 Task: Find connections with filter location Sarāi Ākil with filter topic #coronawith filter profile language Potuguese with filter current company CA/CS/CMA Hiring : Campus and Offcampus  with filter school Emlyon business school with filter industry Manufacturing with filter service category Consulting with filter keywords title Accounts Payable/Receivable Clerk
Action: Mouse moved to (543, 76)
Screenshot: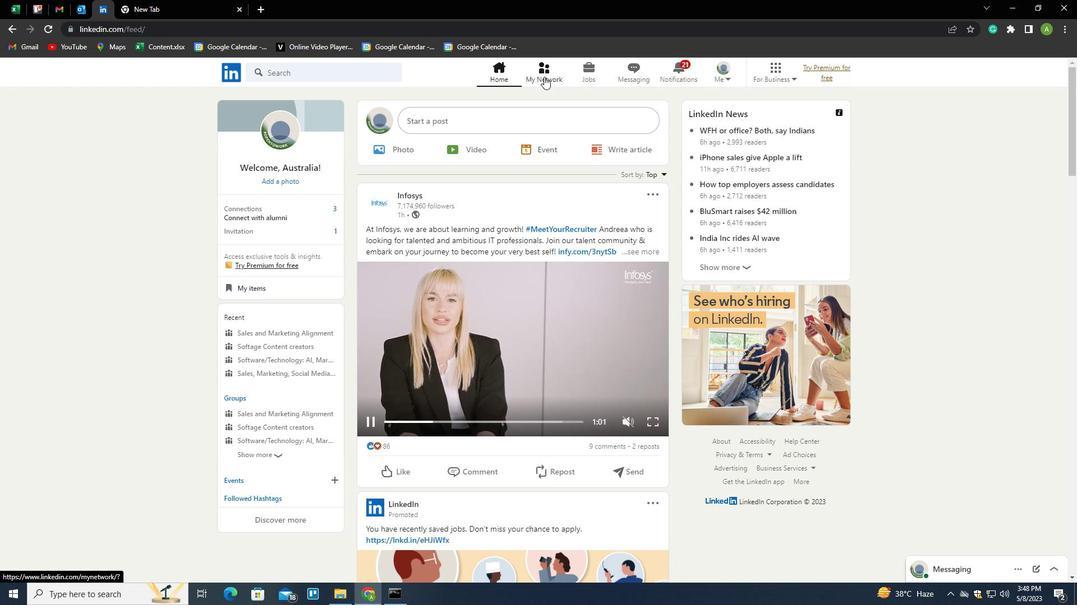 
Action: Mouse pressed left at (543, 76)
Screenshot: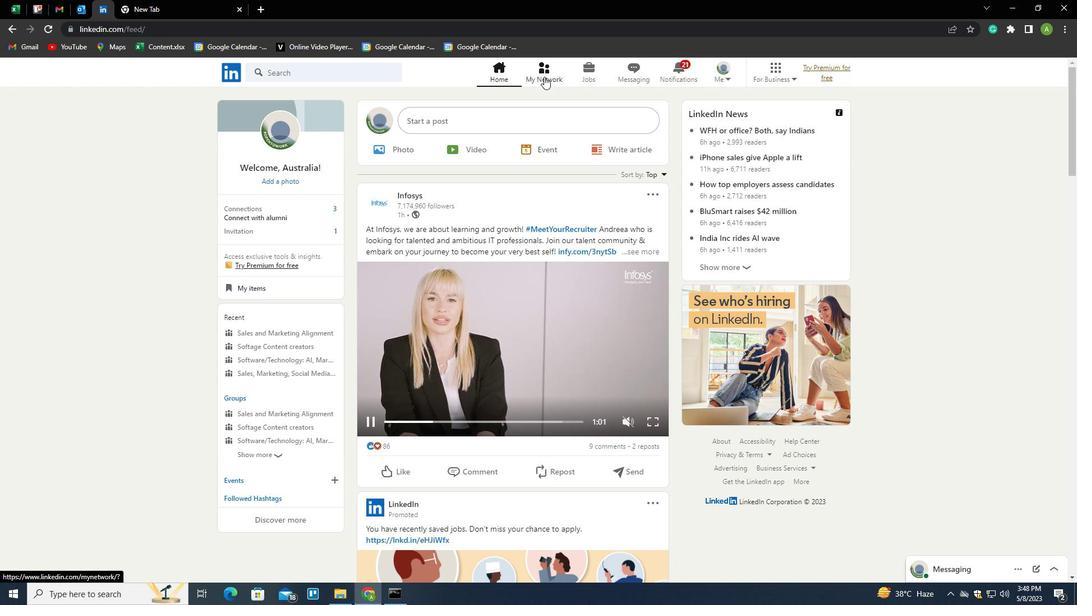 
Action: Mouse moved to (299, 131)
Screenshot: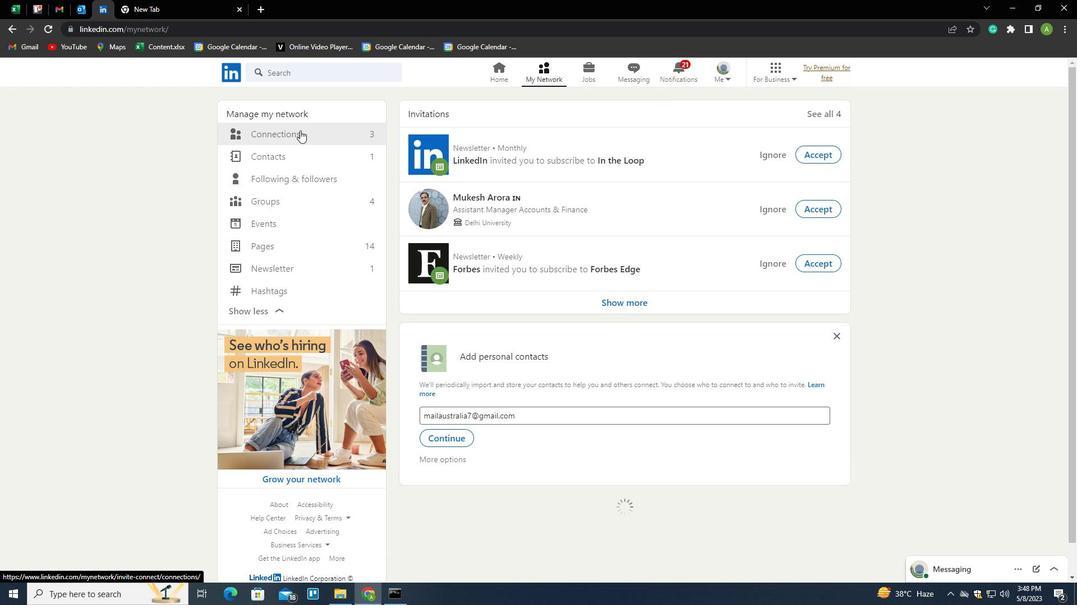 
Action: Mouse pressed left at (299, 131)
Screenshot: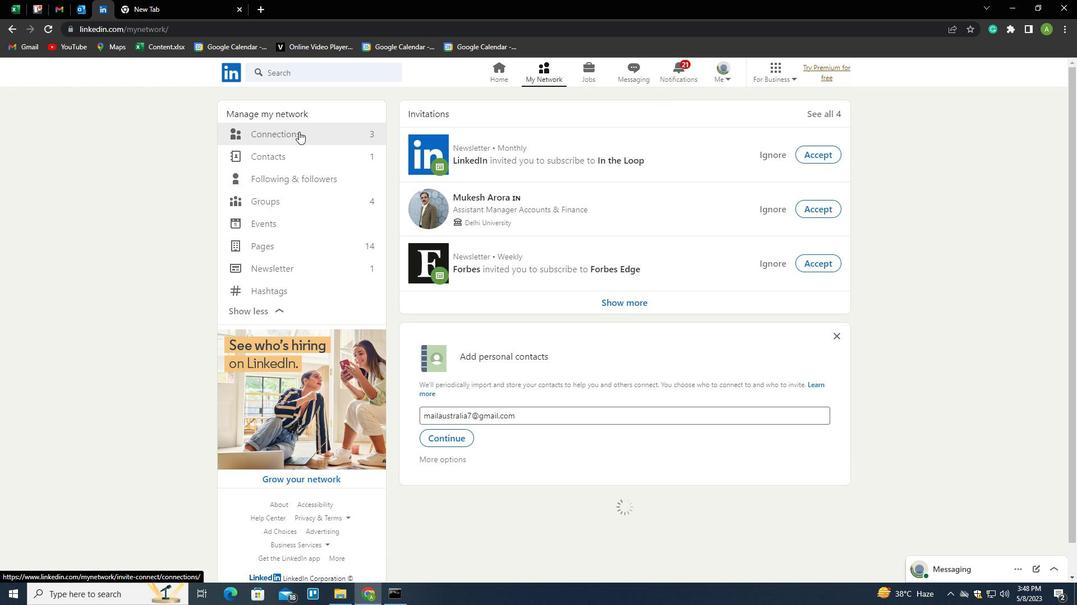 
Action: Mouse moved to (598, 133)
Screenshot: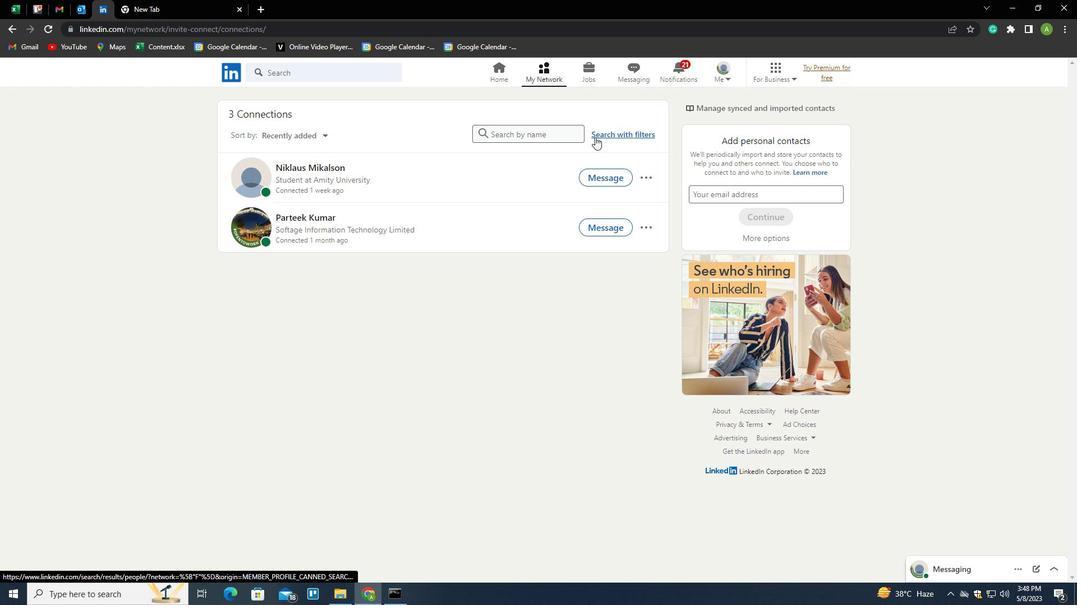 
Action: Mouse pressed left at (598, 133)
Screenshot: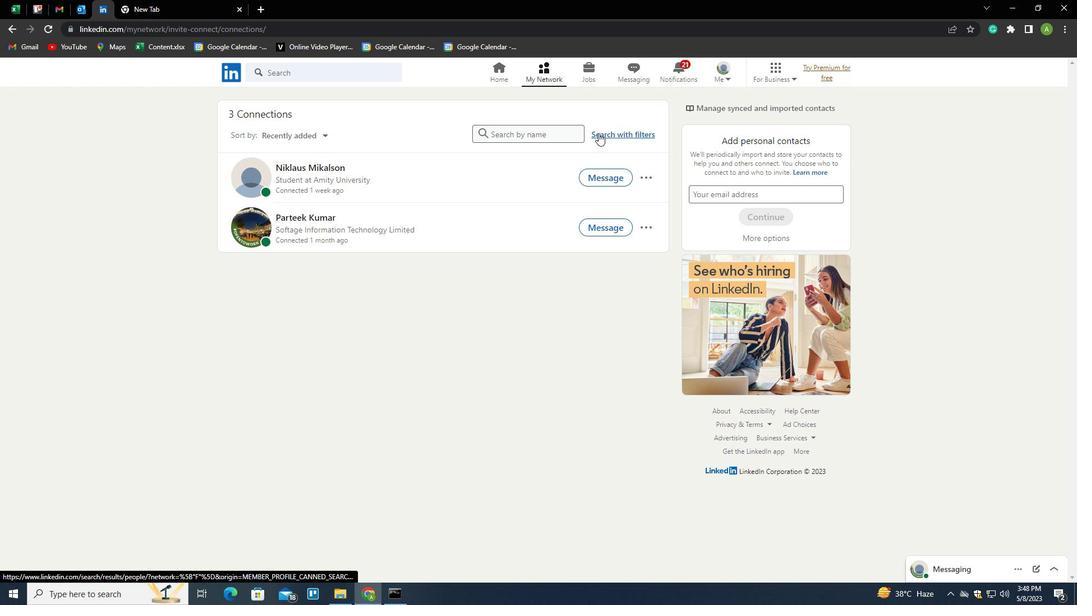 
Action: Mouse moved to (571, 103)
Screenshot: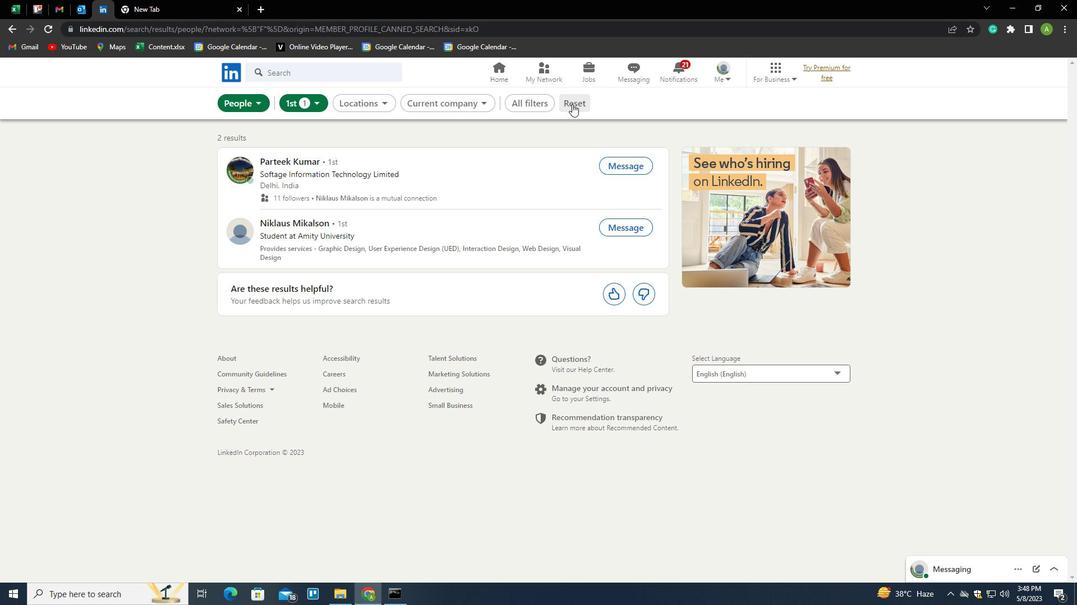 
Action: Mouse pressed left at (571, 103)
Screenshot: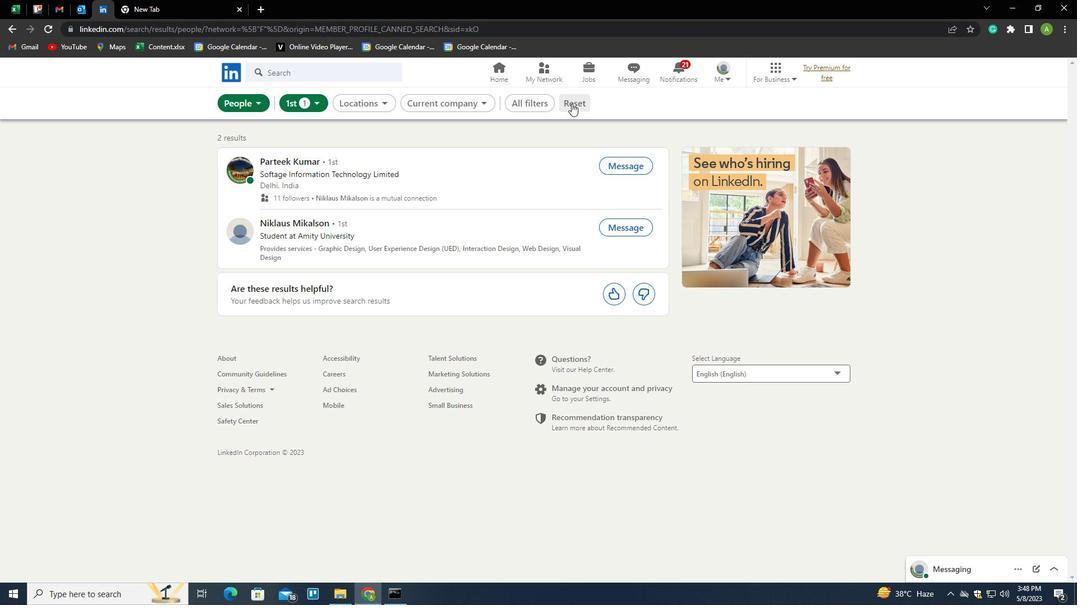 
Action: Mouse moved to (564, 103)
Screenshot: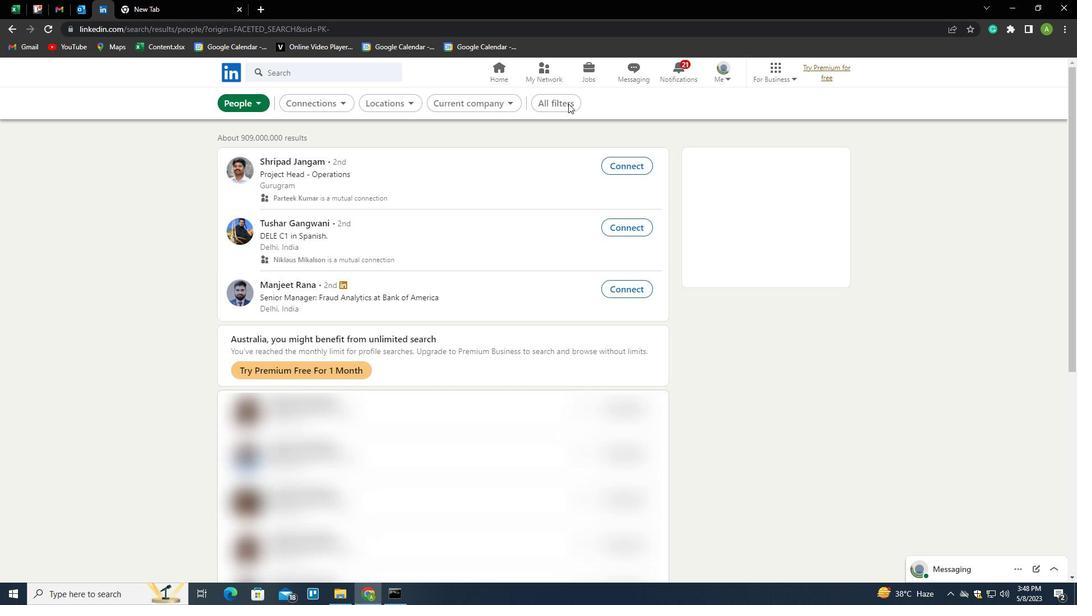 
Action: Mouse pressed left at (564, 103)
Screenshot: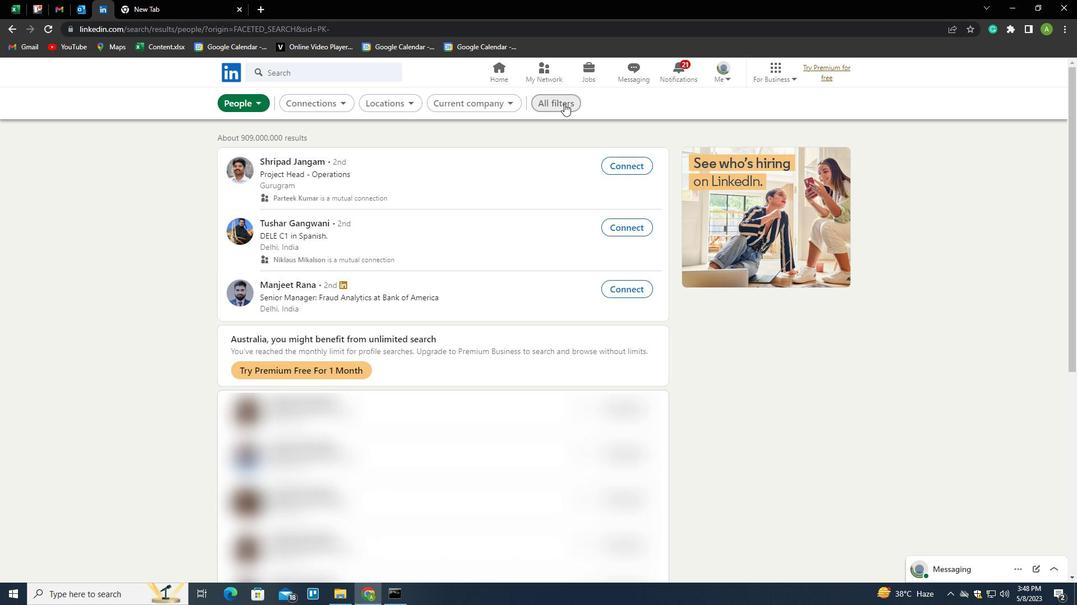 
Action: Mouse moved to (899, 356)
Screenshot: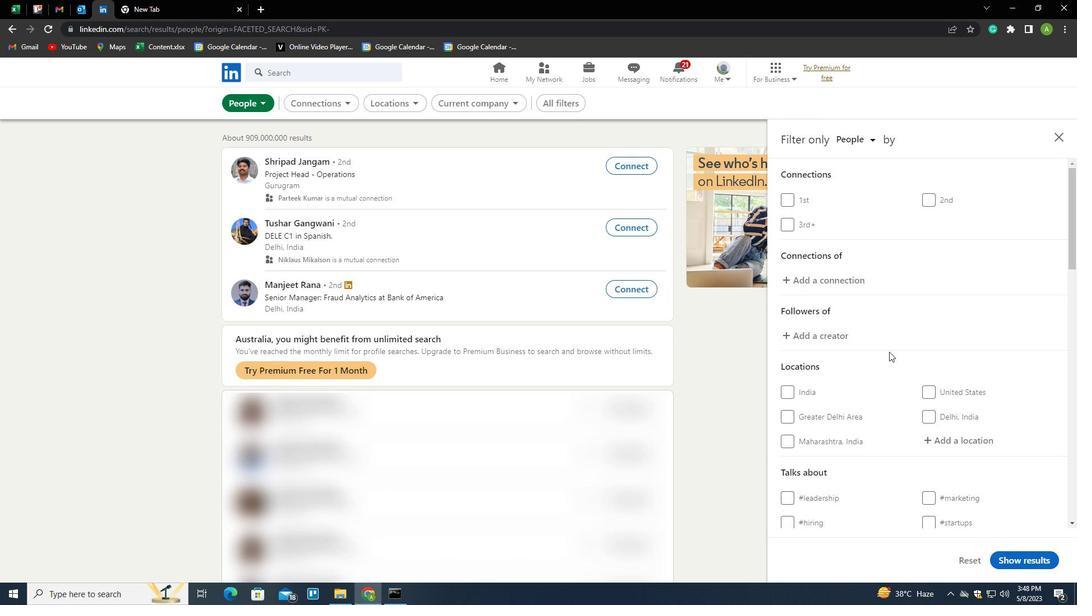 
Action: Mouse scrolled (899, 355) with delta (0, 0)
Screenshot: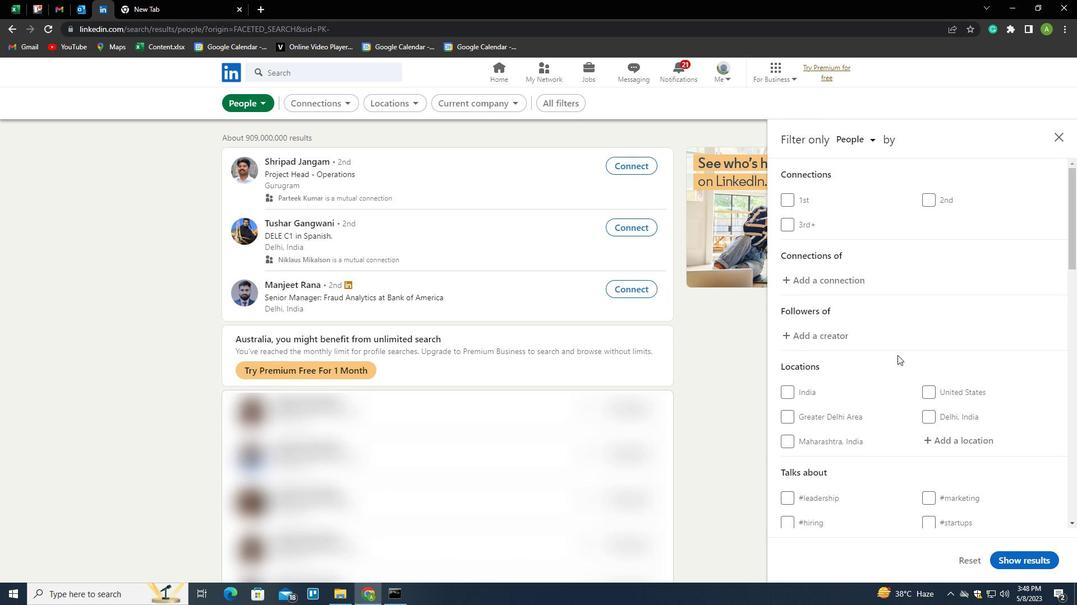 
Action: Mouse scrolled (899, 355) with delta (0, 0)
Screenshot: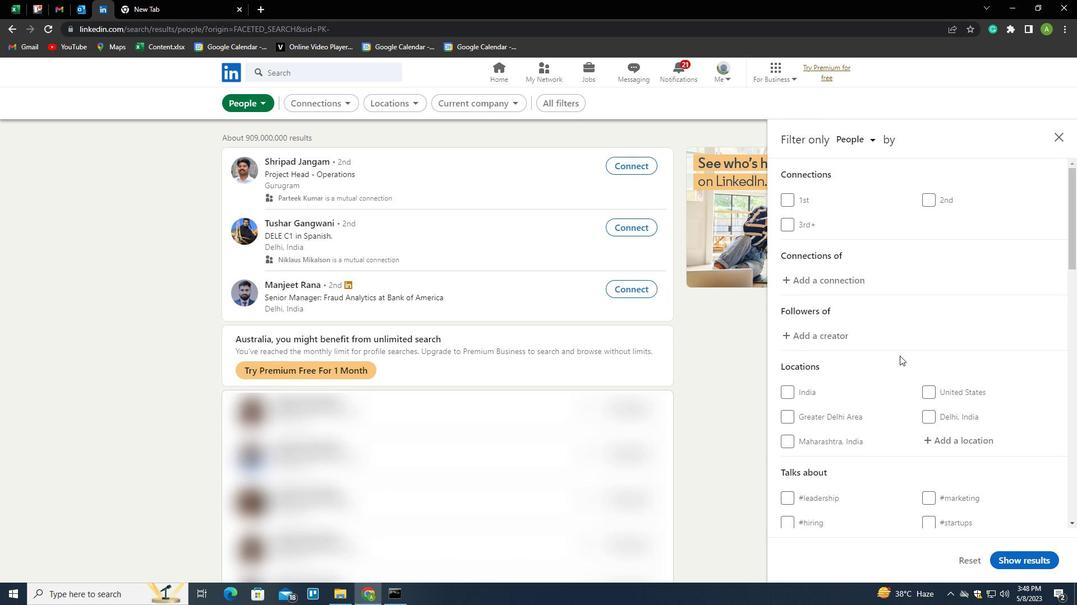 
Action: Mouse moved to (941, 338)
Screenshot: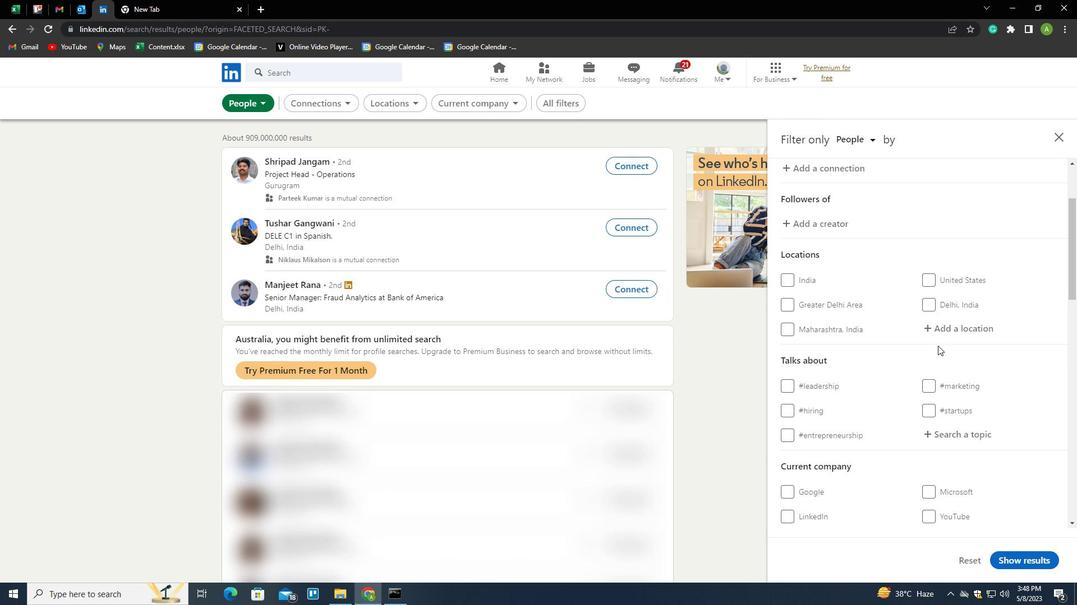 
Action: Mouse pressed left at (941, 338)
Screenshot: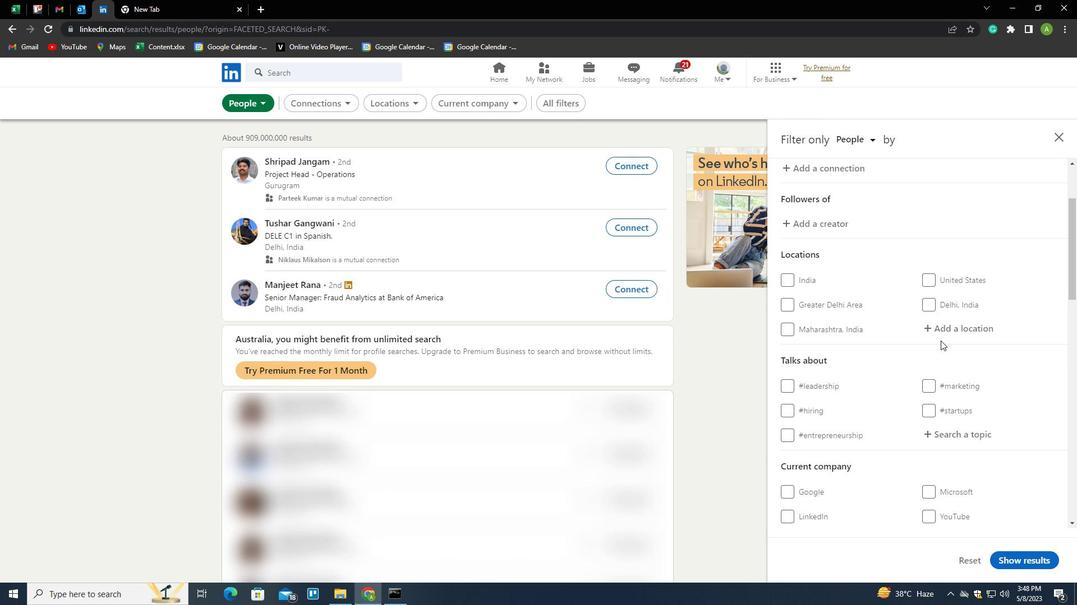 
Action: Key pressed <Key.shift>
Screenshot: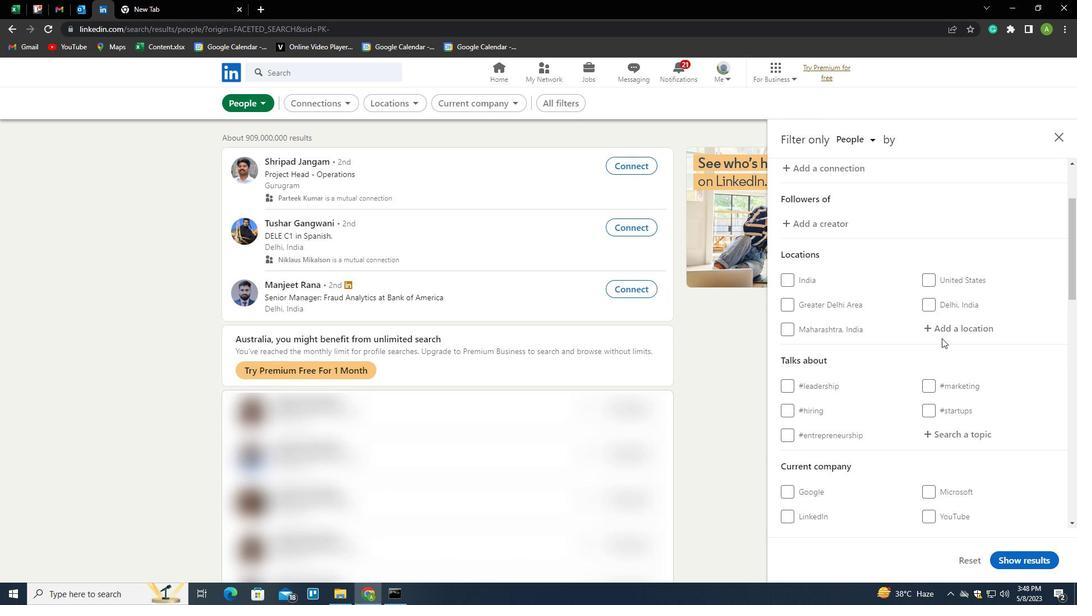 
Action: Mouse moved to (942, 331)
Screenshot: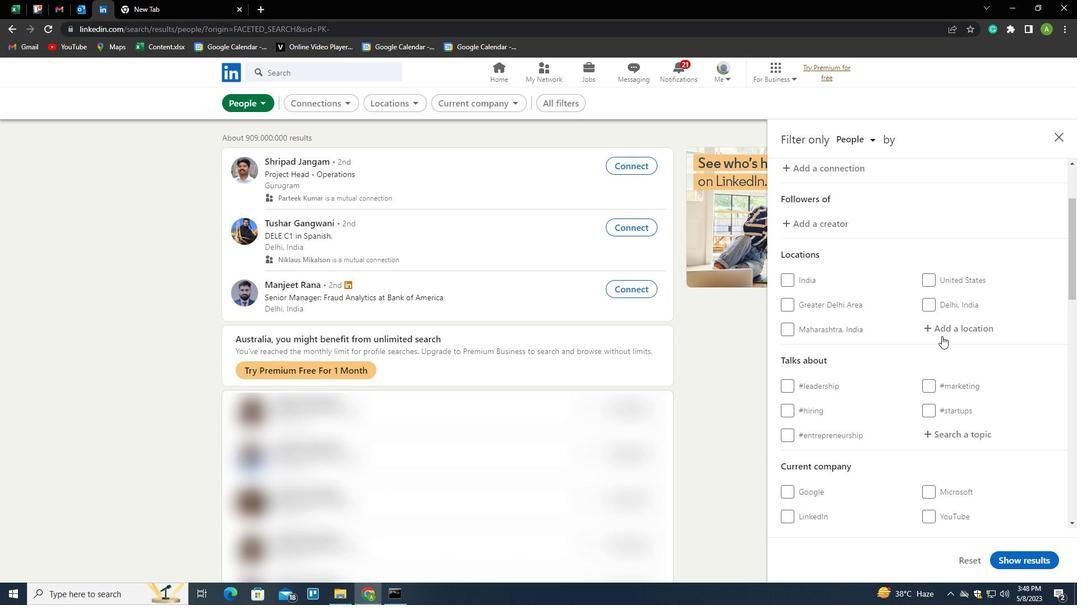 
Action: Mouse pressed left at (942, 331)
Screenshot: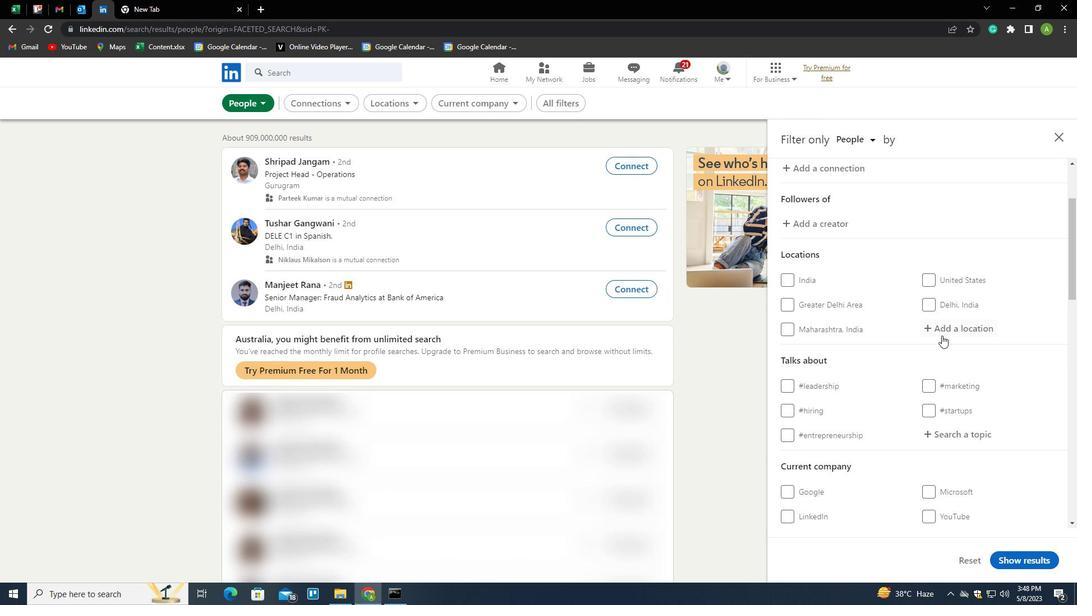
Action: Key pressed <Key.shift>SA
Screenshot: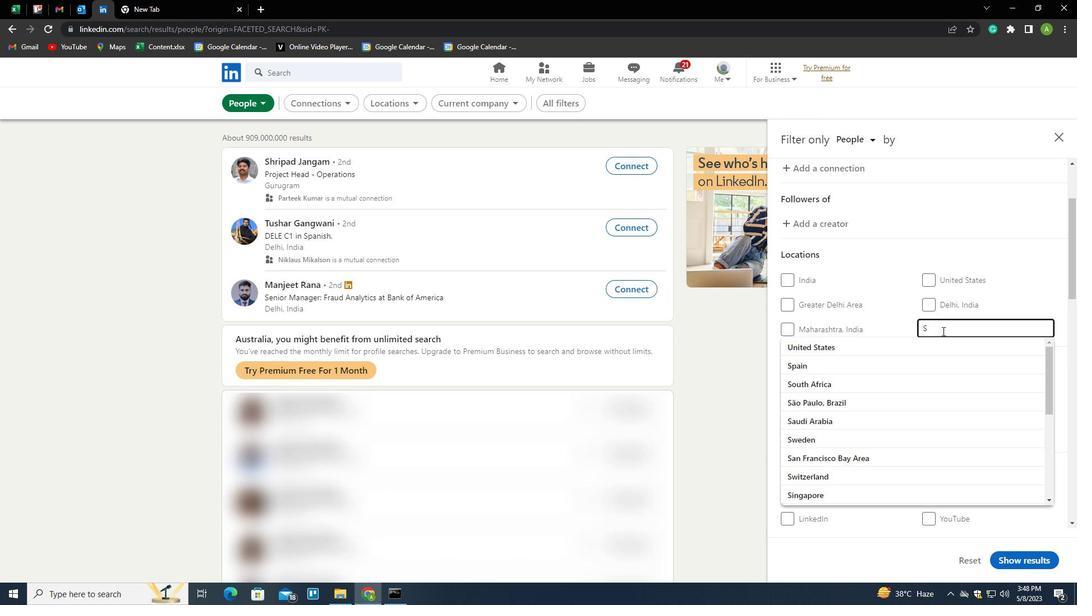 
Action: Mouse moved to (1004, 293)
Screenshot: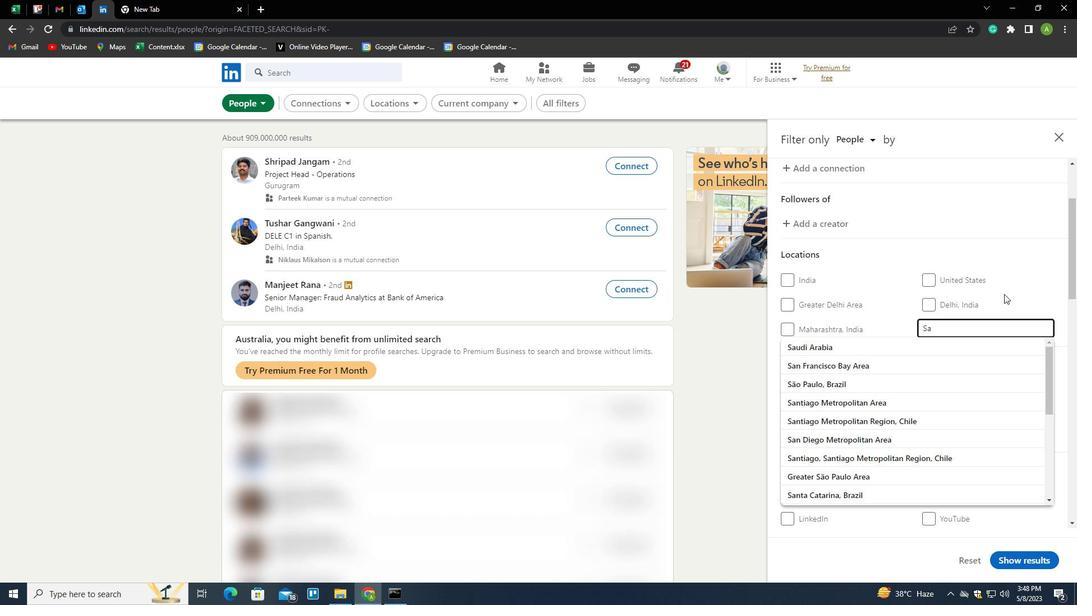 
Action: Key pressed RAI<Key.space><Key.shift>AKIL
Screenshot: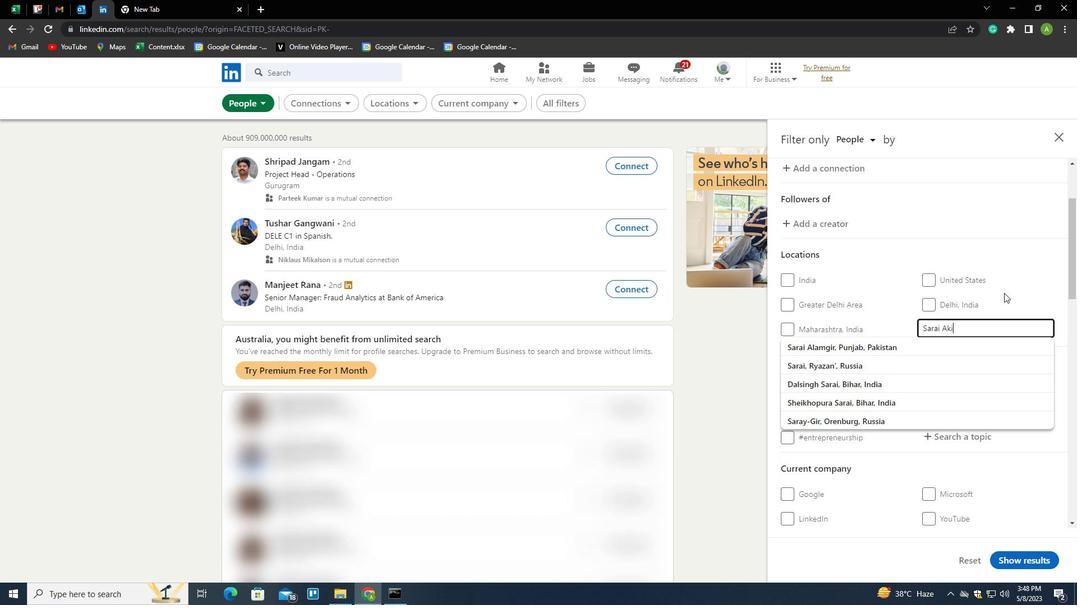
Action: Mouse moved to (1058, 361)
Screenshot: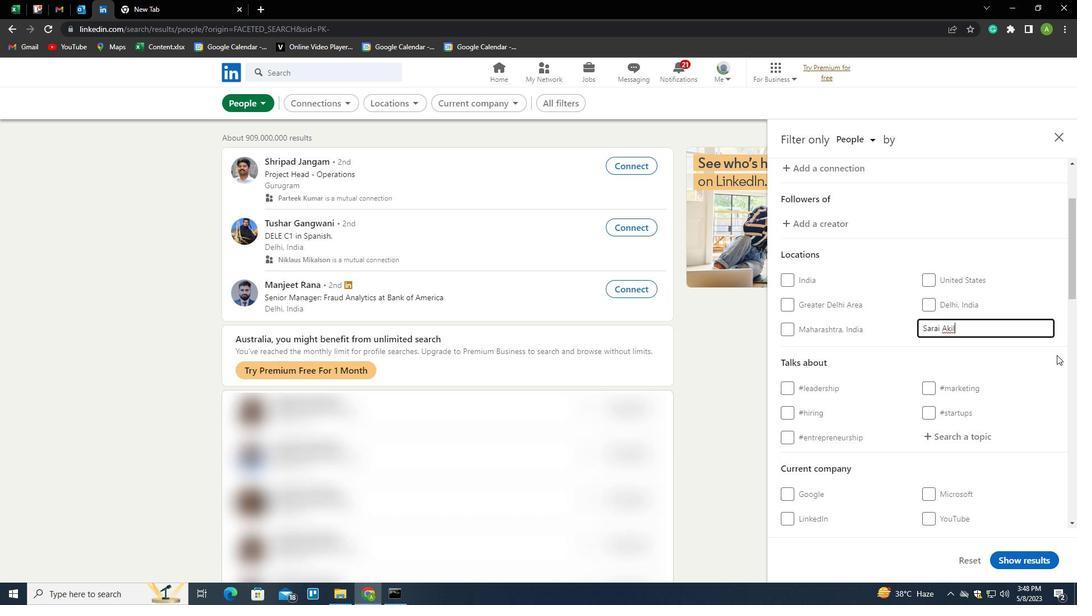 
Action: Mouse pressed left at (1058, 361)
Screenshot: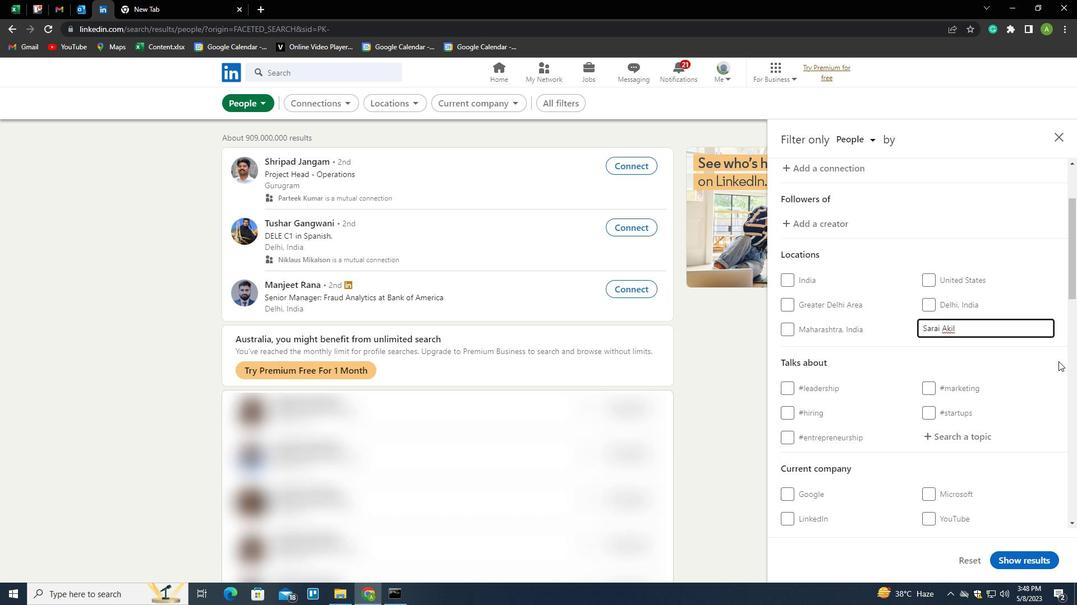 
Action: Mouse moved to (974, 438)
Screenshot: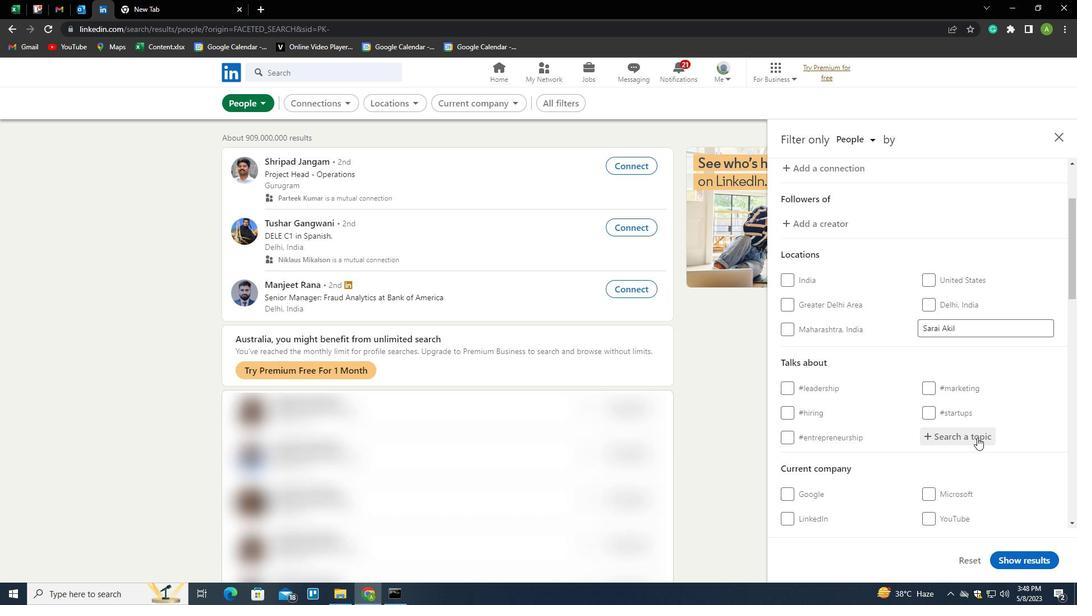
Action: Mouse pressed left at (974, 438)
Screenshot: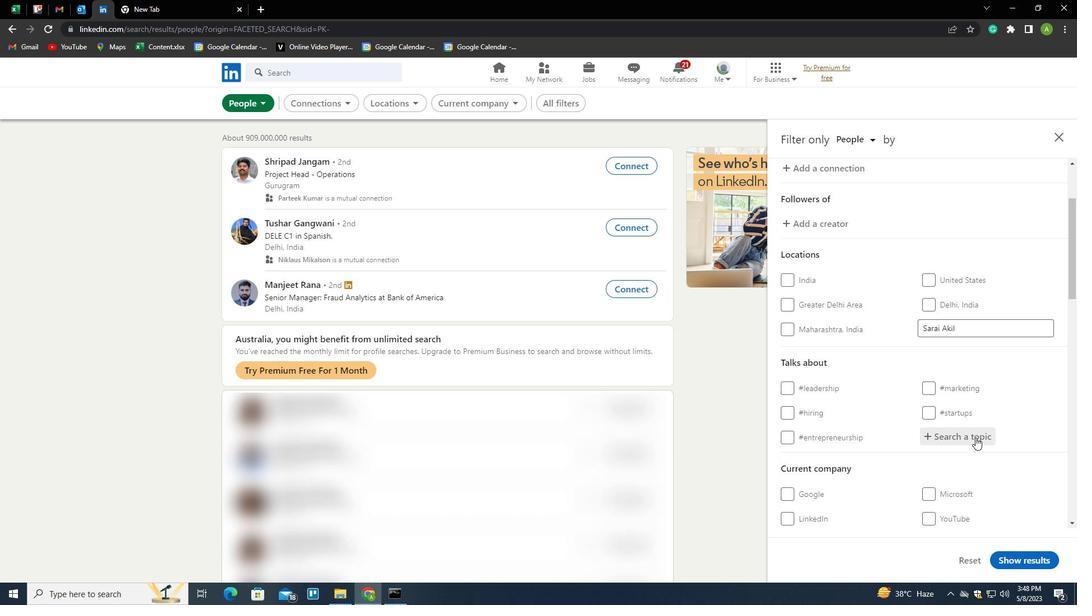
Action: Mouse moved to (973, 438)
Screenshot: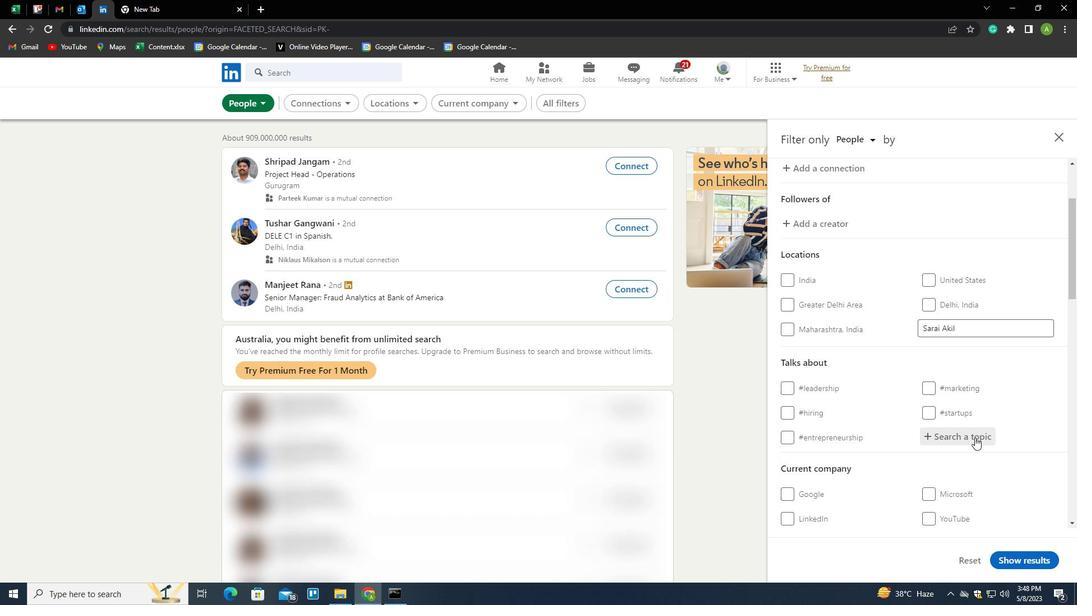
Action: Key pressed CORONA<Key.down><Key.down><Key.down><Key.down><Key.enter>
Screenshot: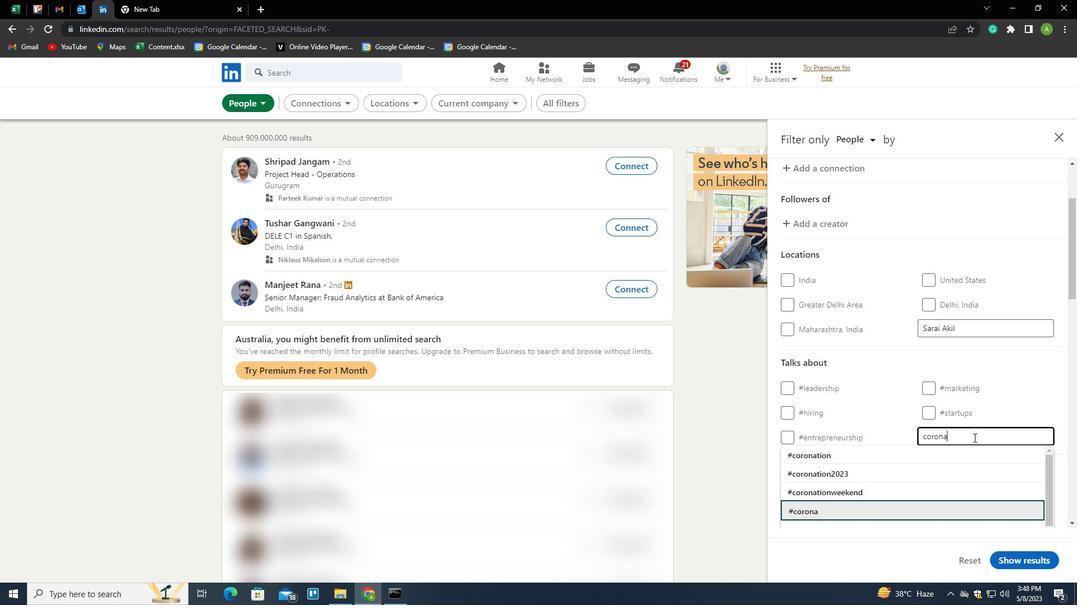 
Action: Mouse moved to (973, 437)
Screenshot: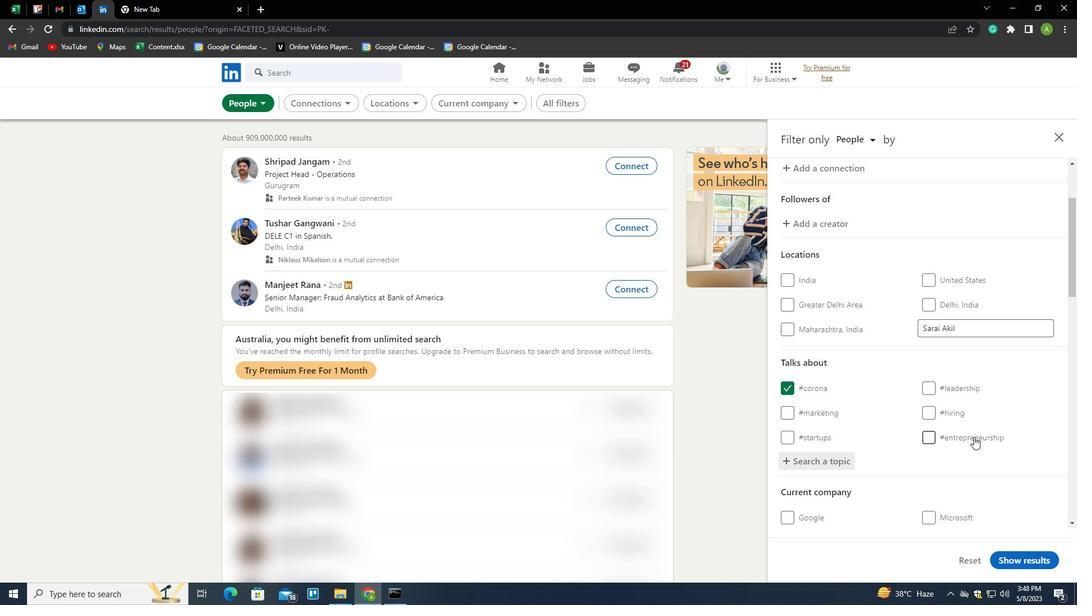 
Action: Mouse scrolled (973, 437) with delta (0, 0)
Screenshot: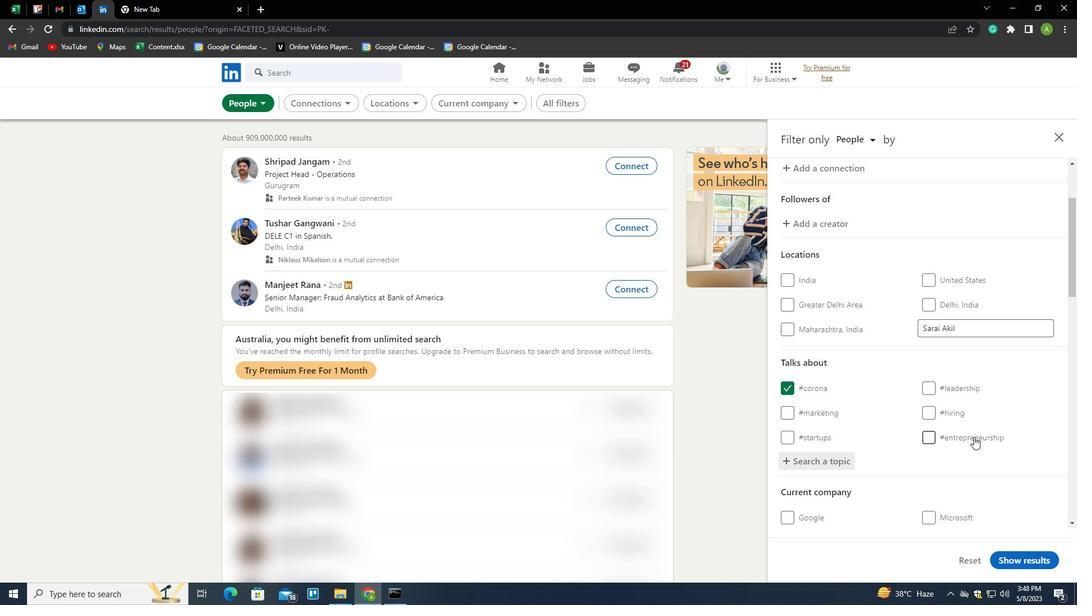 
Action: Mouse scrolled (973, 437) with delta (0, 0)
Screenshot: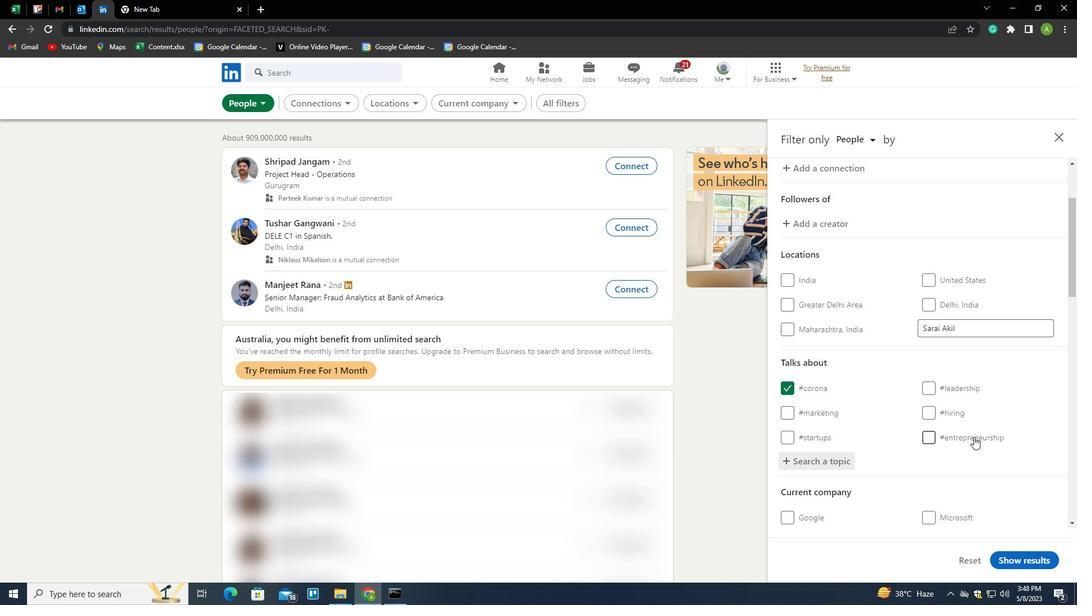 
Action: Mouse scrolled (973, 437) with delta (0, 0)
Screenshot: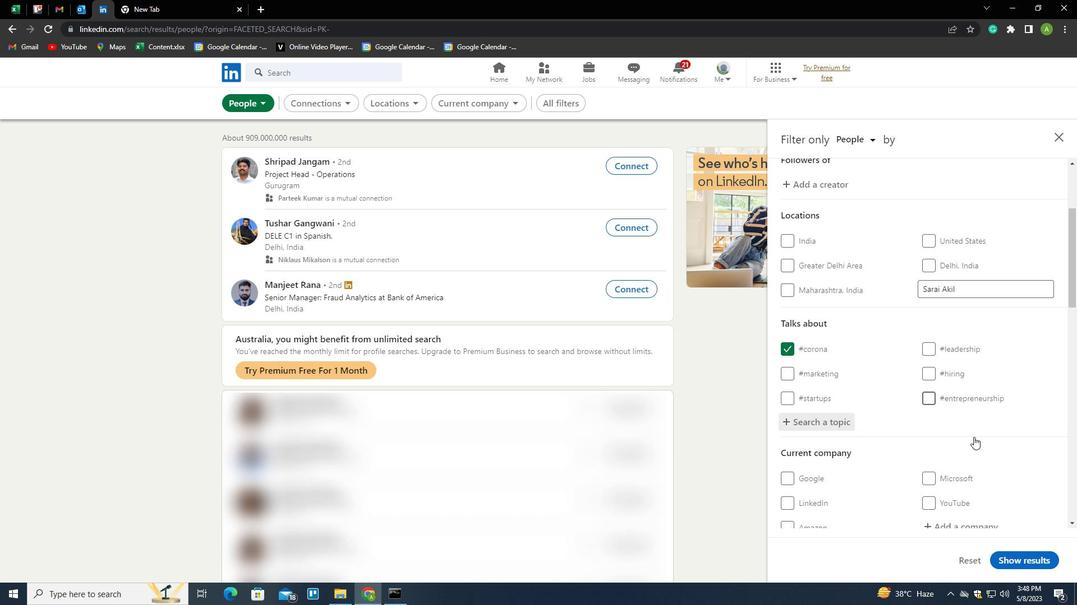 
Action: Mouse moved to (973, 438)
Screenshot: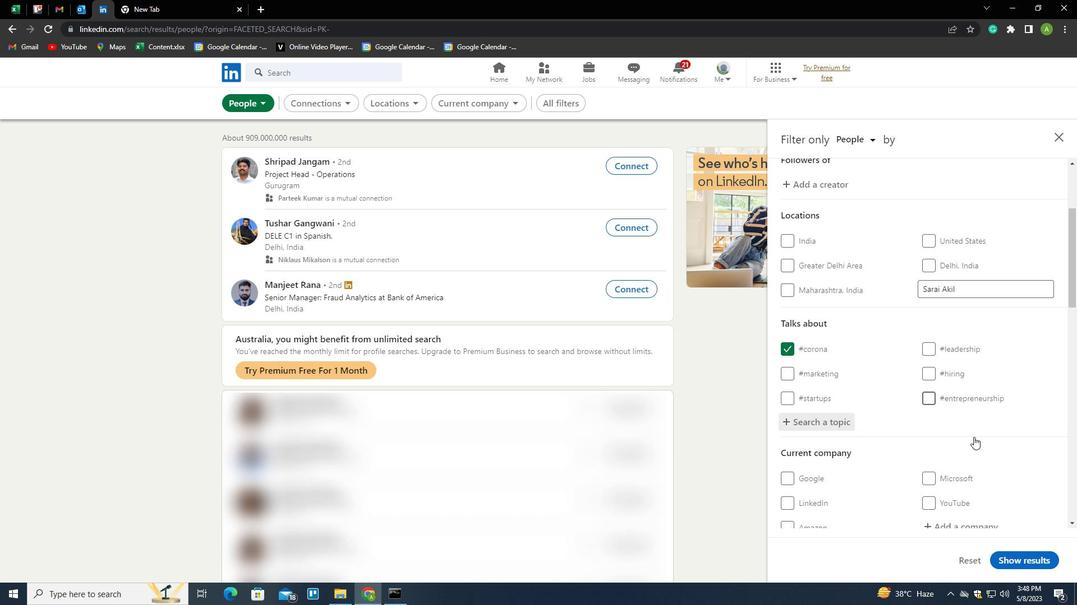 
Action: Mouse scrolled (973, 437) with delta (0, 0)
Screenshot: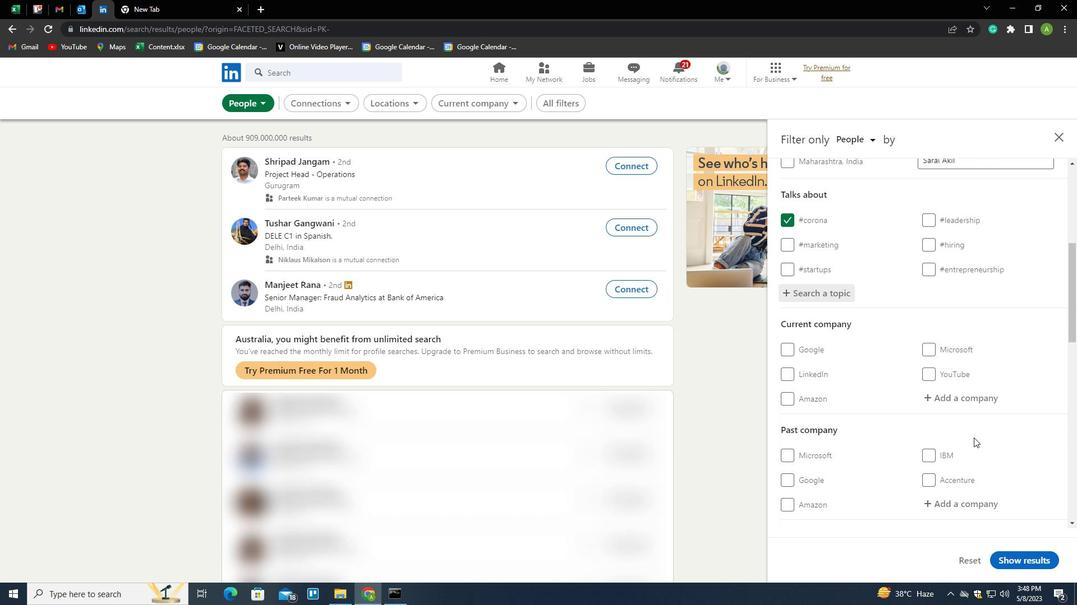 
Action: Mouse scrolled (973, 437) with delta (0, 0)
Screenshot: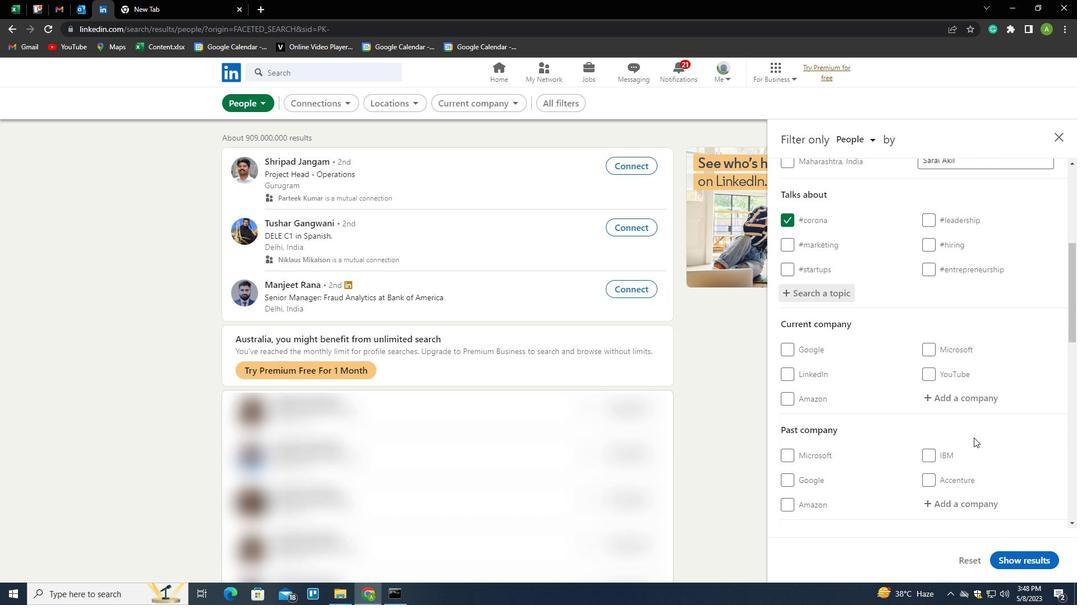 
Action: Mouse moved to (973, 438)
Screenshot: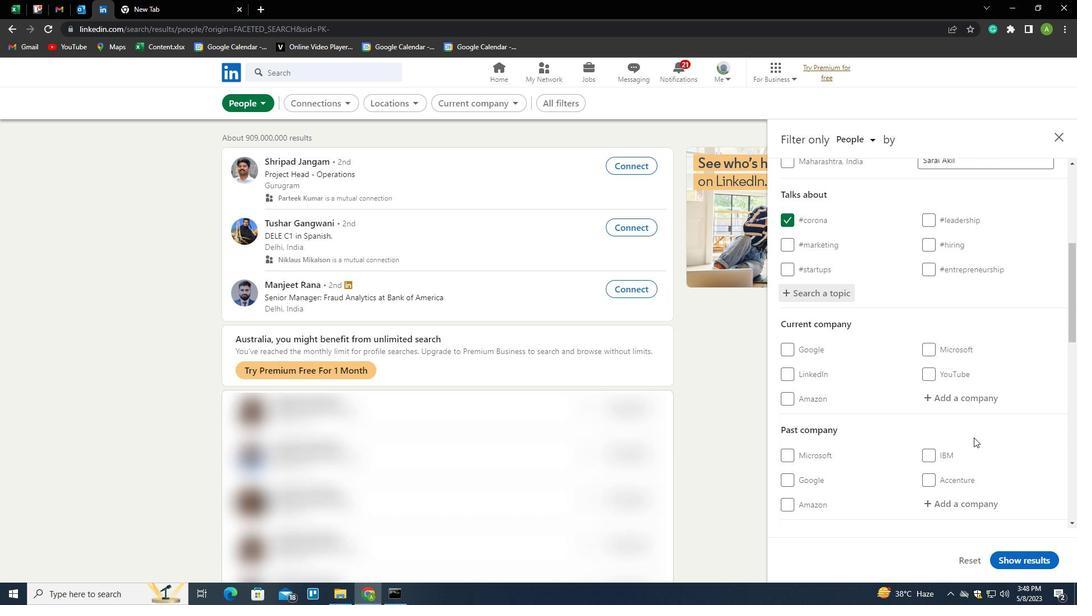 
Action: Mouse scrolled (973, 438) with delta (0, 0)
Screenshot: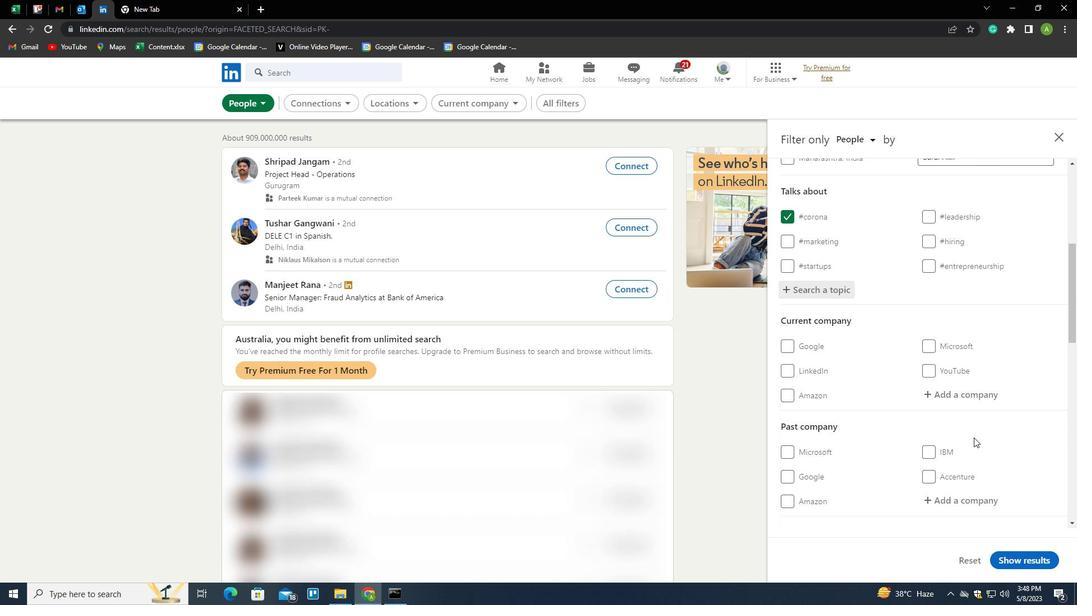
Action: Mouse scrolled (973, 438) with delta (0, 0)
Screenshot: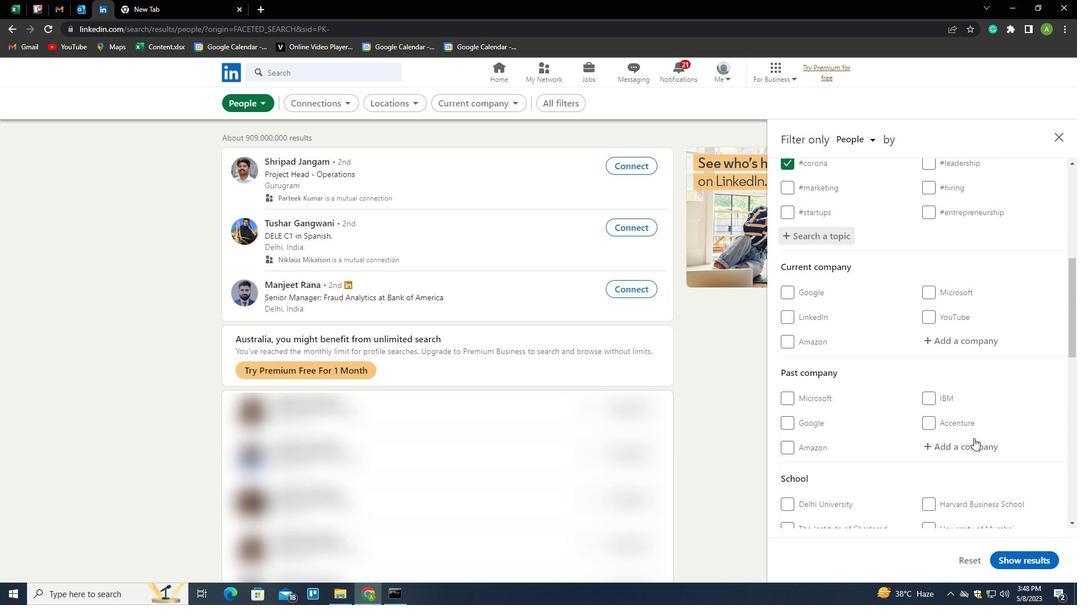 
Action: Mouse moved to (973, 439)
Screenshot: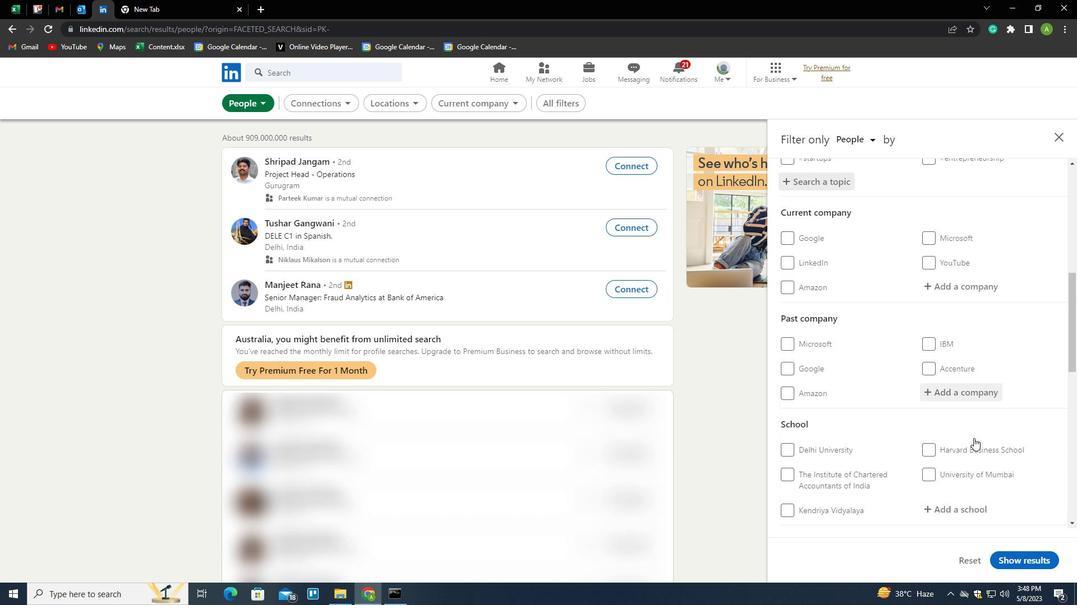 
Action: Mouse scrolled (973, 438) with delta (0, 0)
Screenshot: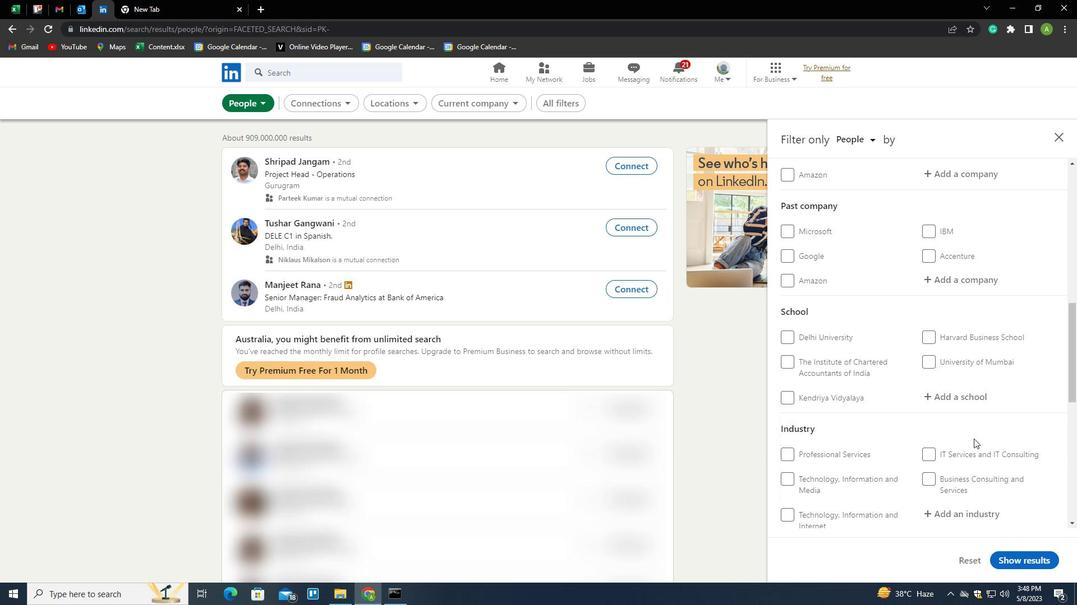 
Action: Mouse scrolled (973, 438) with delta (0, 0)
Screenshot: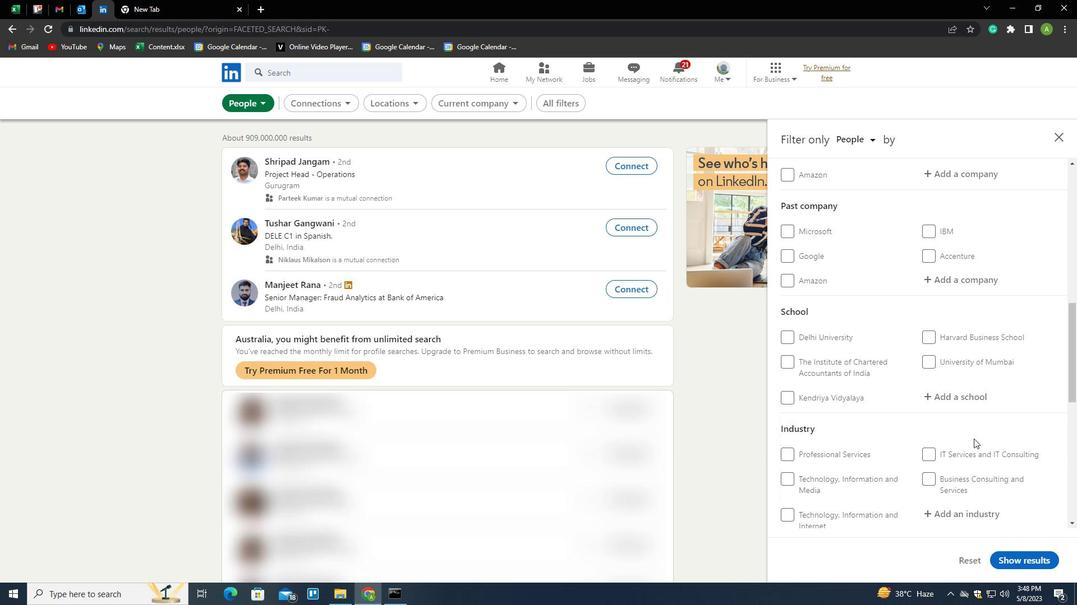 
Action: Mouse scrolled (973, 438) with delta (0, 0)
Screenshot: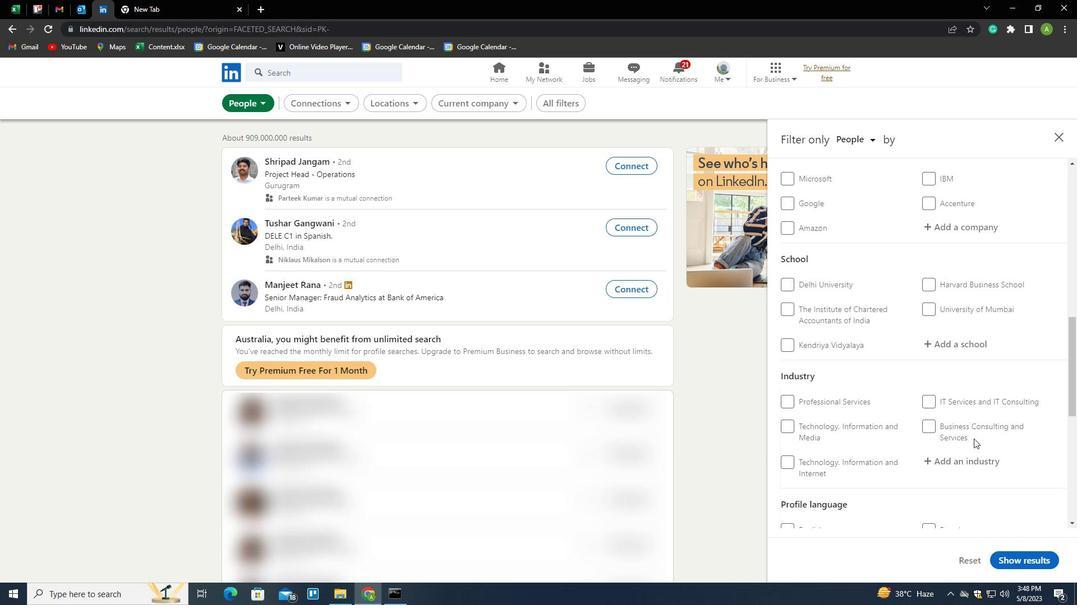
Action: Mouse scrolled (973, 438) with delta (0, 0)
Screenshot: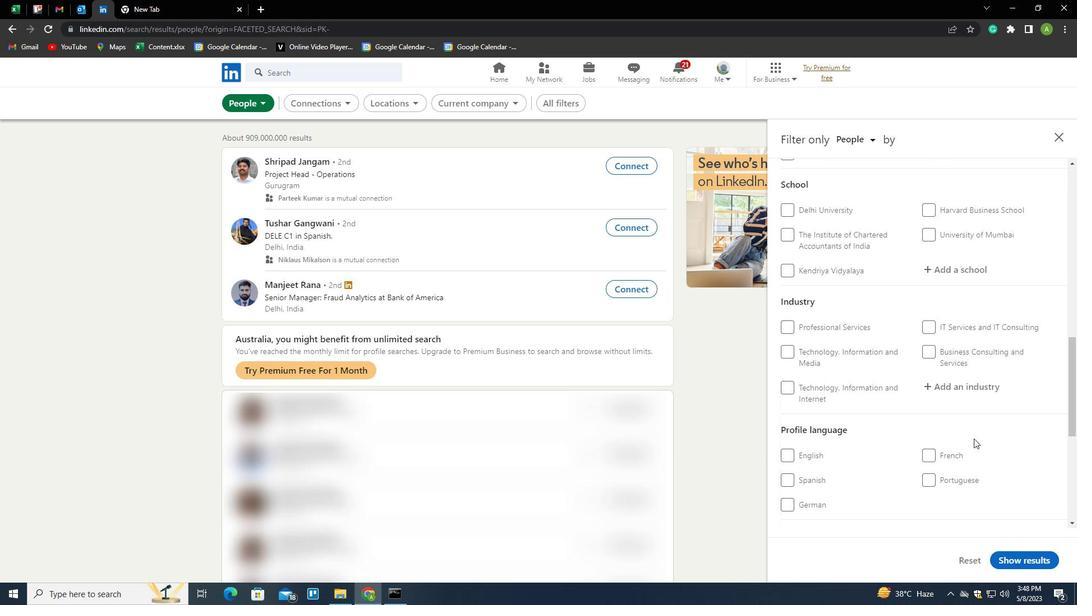 
Action: Mouse moved to (940, 383)
Screenshot: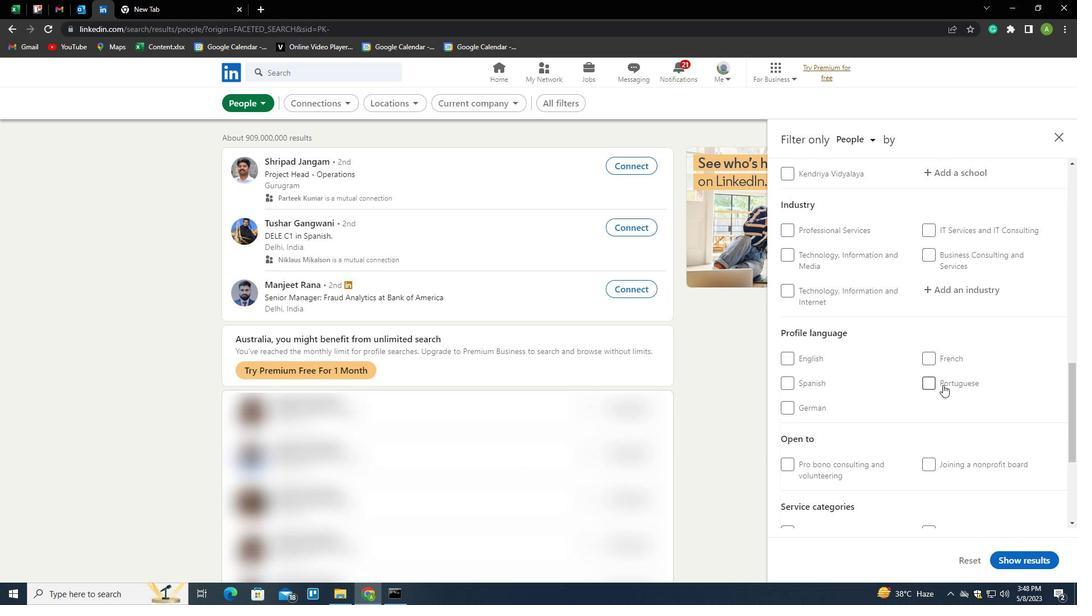 
Action: Mouse pressed left at (940, 383)
Screenshot: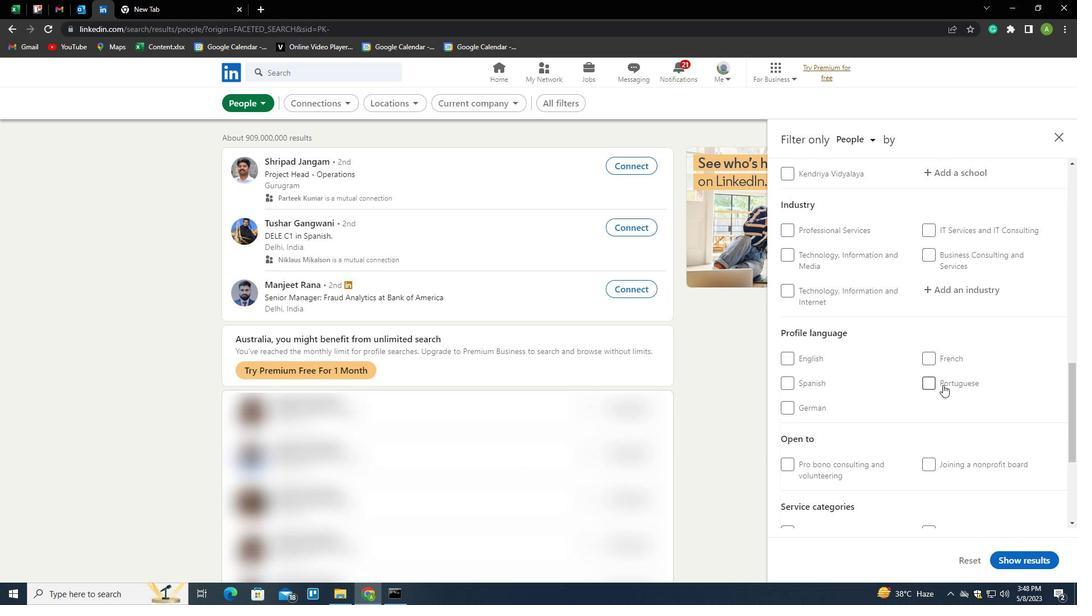 
Action: Mouse moved to (983, 369)
Screenshot: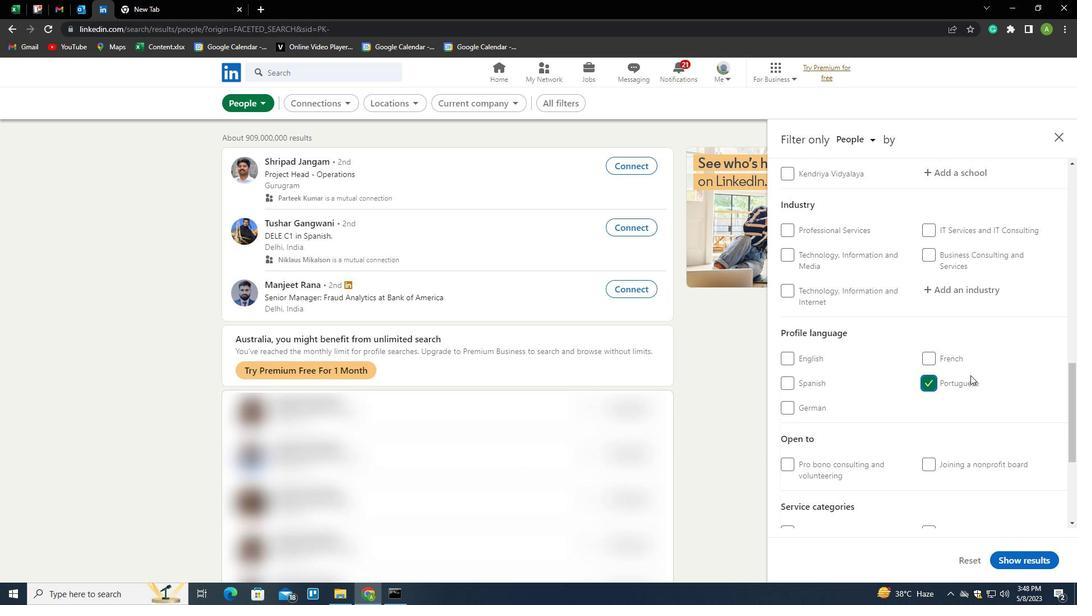 
Action: Mouse scrolled (983, 369) with delta (0, 0)
Screenshot: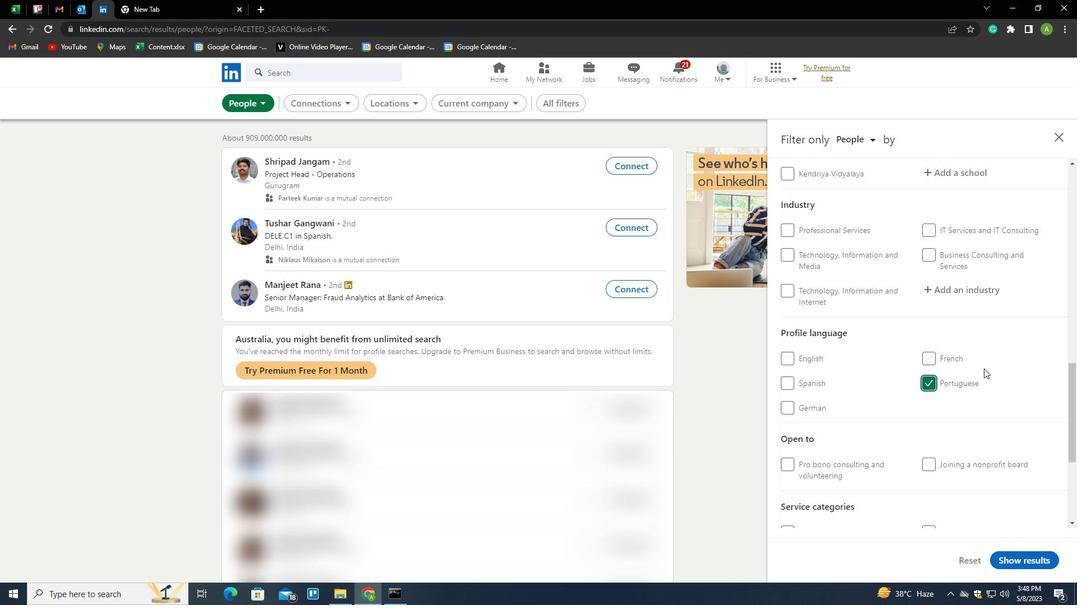 
Action: Mouse scrolled (983, 369) with delta (0, 0)
Screenshot: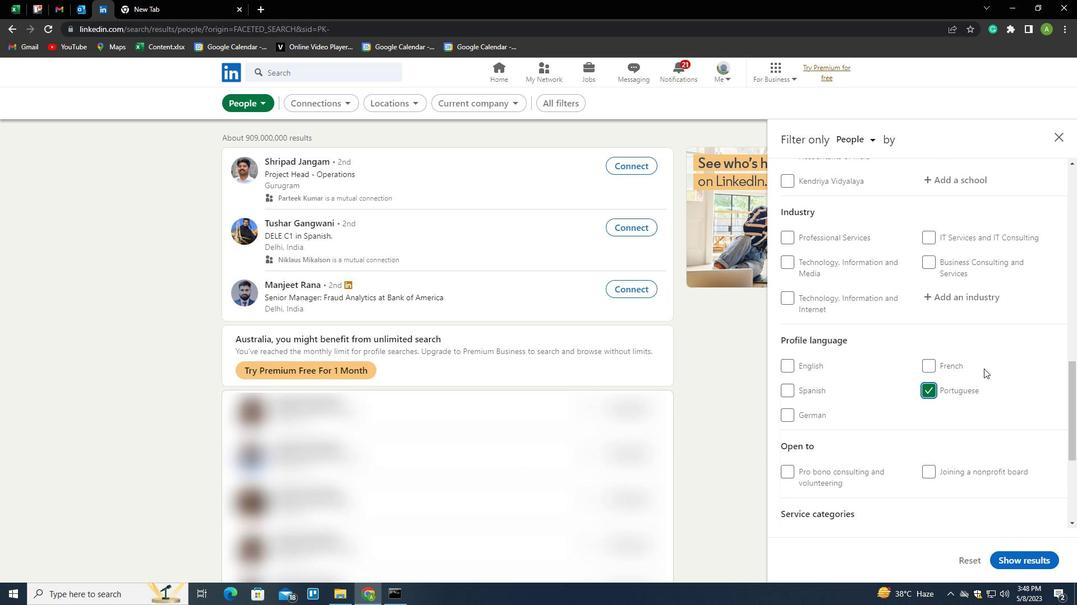 
Action: Mouse scrolled (983, 369) with delta (0, 0)
Screenshot: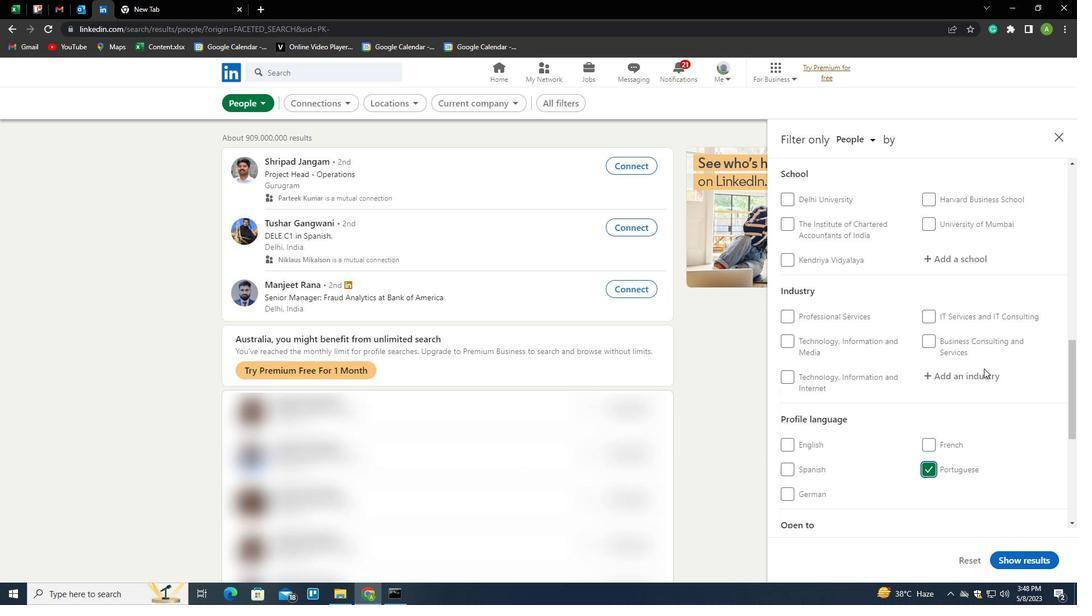 
Action: Mouse scrolled (983, 369) with delta (0, 0)
Screenshot: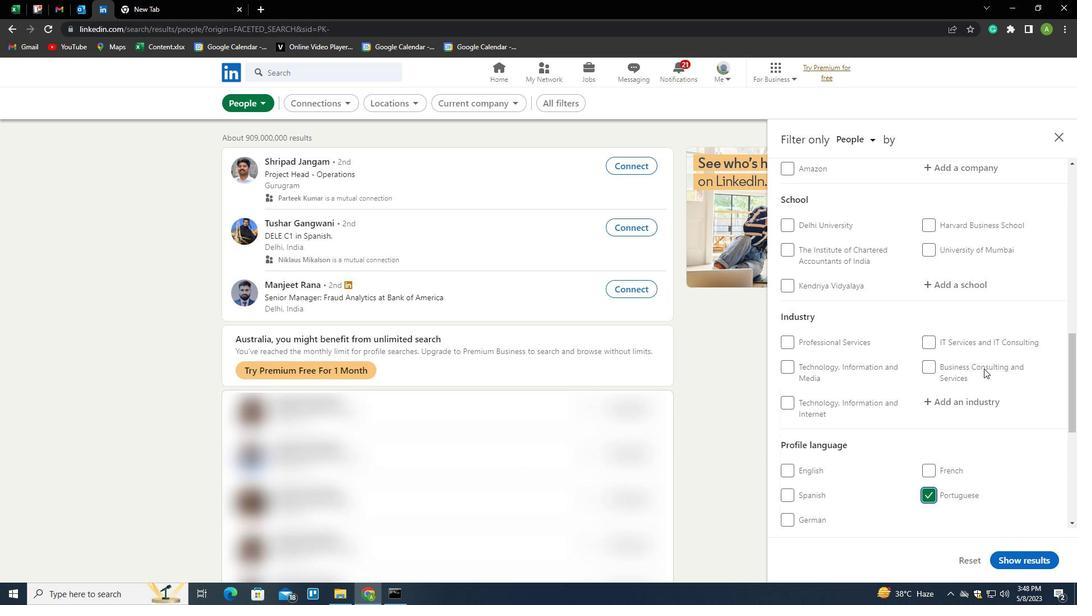 
Action: Mouse scrolled (983, 369) with delta (0, 0)
Screenshot: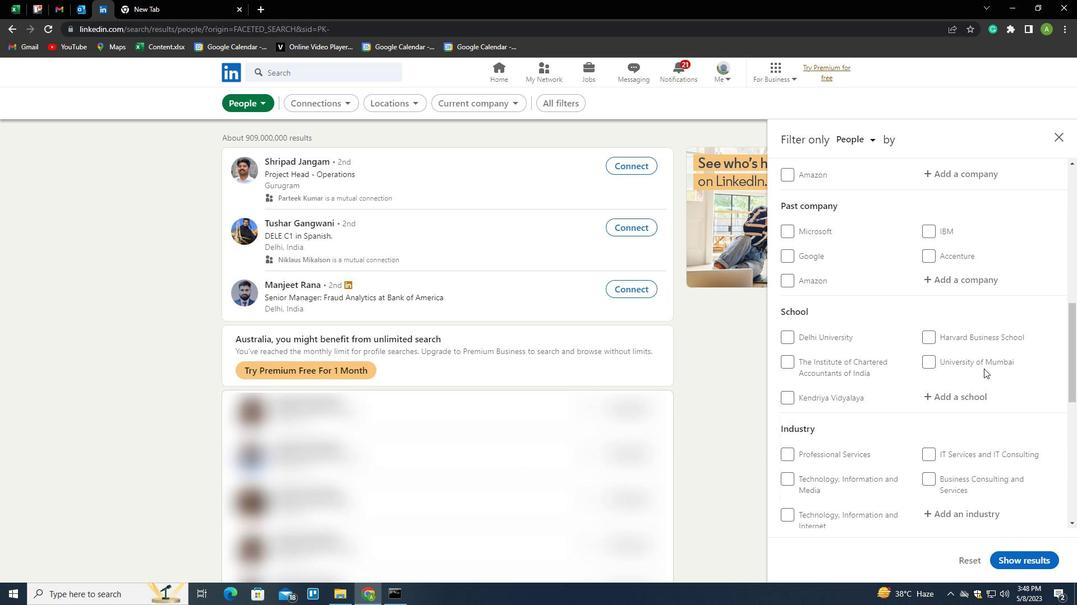 
Action: Mouse scrolled (983, 369) with delta (0, 0)
Screenshot: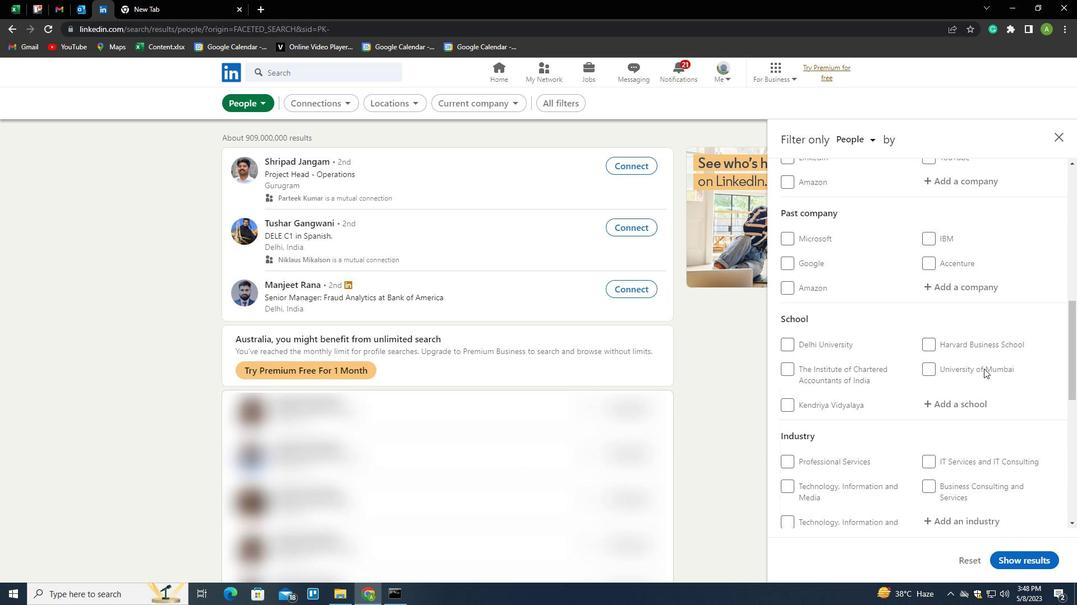 
Action: Mouse scrolled (983, 369) with delta (0, 0)
Screenshot: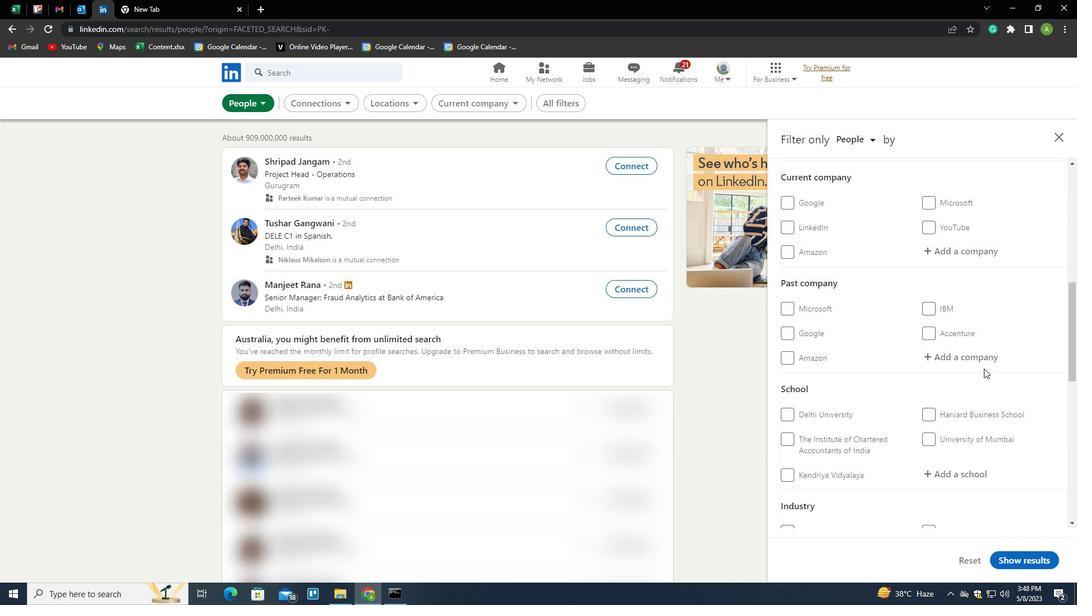 
Action: Mouse moved to (957, 339)
Screenshot: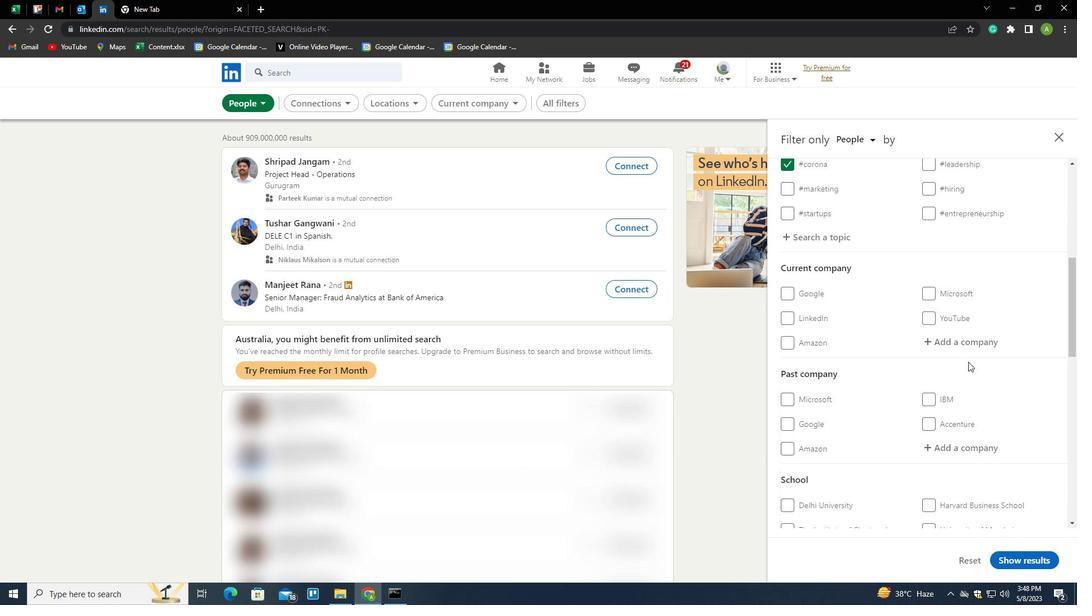 
Action: Mouse pressed left at (957, 339)
Screenshot: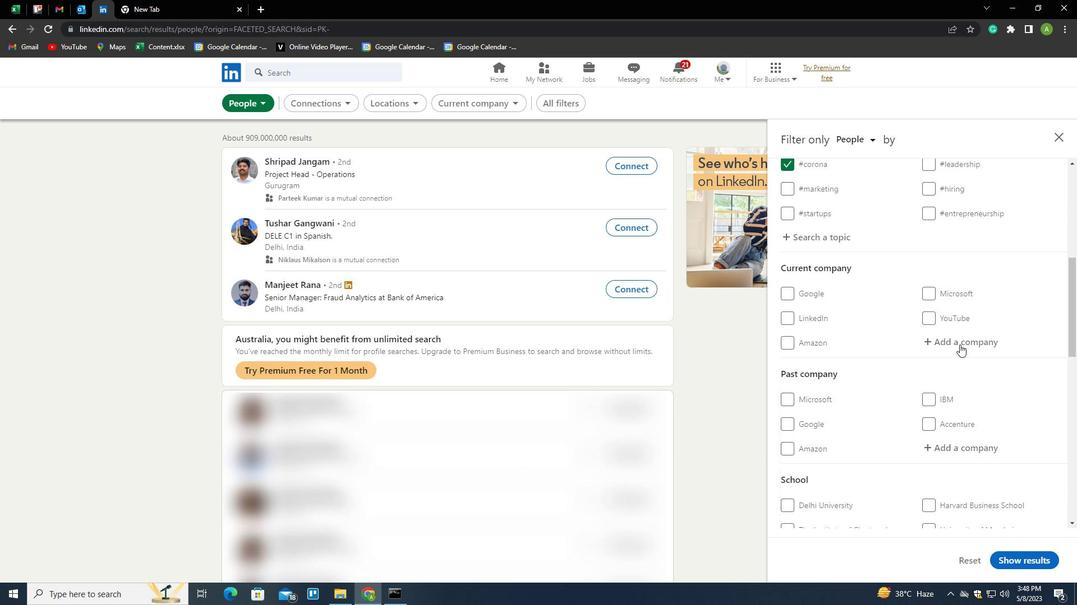 
Action: Mouse moved to (957, 339)
Screenshot: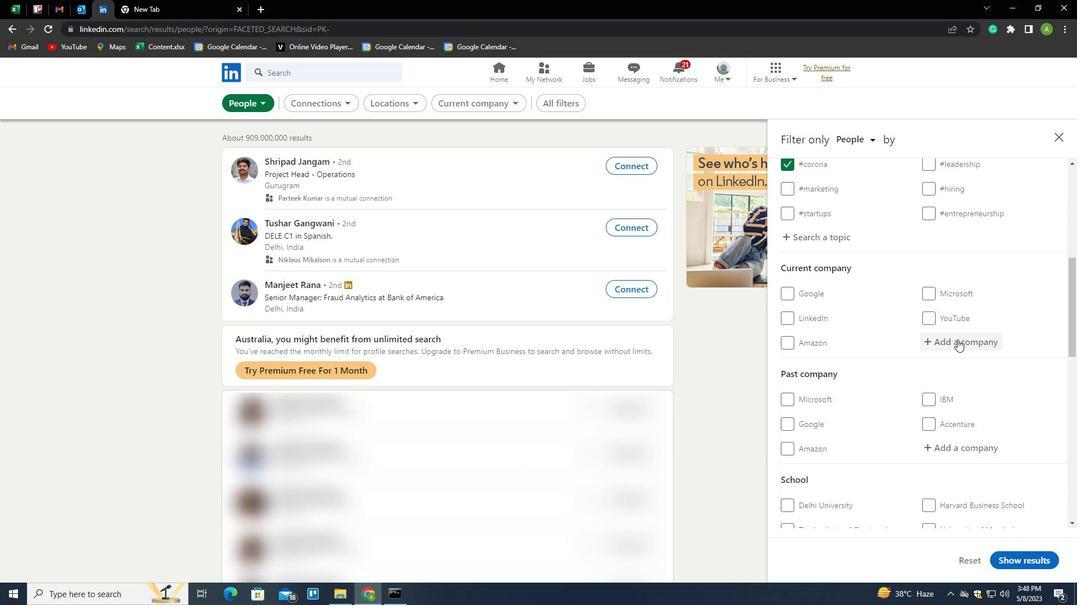 
Action: Key pressed <Key.shift>
Screenshot: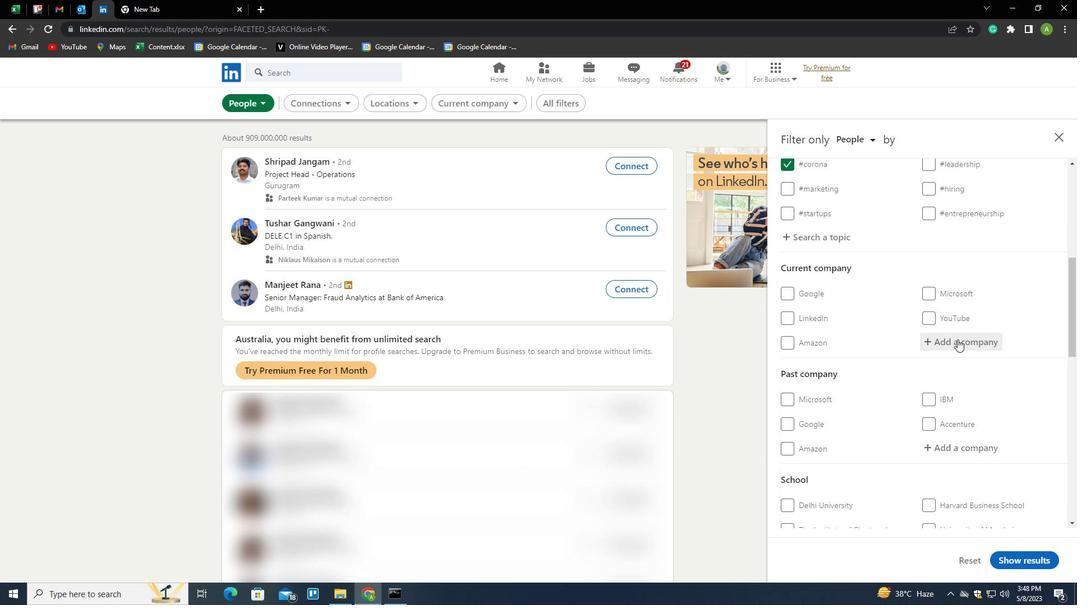 
Action: Mouse moved to (955, 339)
Screenshot: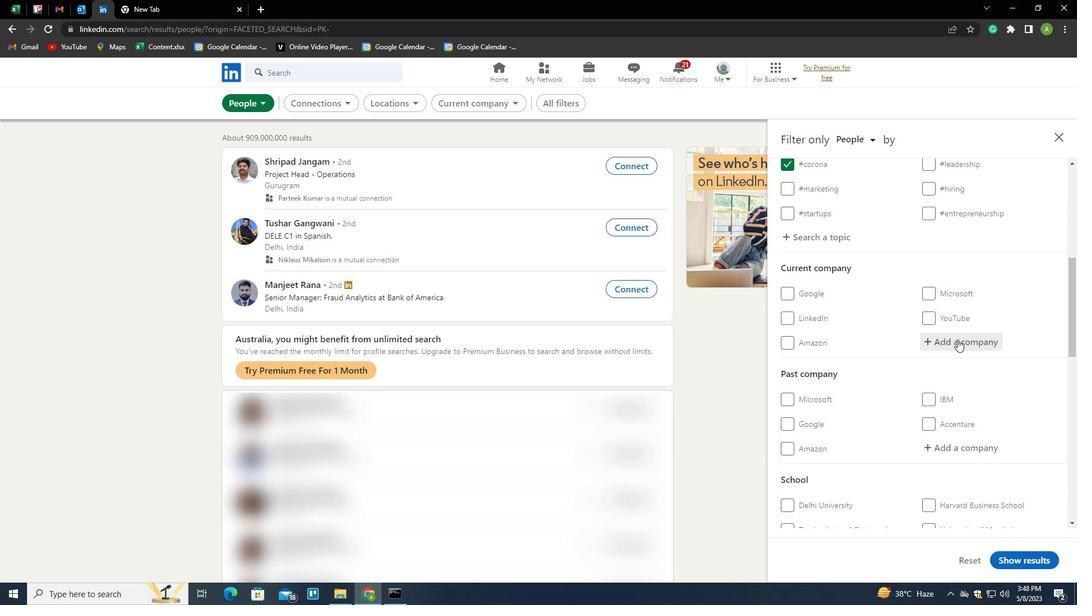 
Action: Key pressed CA
Screenshot: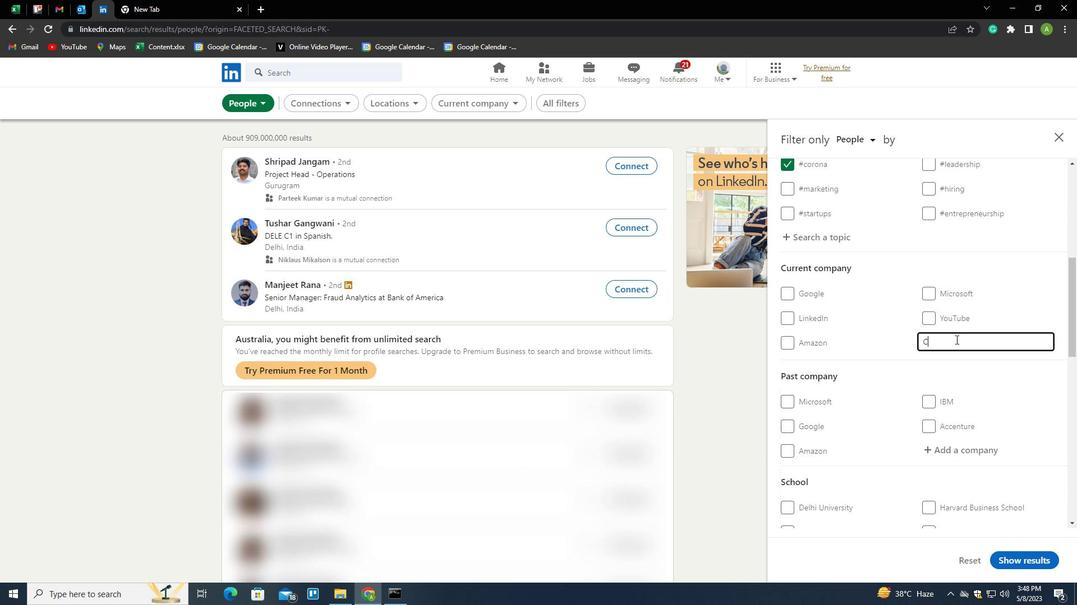 
Action: Mouse moved to (955, 339)
Screenshot: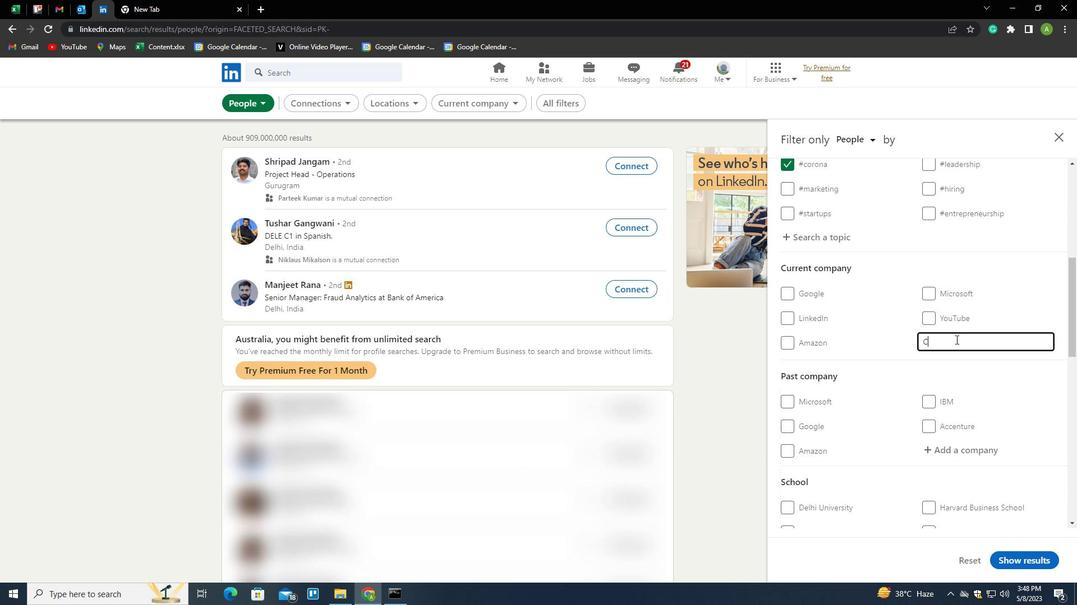 
Action: Key pressed /<Key.shift><Key.shift>CS/<Key.shift>CMA<Key.space><Key.shift>HIRING<Key.space><Key.shift>:<Key.space><Key.shift>CAMPUR<Key.backspace>S<Key.space>AND<Key.space><Key.shift>O<Key.backspace>O<Key.backspace><Key.shift>OFFCAMPUS<Key.down><Key.enter>
Screenshot: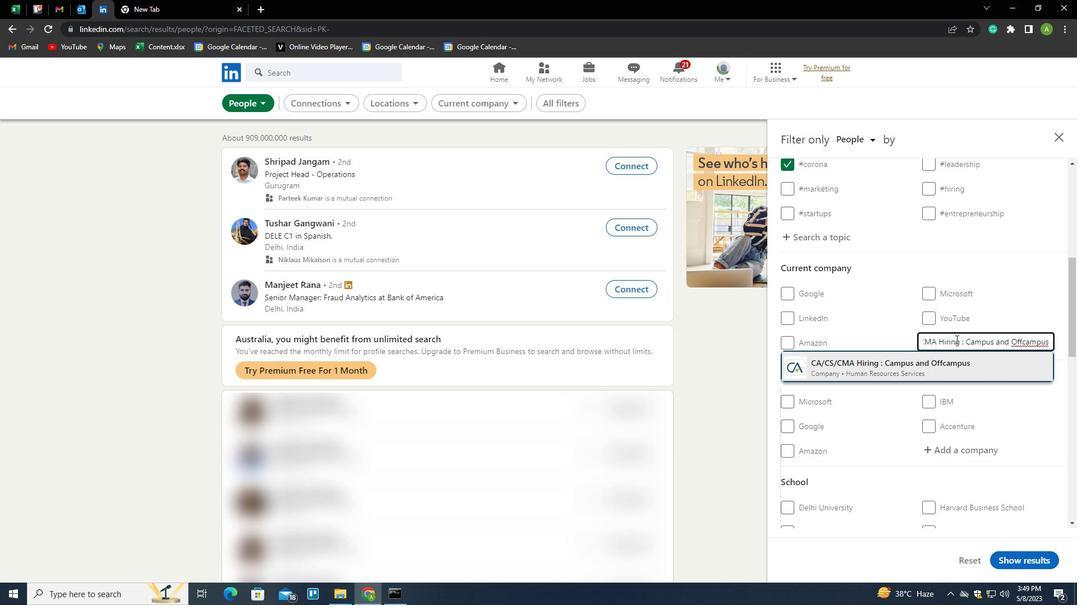 
Action: Mouse scrolled (955, 339) with delta (0, 0)
Screenshot: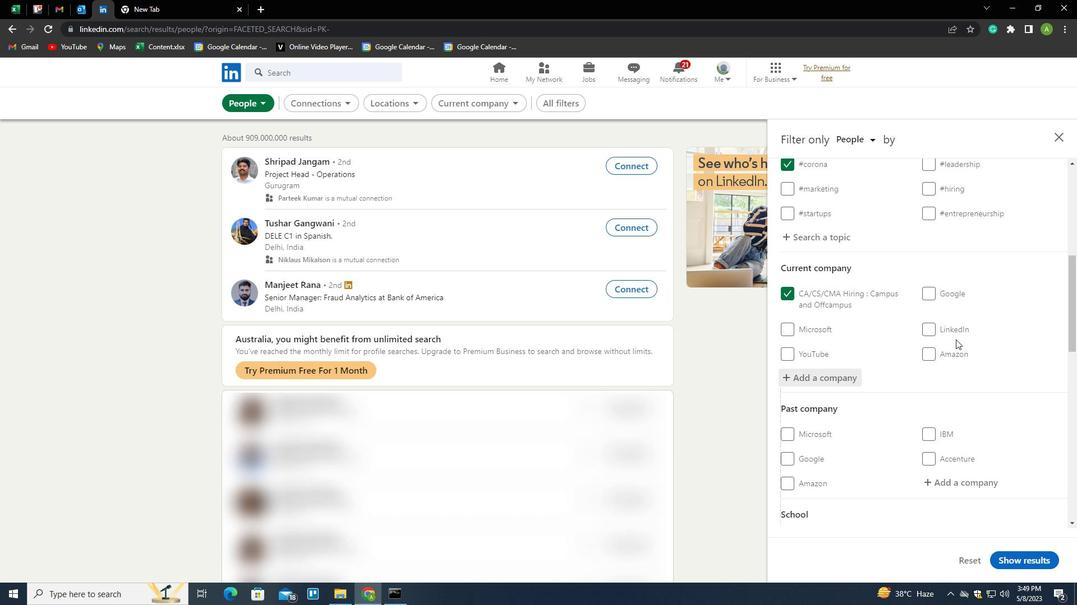 
Action: Mouse scrolled (955, 339) with delta (0, 0)
Screenshot: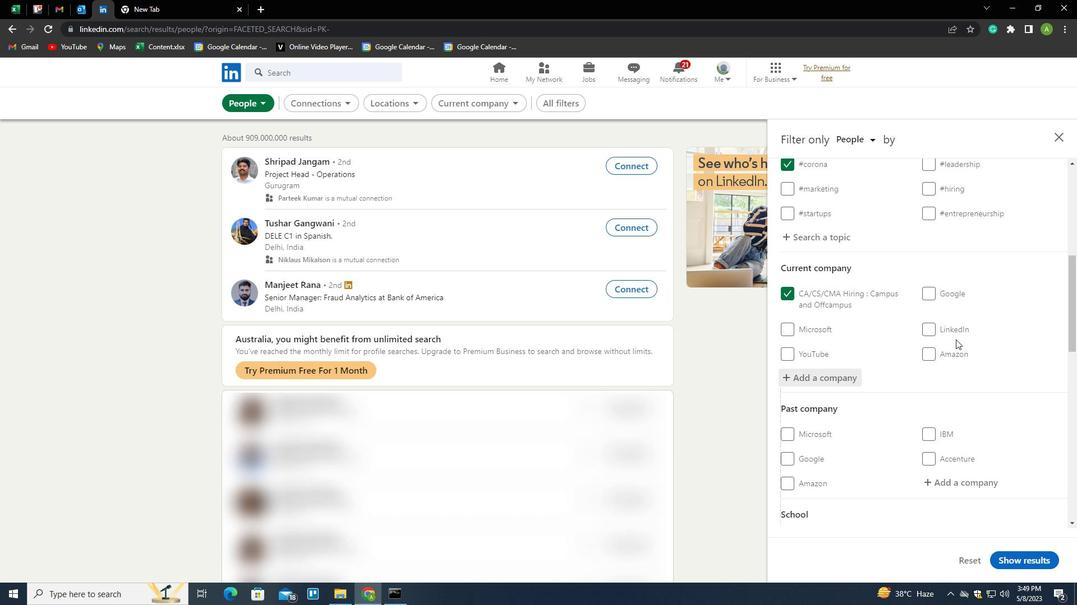 
Action: Mouse scrolled (955, 339) with delta (0, 0)
Screenshot: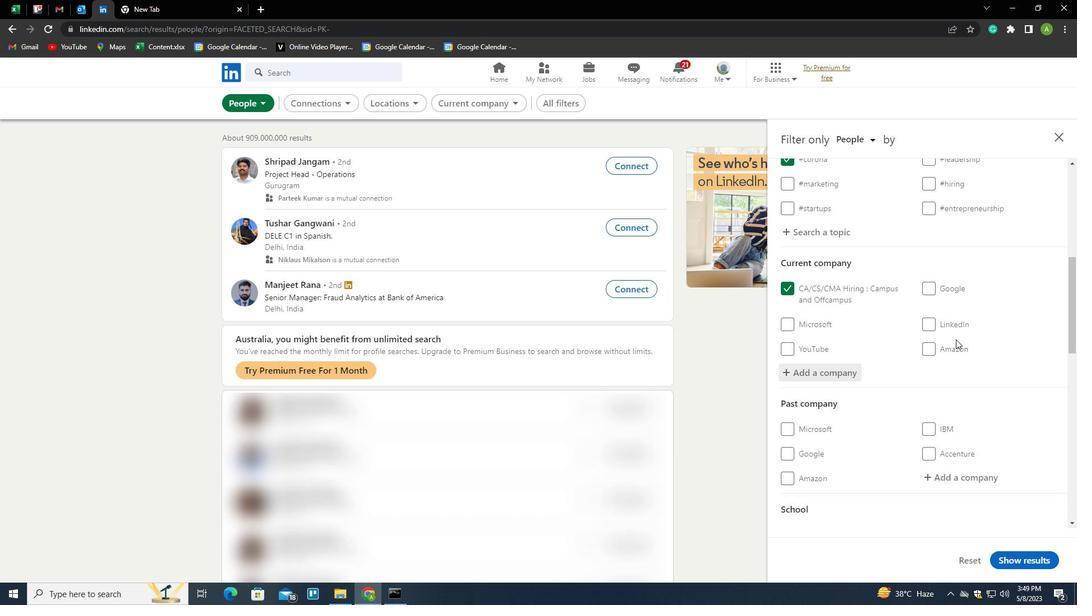
Action: Mouse moved to (954, 432)
Screenshot: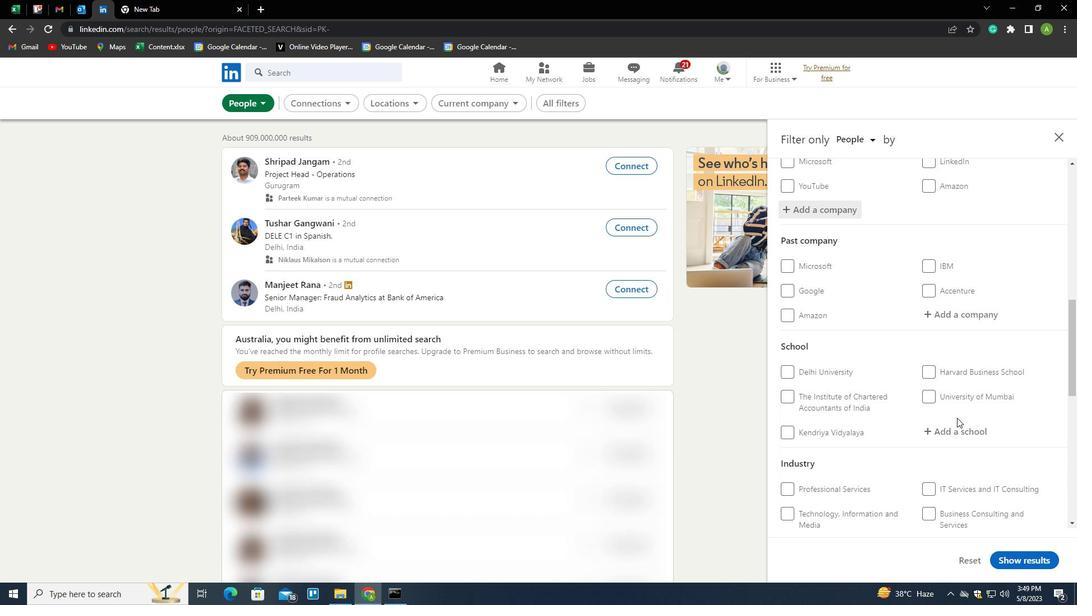 
Action: Mouse pressed left at (954, 432)
Screenshot: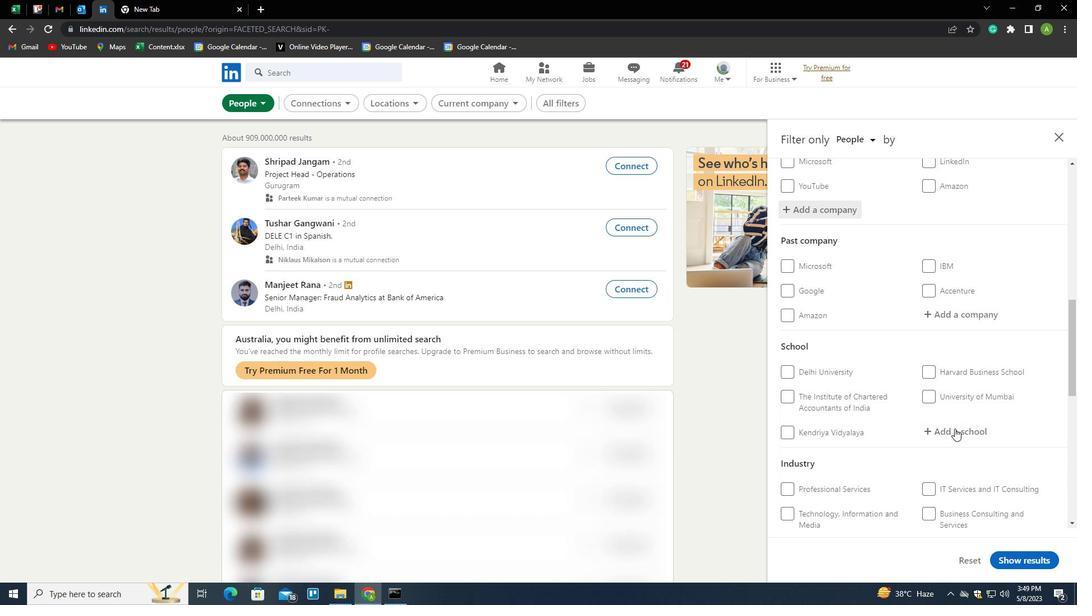 
Action: Key pressed <Key.shift>
Screenshot: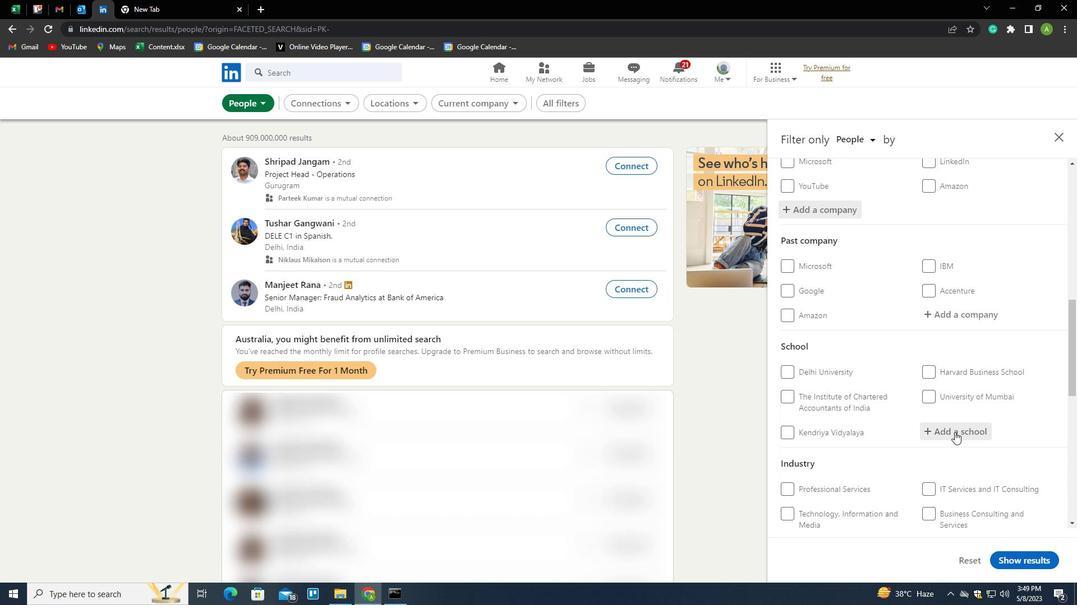 
Action: Mouse moved to (954, 433)
Screenshot: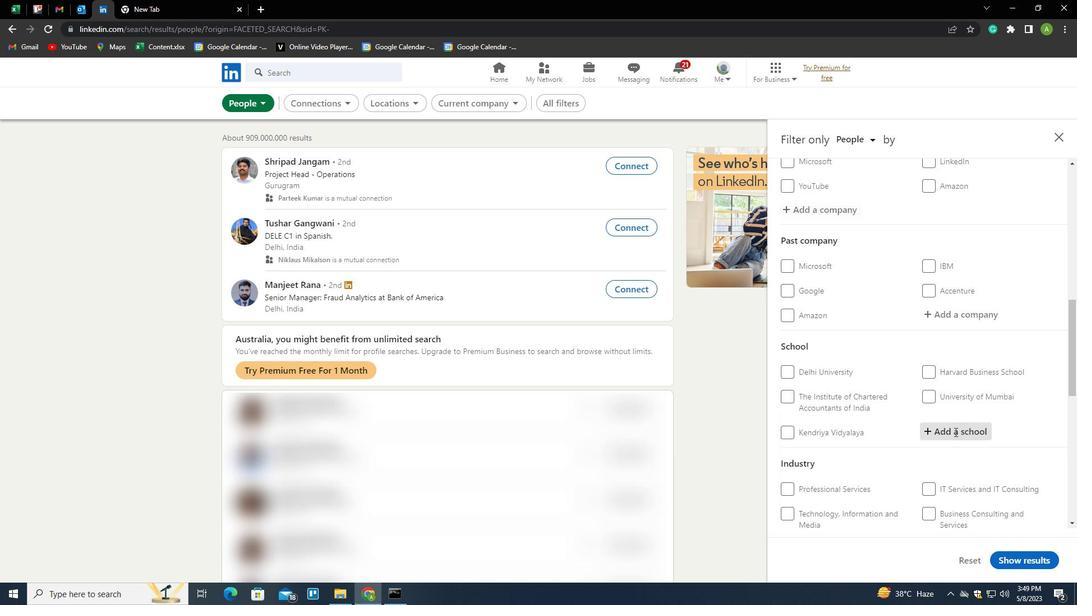 
Action: Key pressed A
Screenshot: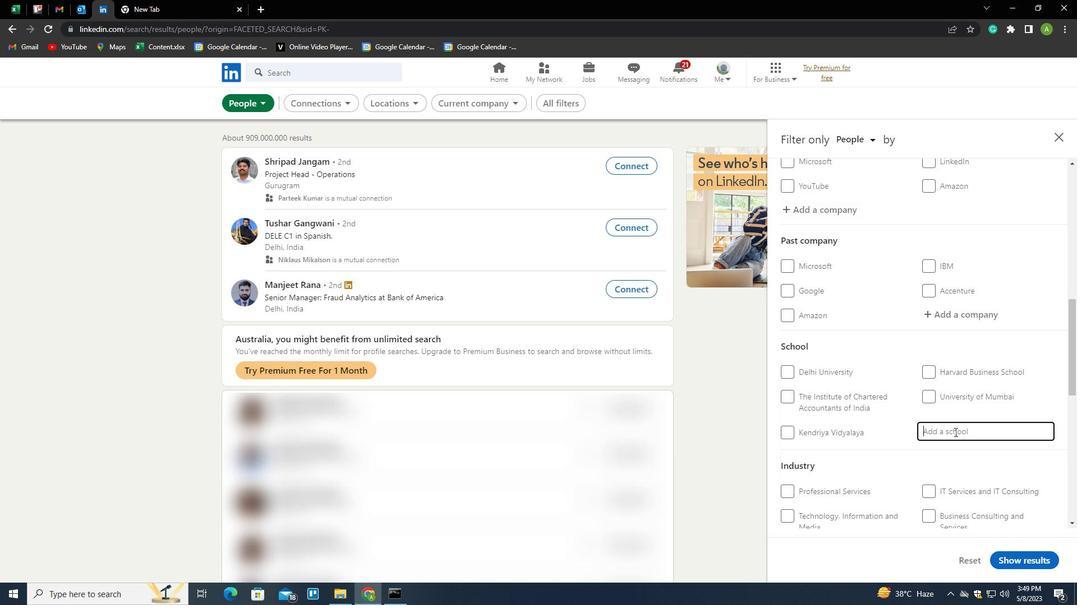 
Action: Mouse moved to (958, 429)
Screenshot: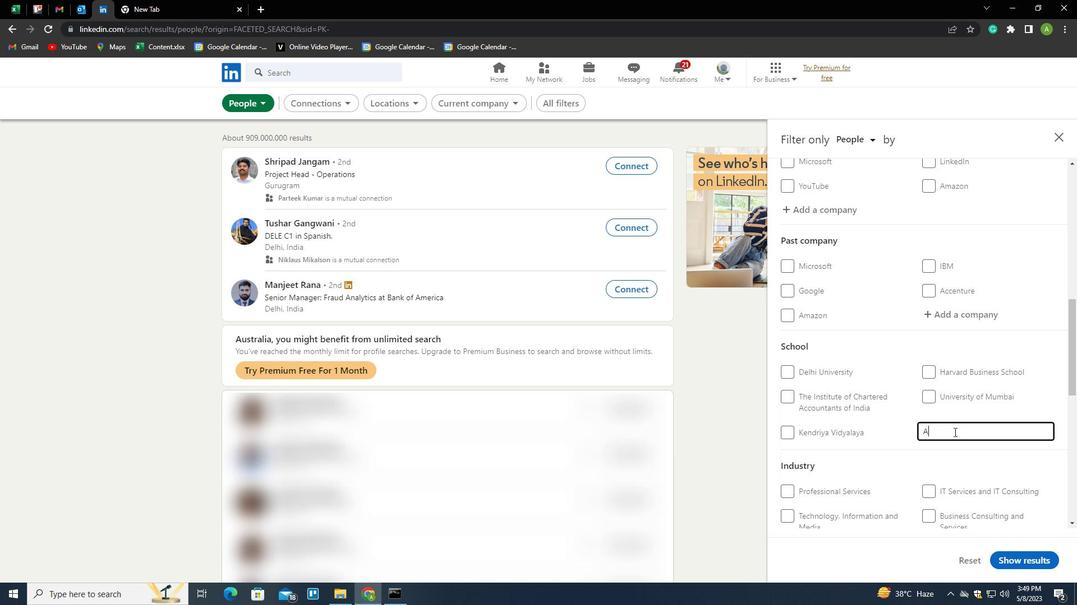 
Action: Key pressed <Key.shift_r><Key.home><Key.shift>CONSL<Key.backspace>ULTING
Screenshot: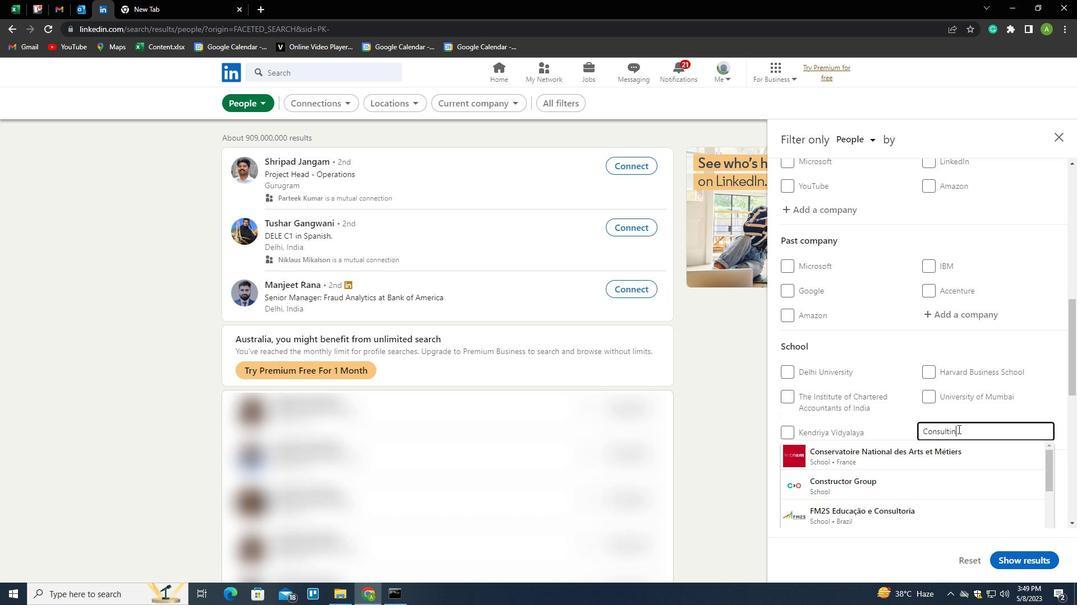 
Action: Mouse moved to (886, 418)
Screenshot: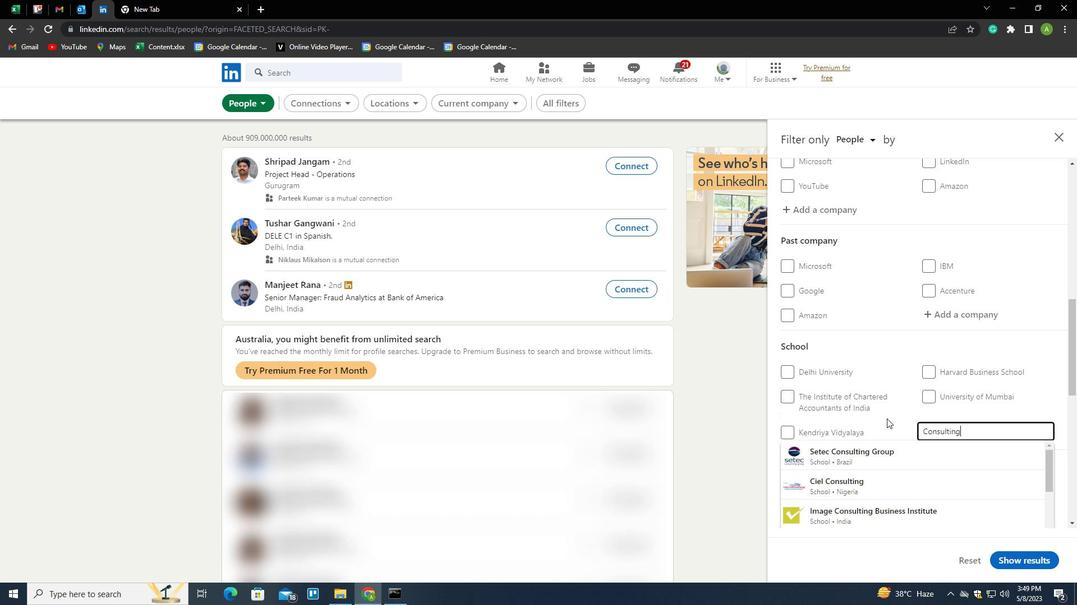 
Action: Key pressed <Key.shift_r><Key.shift_r><Key.shift_r><Key.shift_r><Key.home><Key.shift>EMLYON<Key.space>BUSINESS<Key.space><Key.shift>SCHOOL<Key.down><Key.down><Key.down><Key.down><Key.down><Key.down><Key.down><Key.down><Key.up><Key.enter>
Screenshot: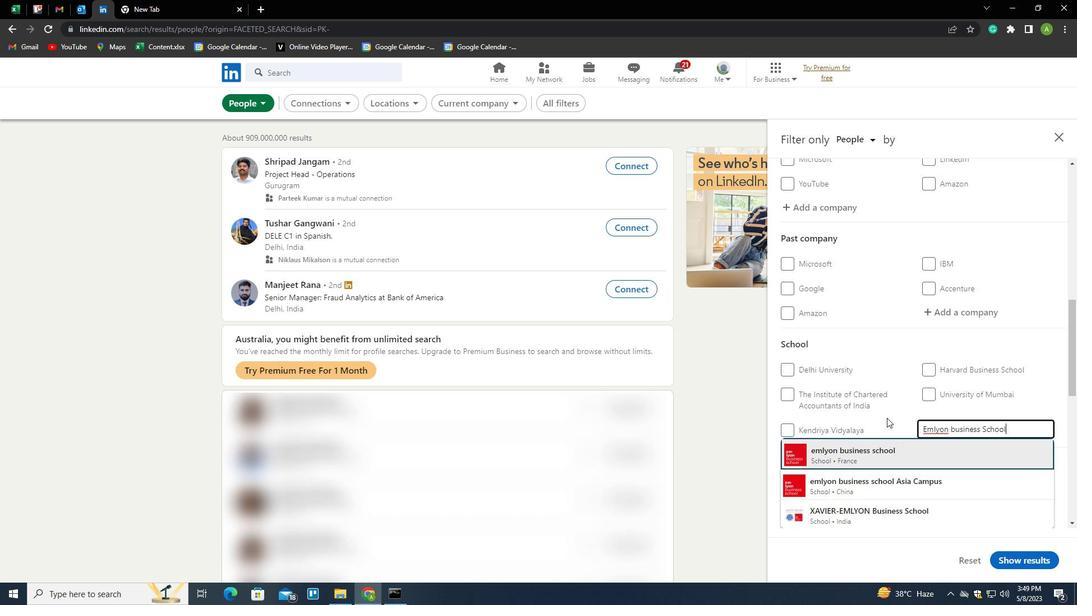 
Action: Mouse scrolled (886, 417) with delta (0, 0)
Screenshot: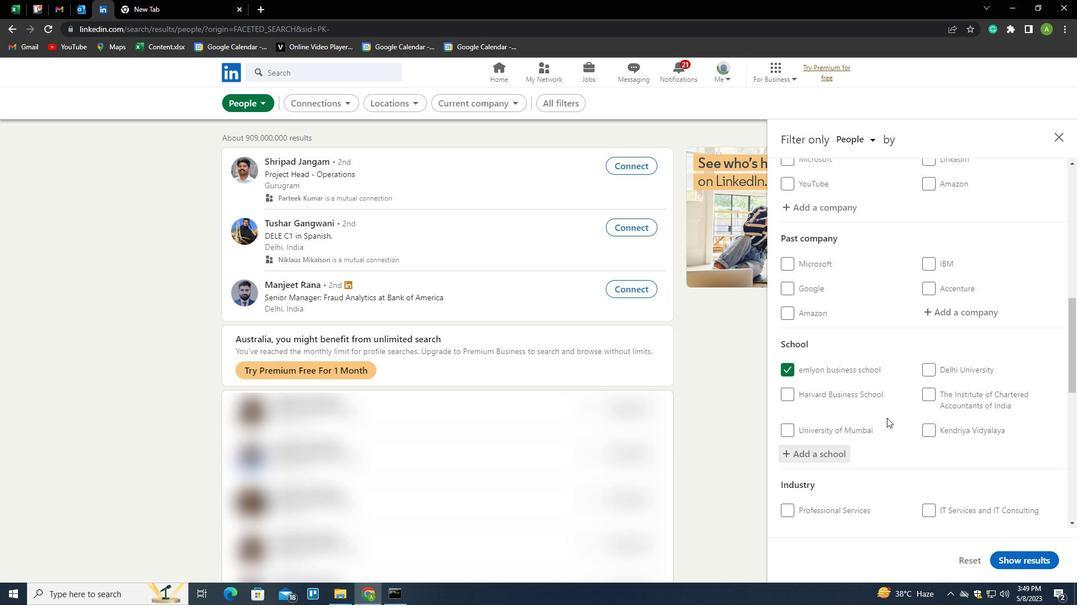 
Action: Mouse scrolled (886, 417) with delta (0, 0)
Screenshot: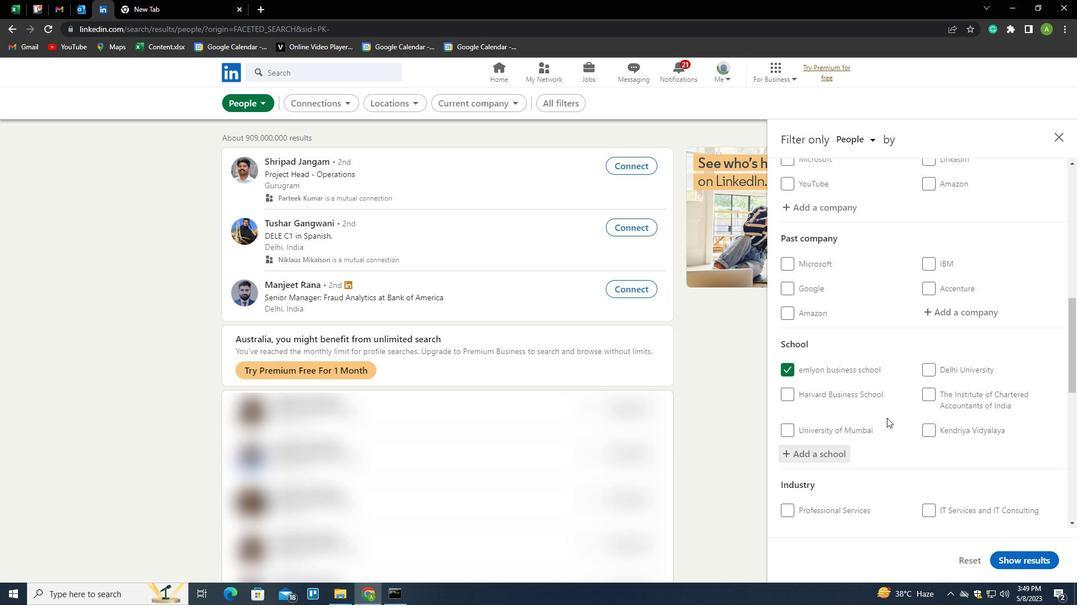 
Action: Mouse scrolled (886, 417) with delta (0, 0)
Screenshot: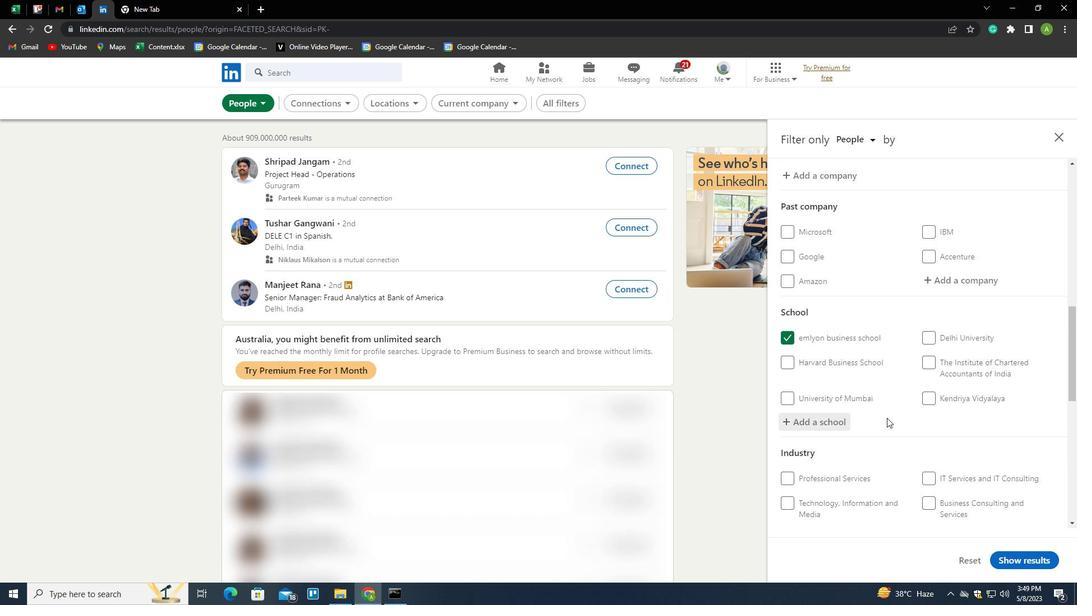 
Action: Mouse moved to (953, 401)
Screenshot: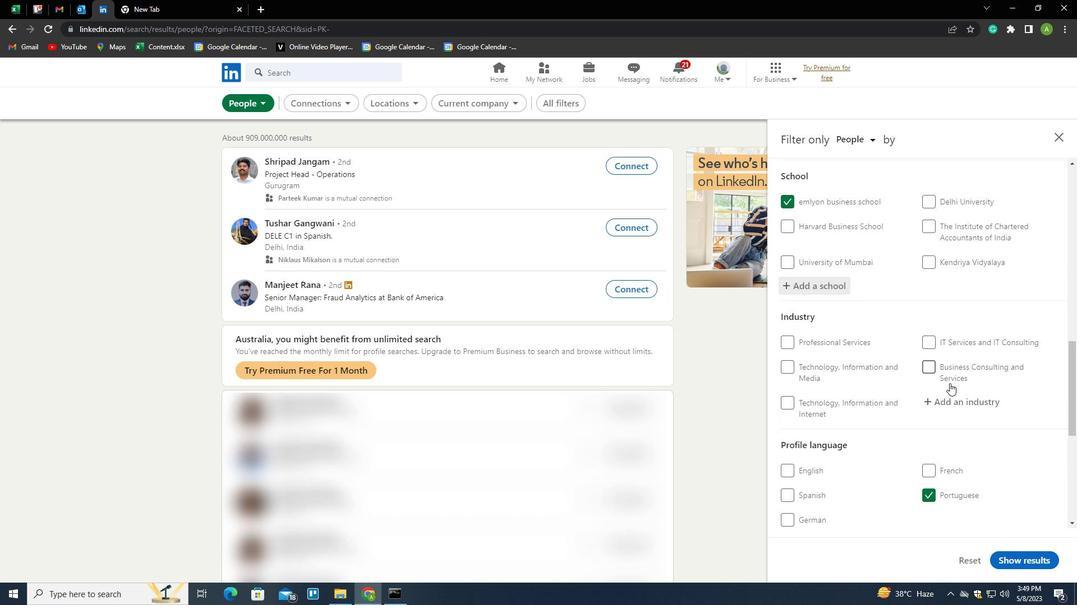 
Action: Mouse pressed left at (953, 401)
Screenshot: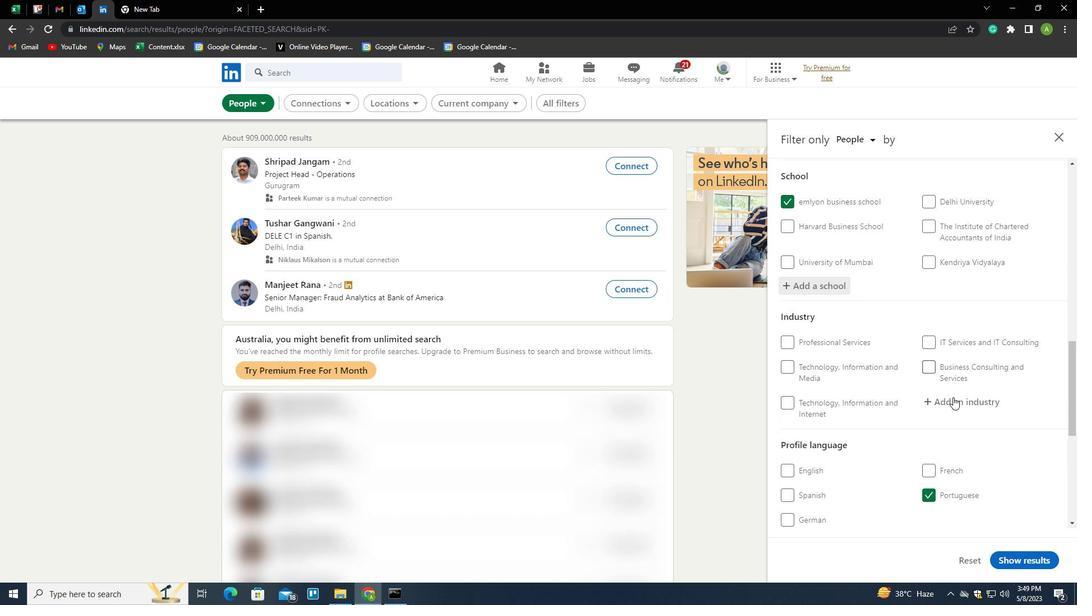 
Action: Key pressed <Key.shift>MANUFACTURING<Key.down><Key.enter>
Screenshot: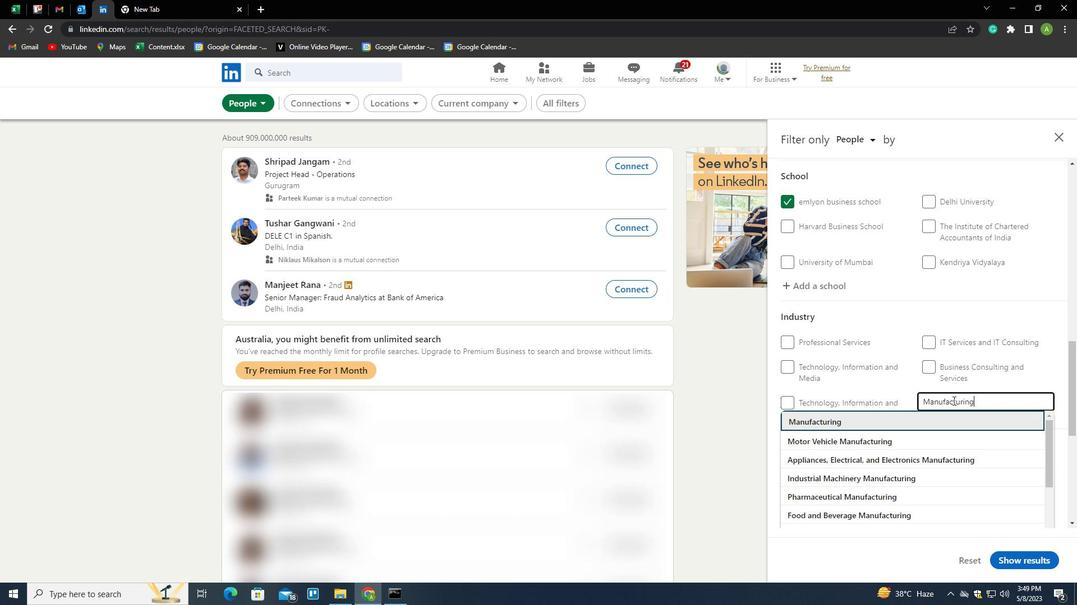 
Action: Mouse scrolled (953, 400) with delta (0, 0)
Screenshot: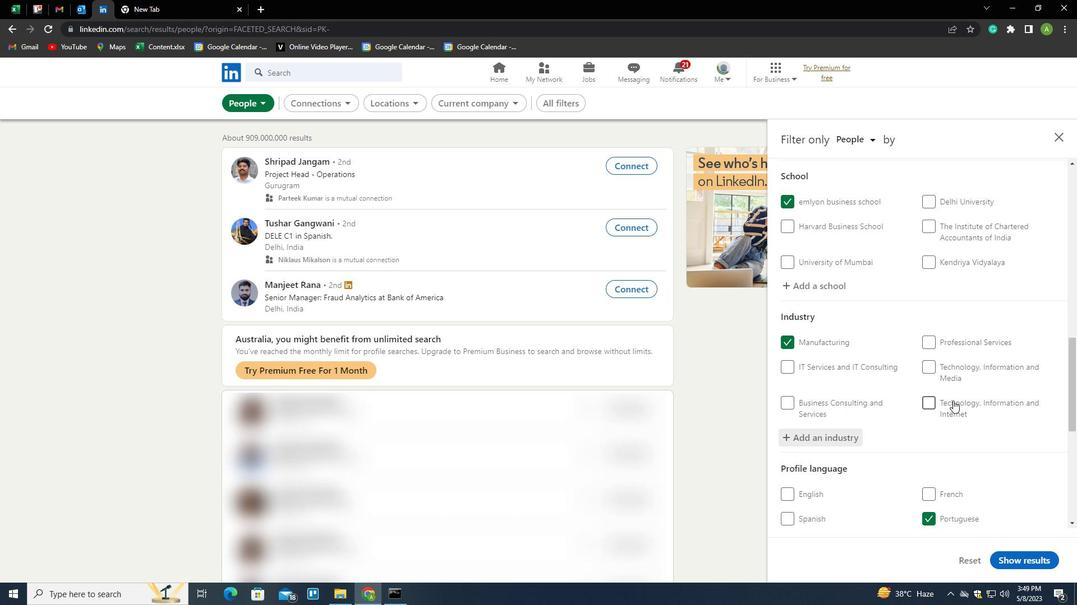 
Action: Mouse scrolled (953, 400) with delta (0, 0)
Screenshot: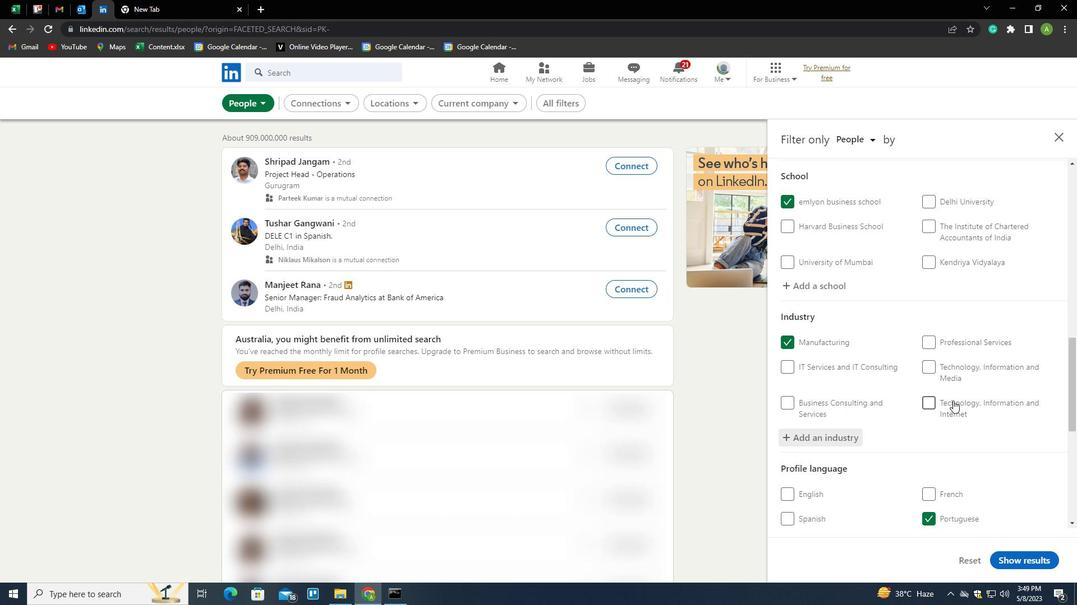 
Action: Mouse scrolled (953, 400) with delta (0, 0)
Screenshot: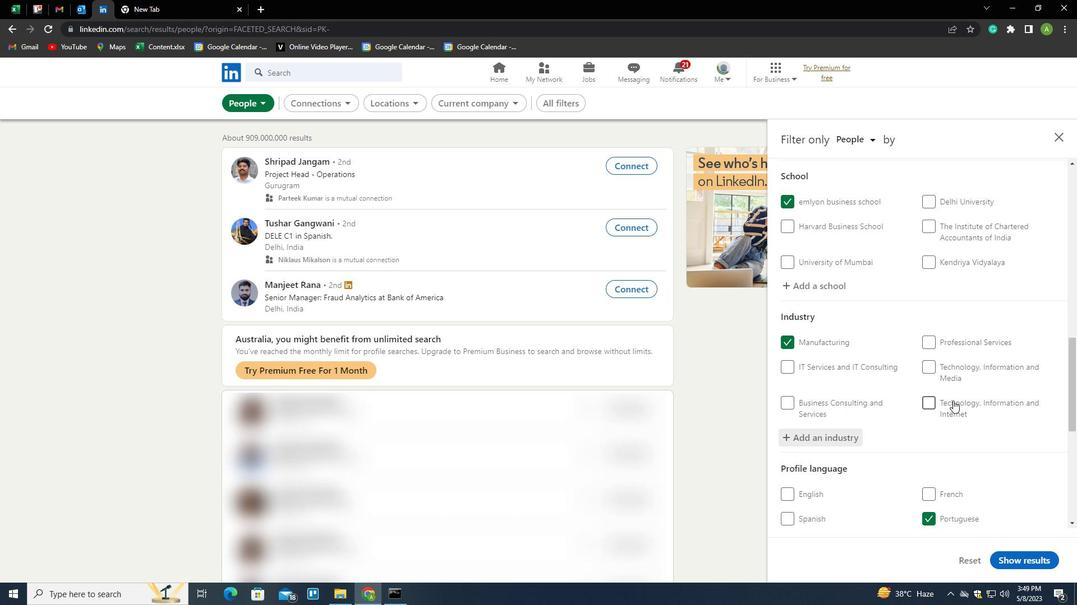 
Action: Mouse scrolled (953, 400) with delta (0, 0)
Screenshot: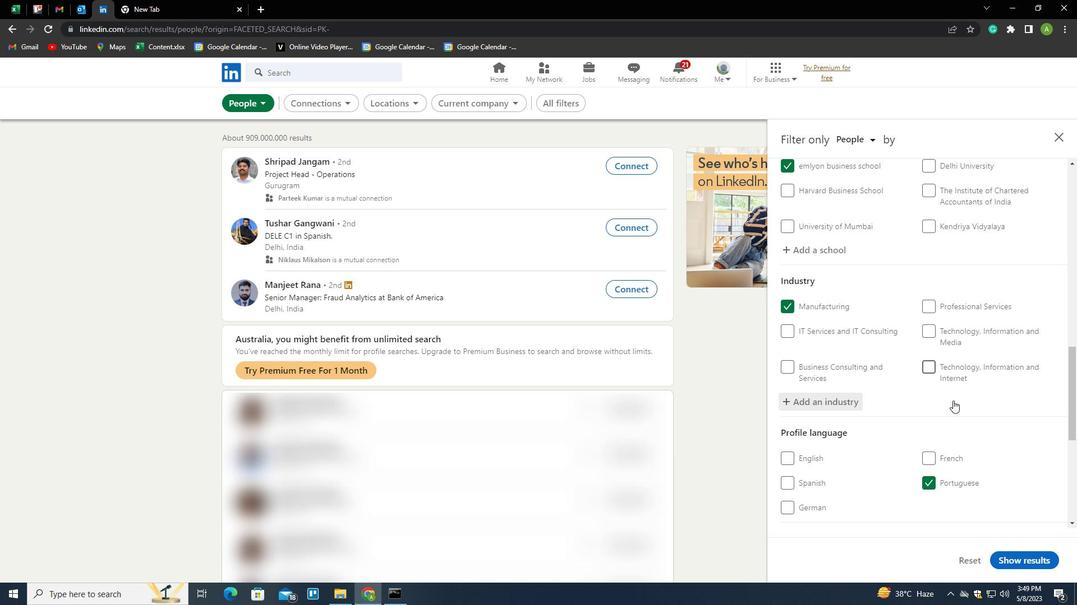 
Action: Mouse scrolled (953, 400) with delta (0, 0)
Screenshot: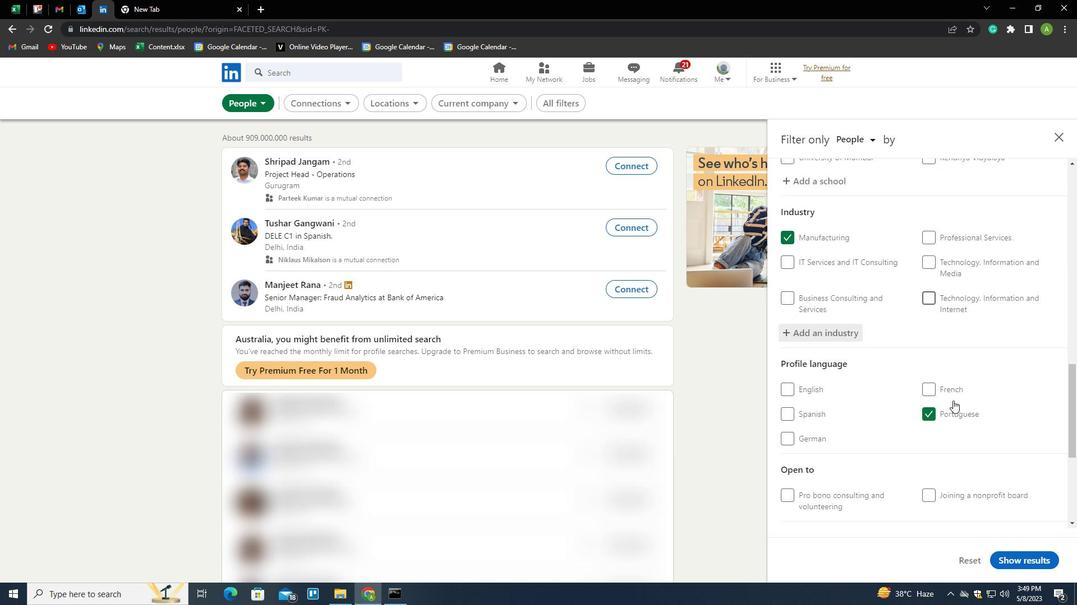 
Action: Mouse moved to (940, 443)
Screenshot: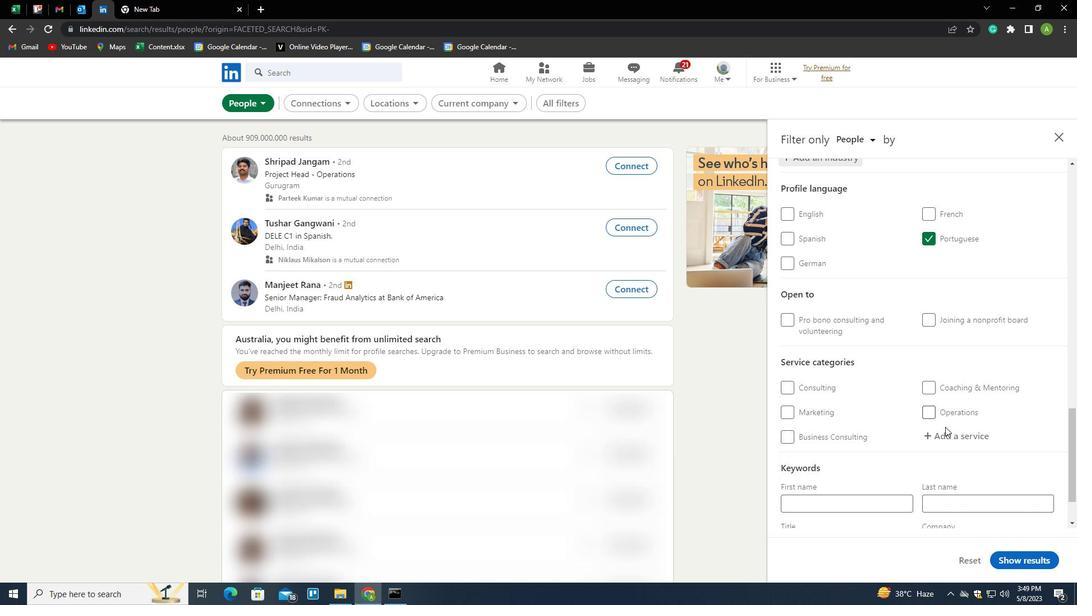 
Action: Mouse pressed left at (940, 443)
Screenshot: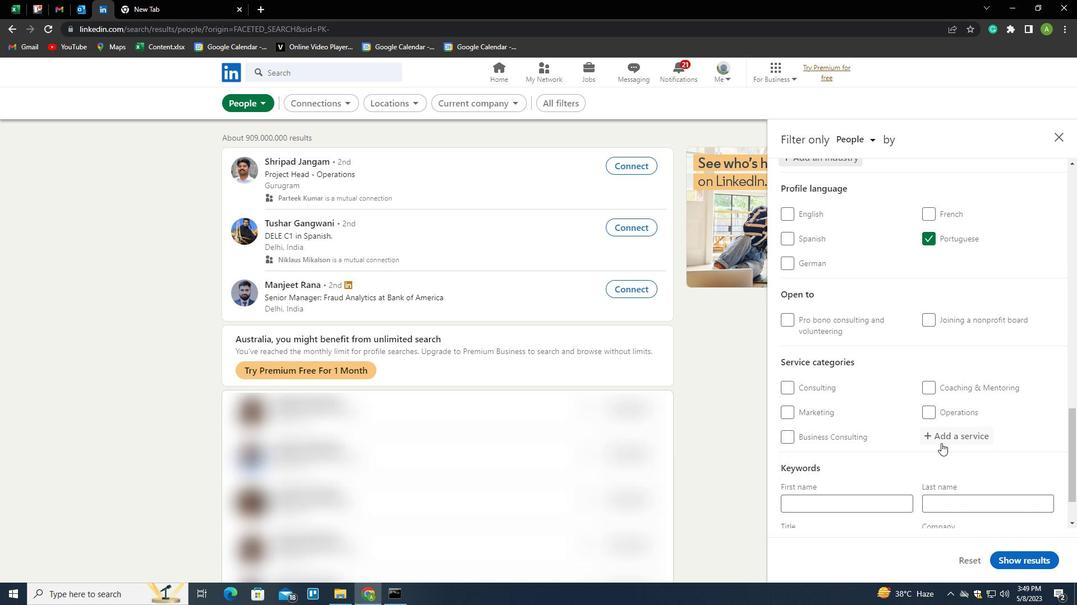 
Action: Mouse moved to (940, 444)
Screenshot: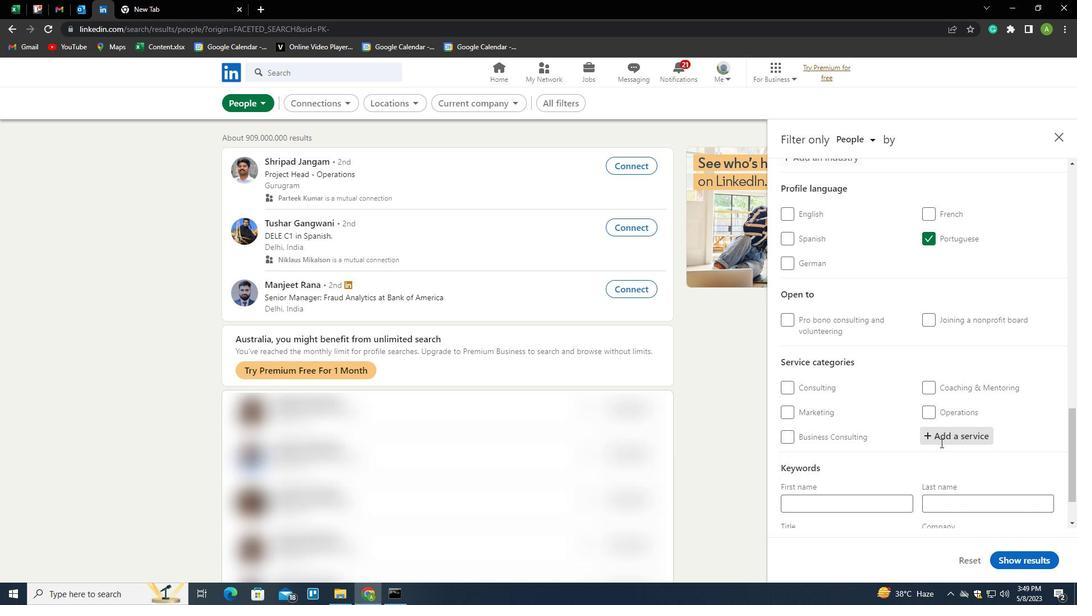 
Action: Key pressed <Key.shift>
Screenshot: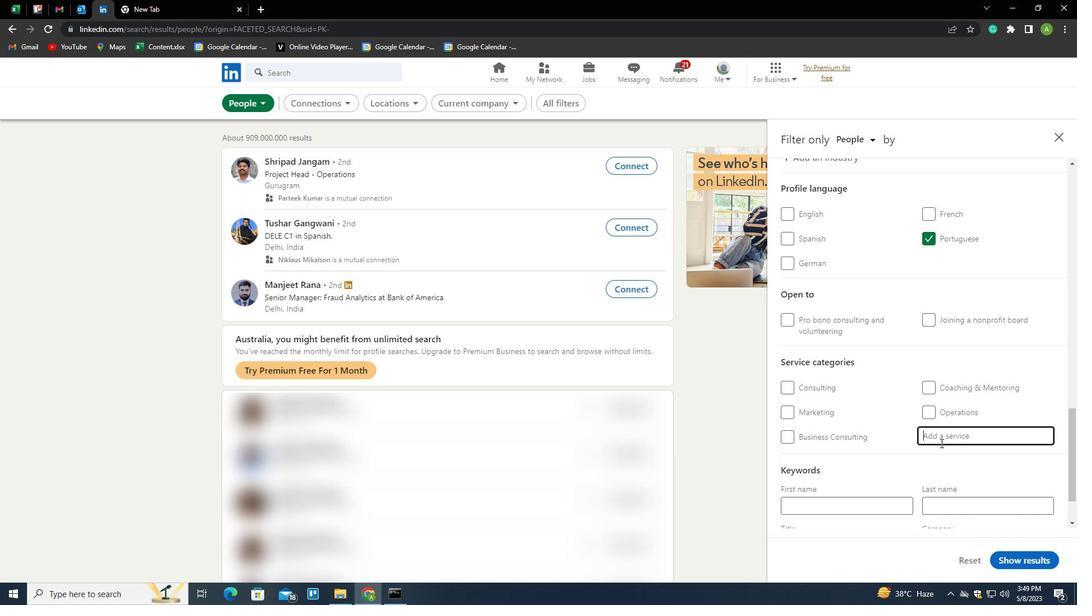 
Action: Mouse moved to (935, 448)
Screenshot: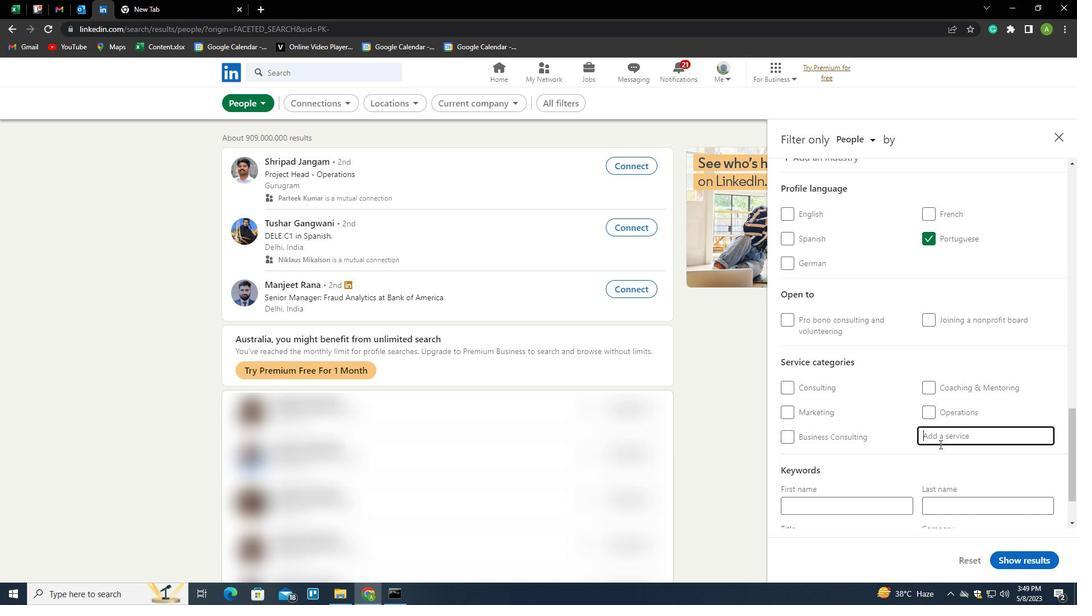 
Action: Key pressed C
Screenshot: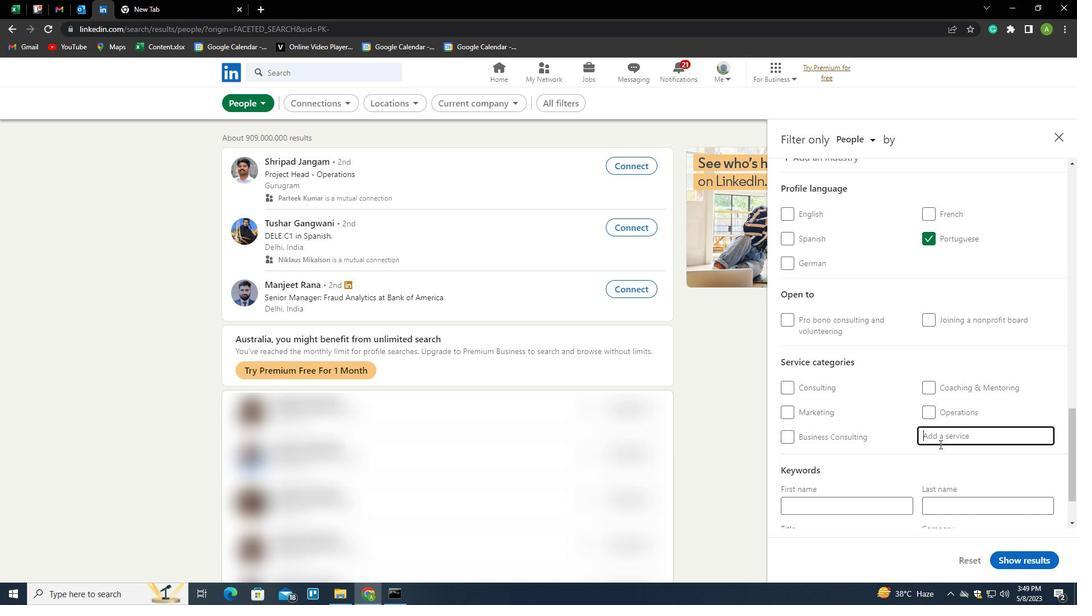 
Action: Mouse moved to (954, 437)
Screenshot: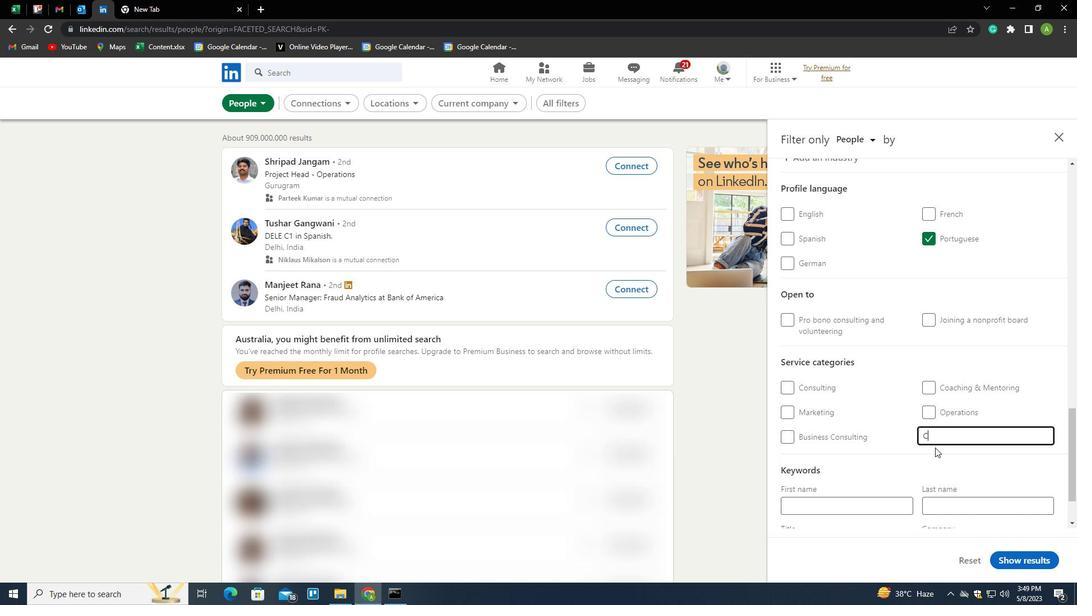 
Action: Key pressed ONSULTING<Key.down><Key.down><Key.down><Key.down><Key.down><Key.down><Key.down>
Screenshot: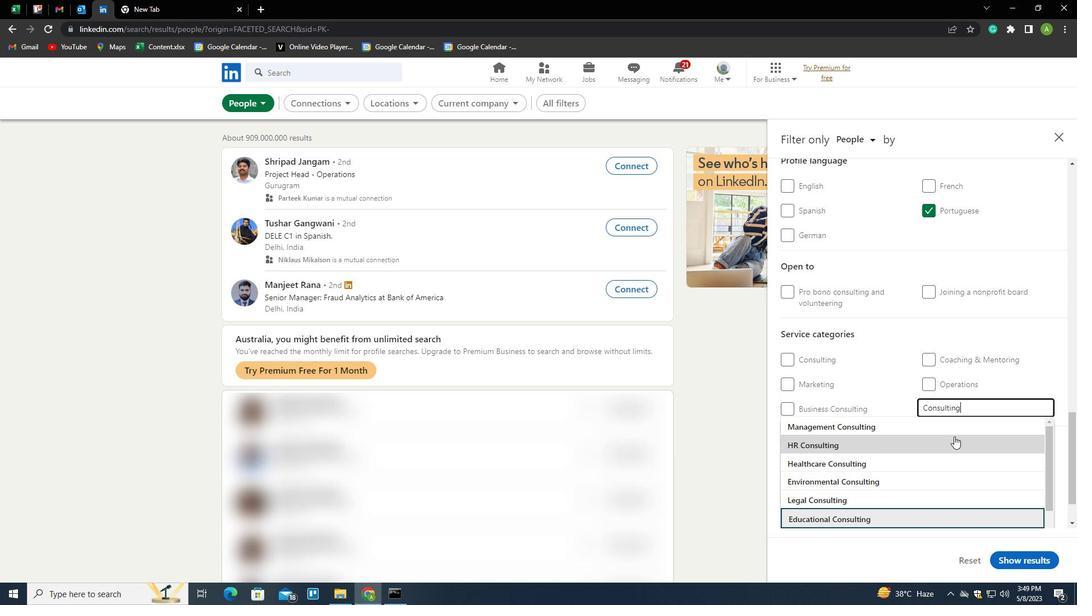 
Action: Mouse moved to (903, 362)
Screenshot: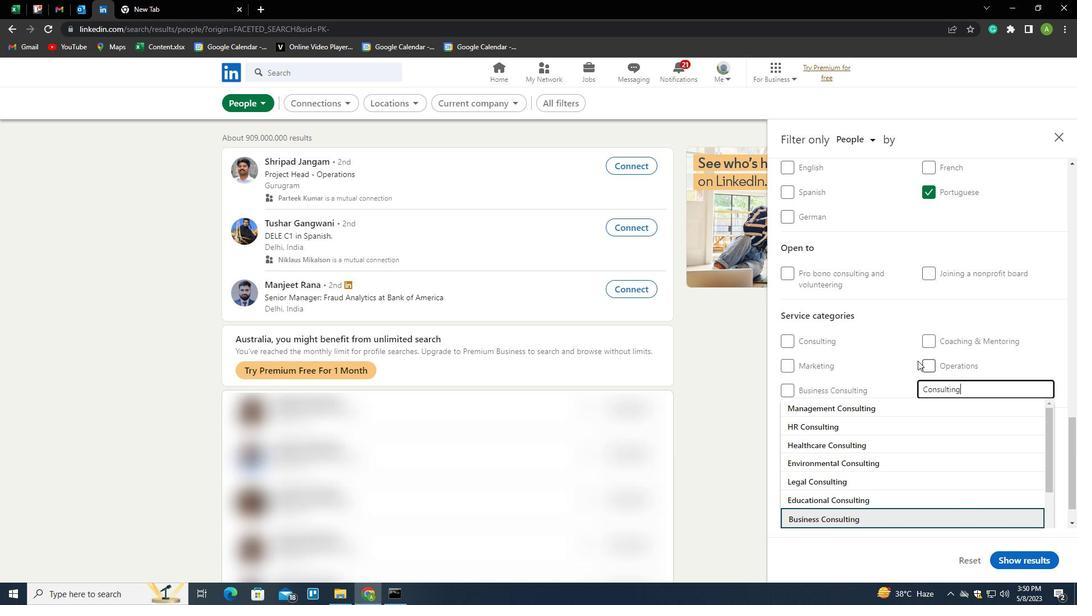 
Action: Mouse pressed left at (903, 362)
Screenshot: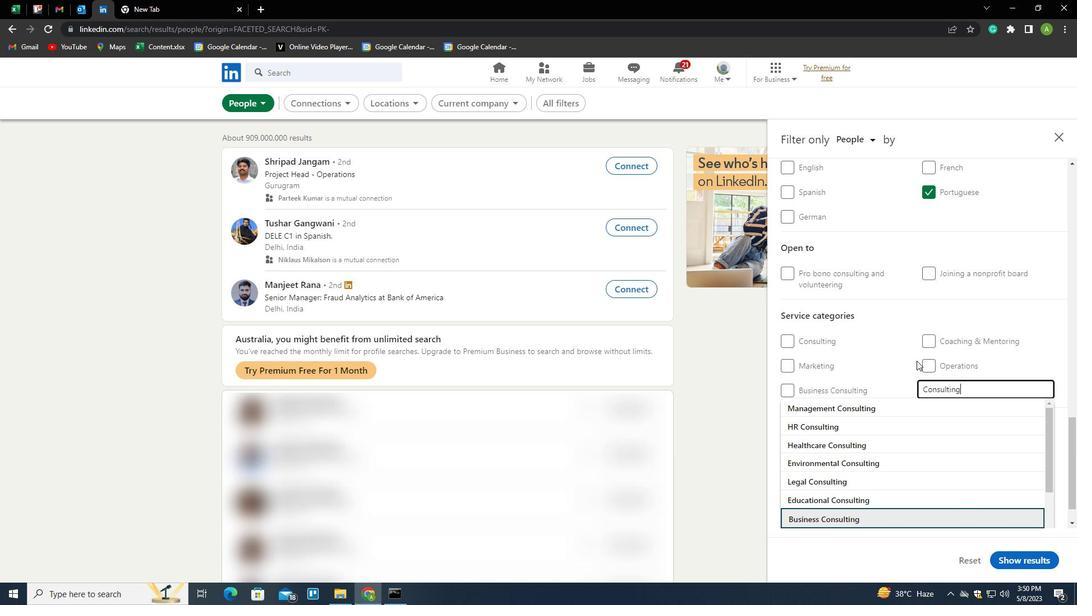 
Action: Mouse moved to (890, 365)
Screenshot: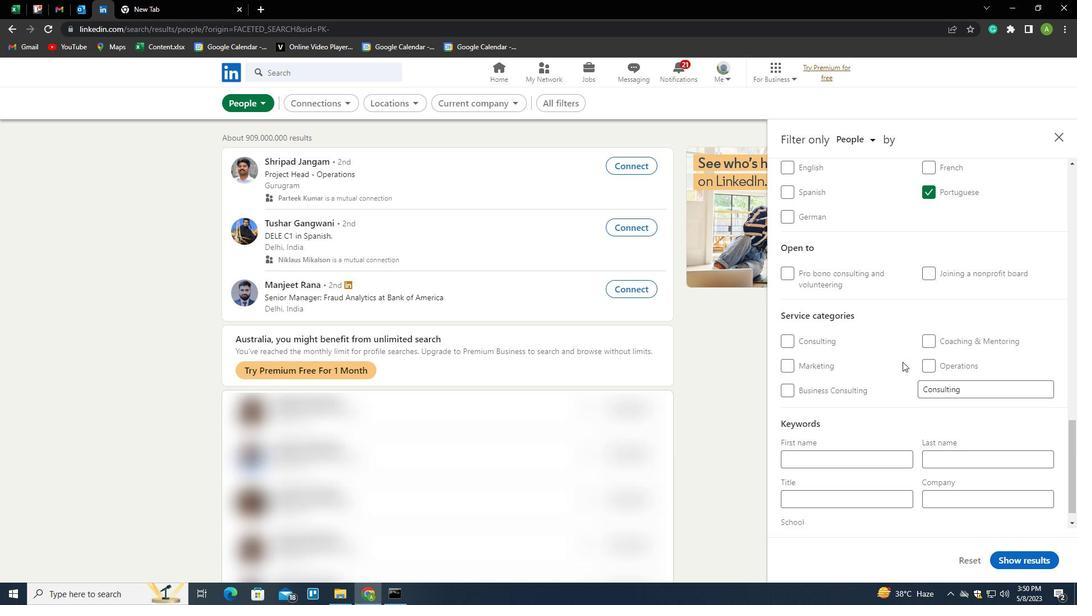 
Action: Mouse scrolled (890, 364) with delta (0, 0)
Screenshot: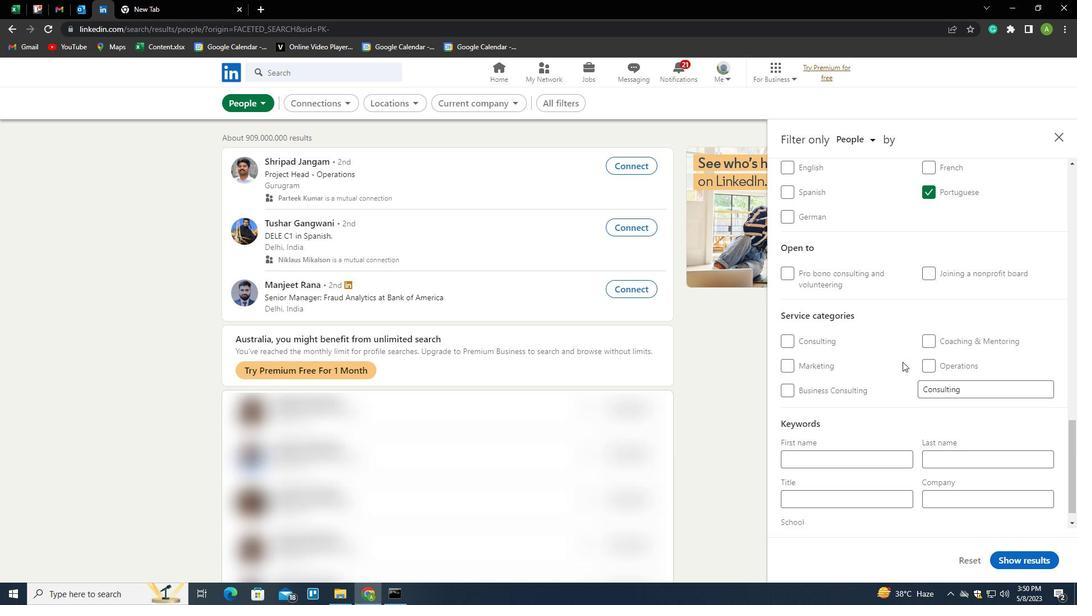 
Action: Mouse moved to (889, 365)
Screenshot: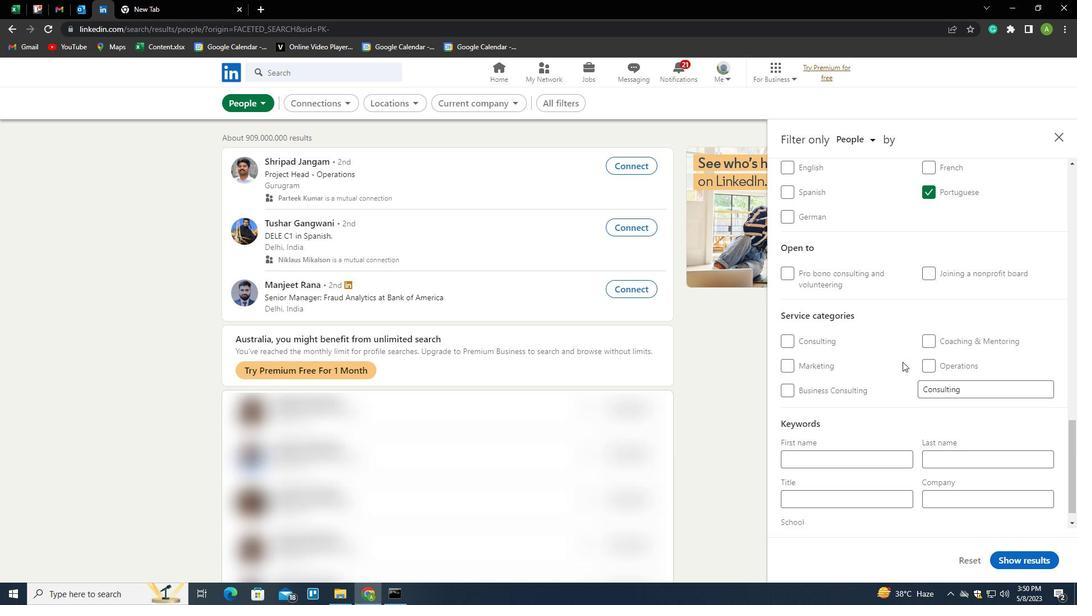 
Action: Mouse scrolled (889, 364) with delta (0, 0)
Screenshot: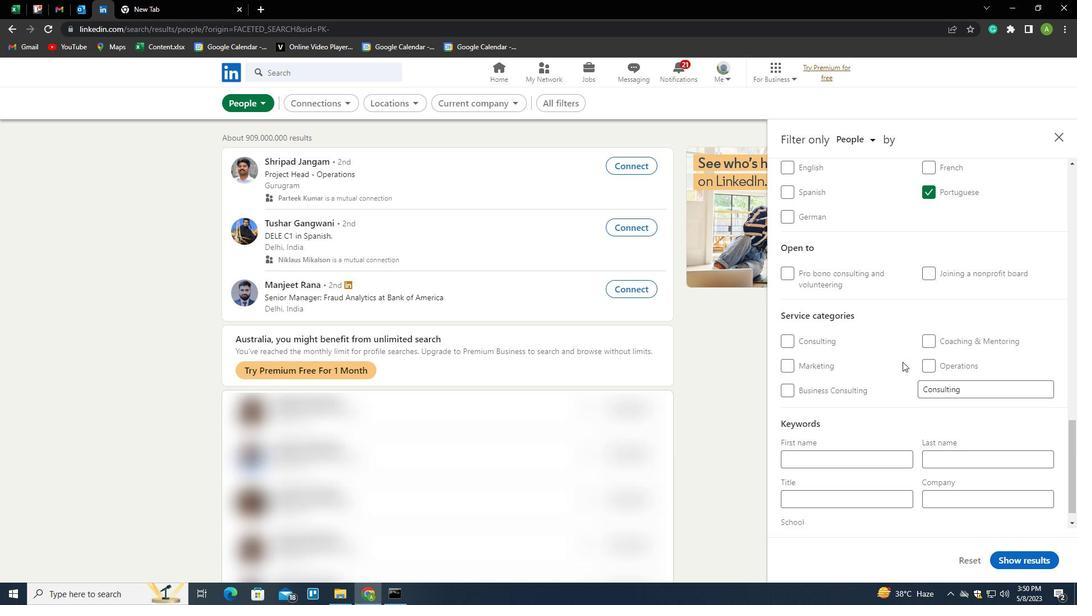 
Action: Mouse scrolled (889, 364) with delta (0, 0)
Screenshot: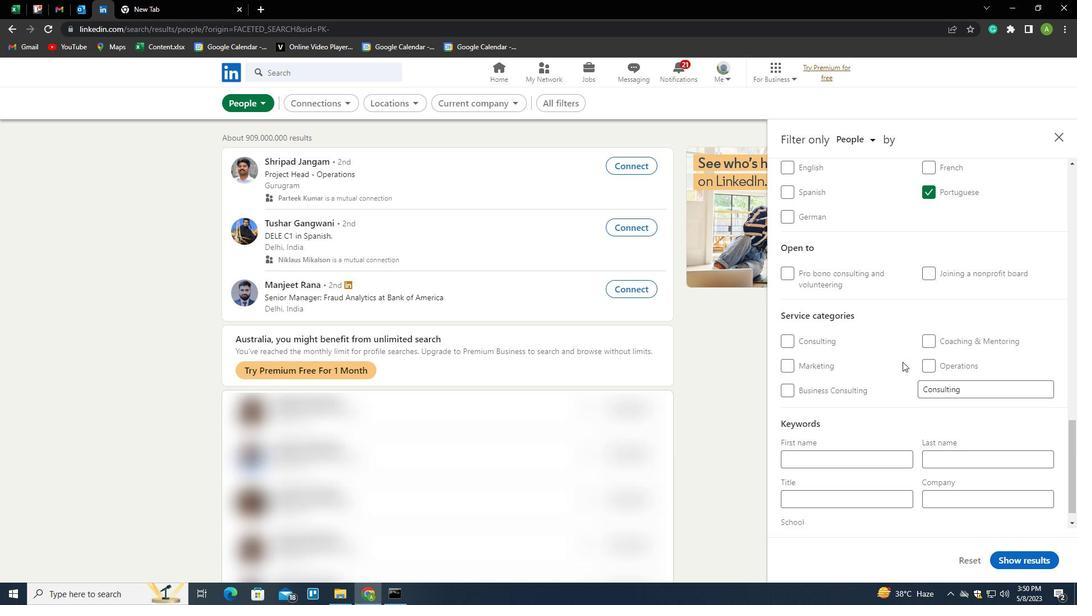 
Action: Mouse scrolled (889, 364) with delta (0, 0)
Screenshot: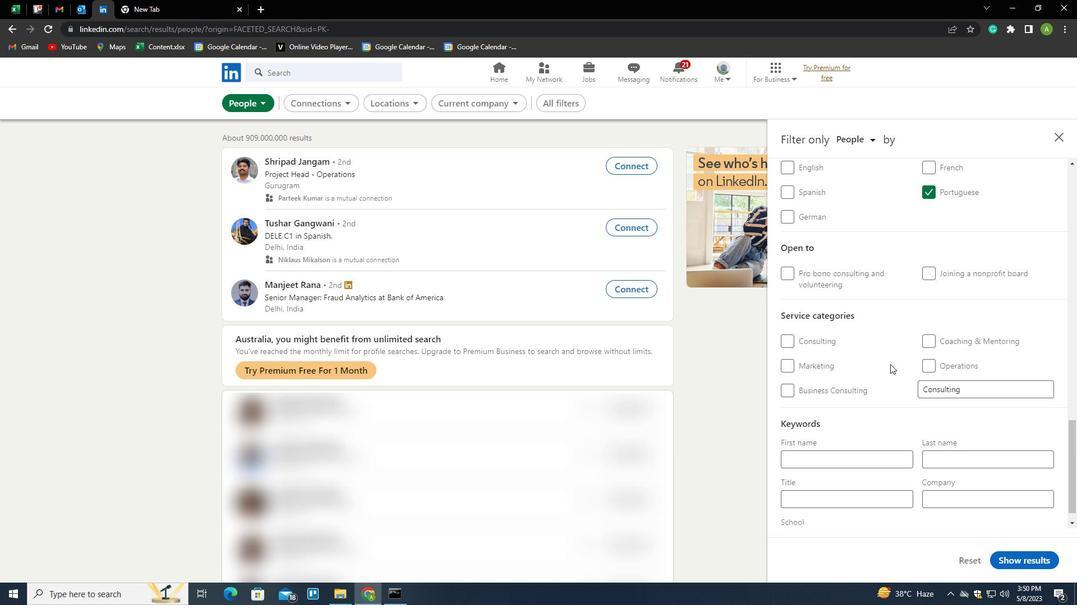 
Action: Mouse moved to (843, 483)
Screenshot: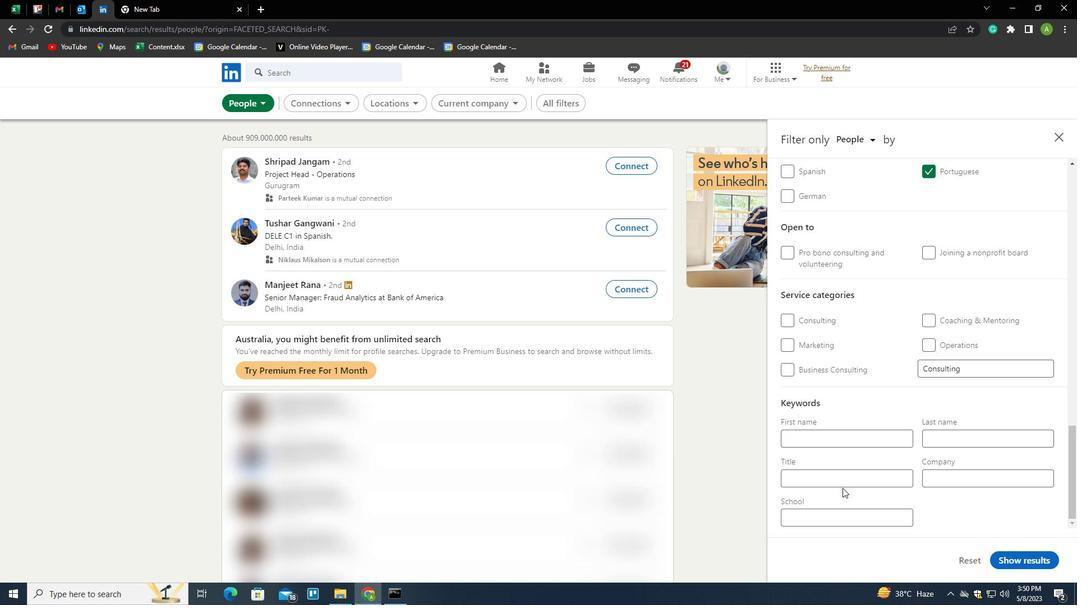 
Action: Mouse pressed left at (843, 483)
Screenshot: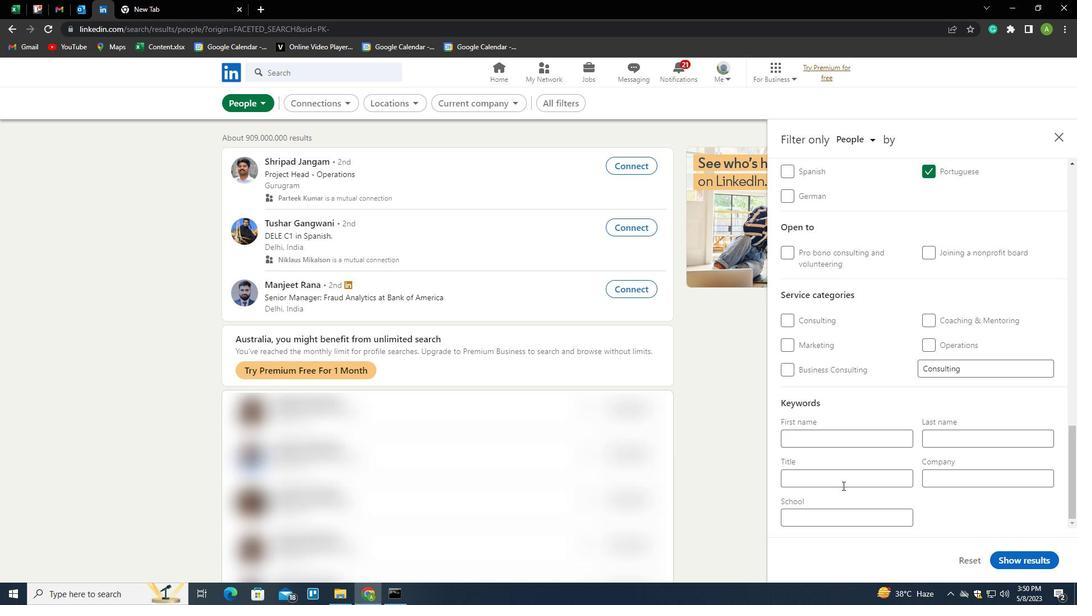 
Action: Key pressed <Key.shift>ACCOUNTS<Key.space><Key.shift>PAYABLE/<Key.shift>RECEIVABLE<Key.space><Key.shift>VL<Key.backspace><Key.backspace><Key.shift>CLEA<Key.backspace>RK
Screenshot: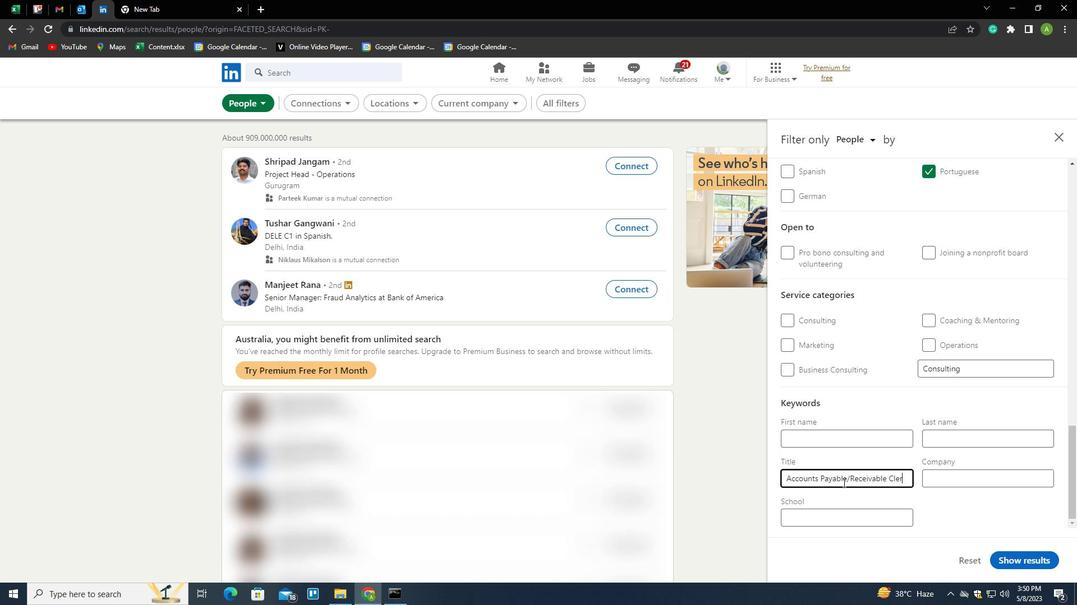 
Action: Mouse moved to (1000, 509)
Screenshot: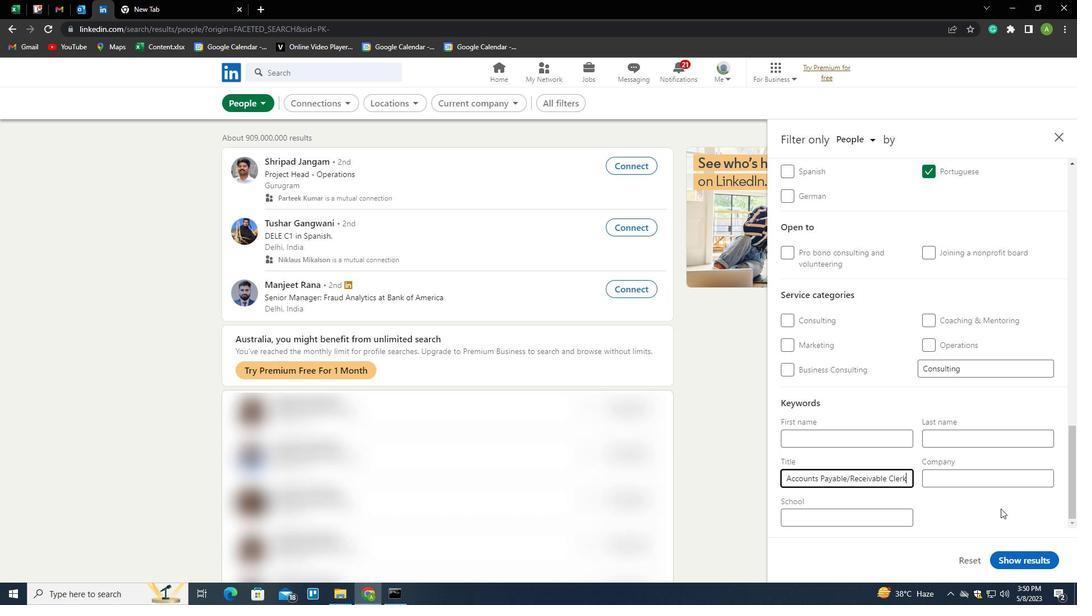 
Action: Mouse pressed left at (1000, 509)
Screenshot: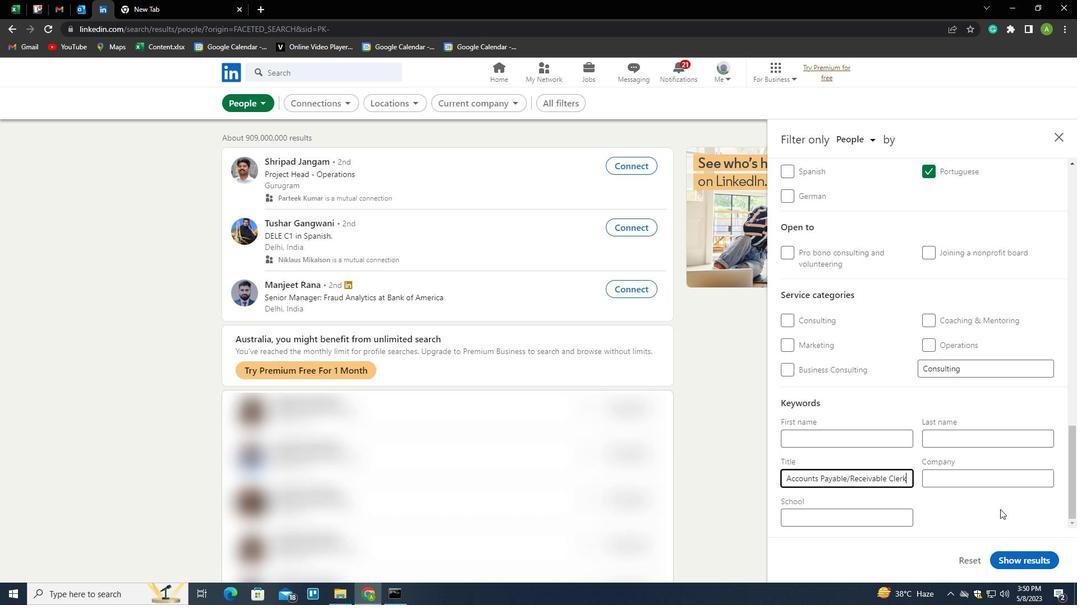 
Action: Mouse moved to (1028, 564)
Screenshot: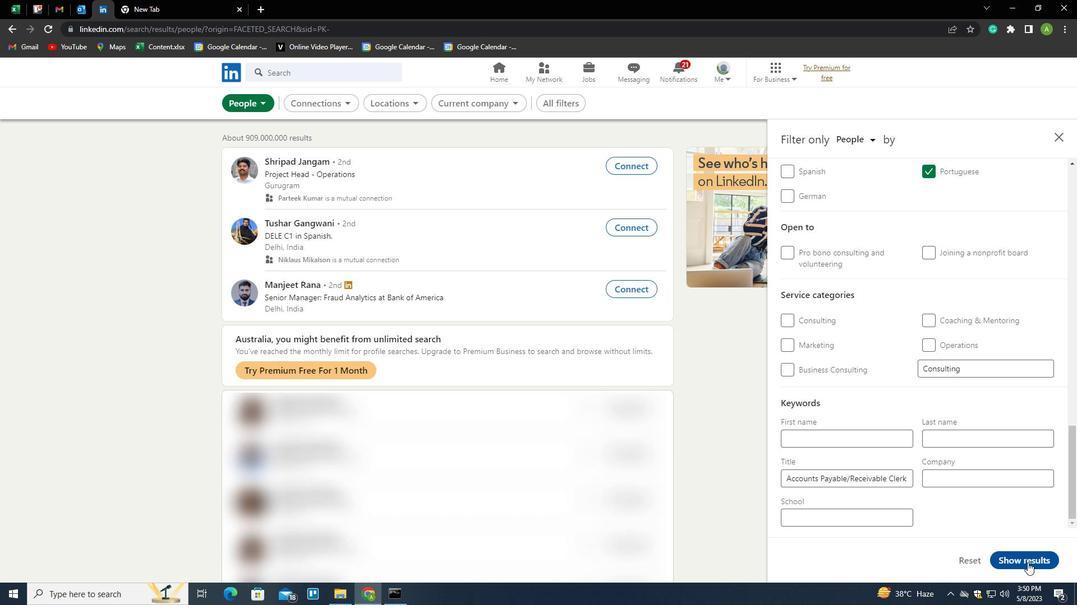 
Action: Mouse pressed left at (1028, 564)
Screenshot: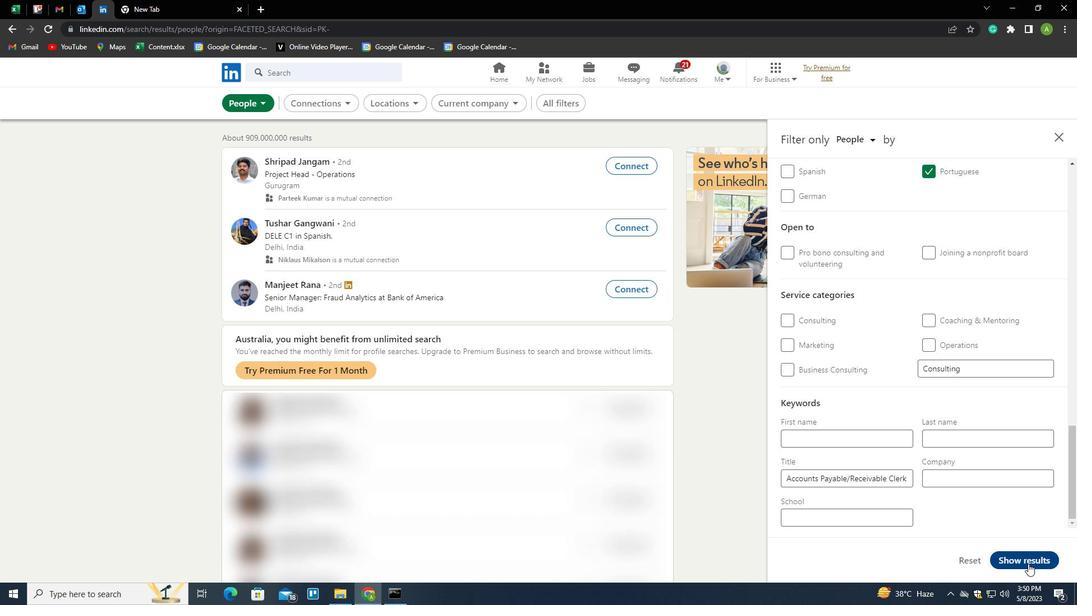 
Action: Mouse moved to (1050, 552)
Screenshot: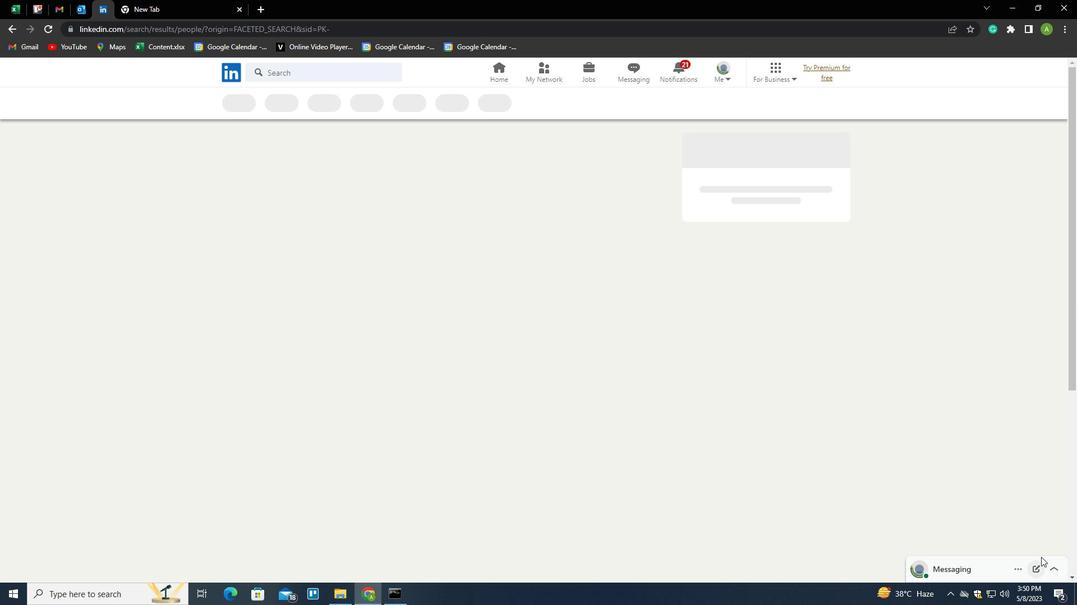 
